 Task: Compose an email with the signature Greyson Robinson with the subject Request for feedback on a service and the message Please let me know if there are any issues with the payment. from softage.2@softage.net to softage.6@softage.net with an attached image file Social_media_graphic.jpg Undo the message and rewrite the message as I appreciate your help and support throughout this project. Send the email. Finally, move the email from Sent Items to the label Counseling
Action: Mouse moved to (380, 574)
Screenshot: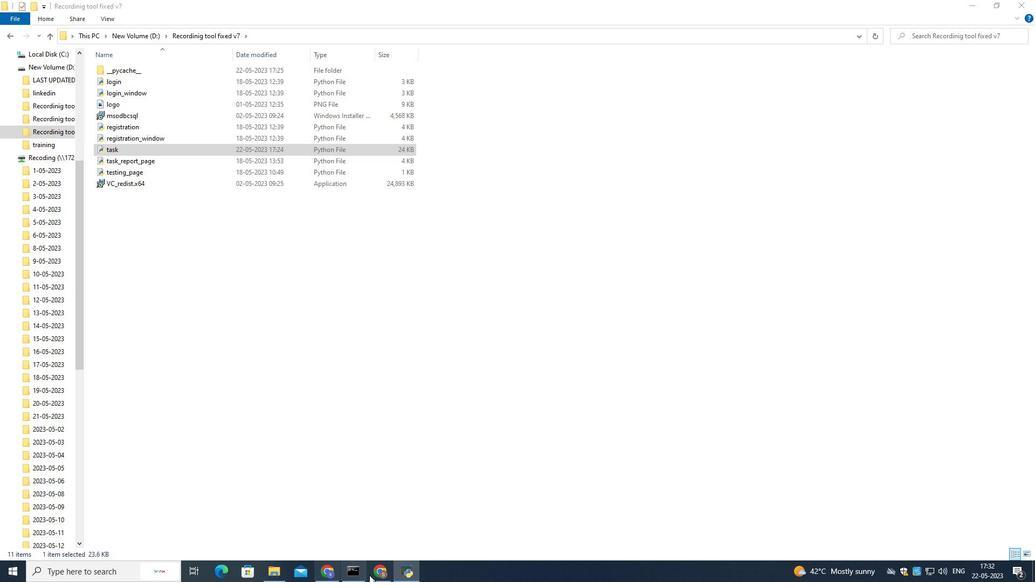 
Action: Mouse pressed left at (380, 574)
Screenshot: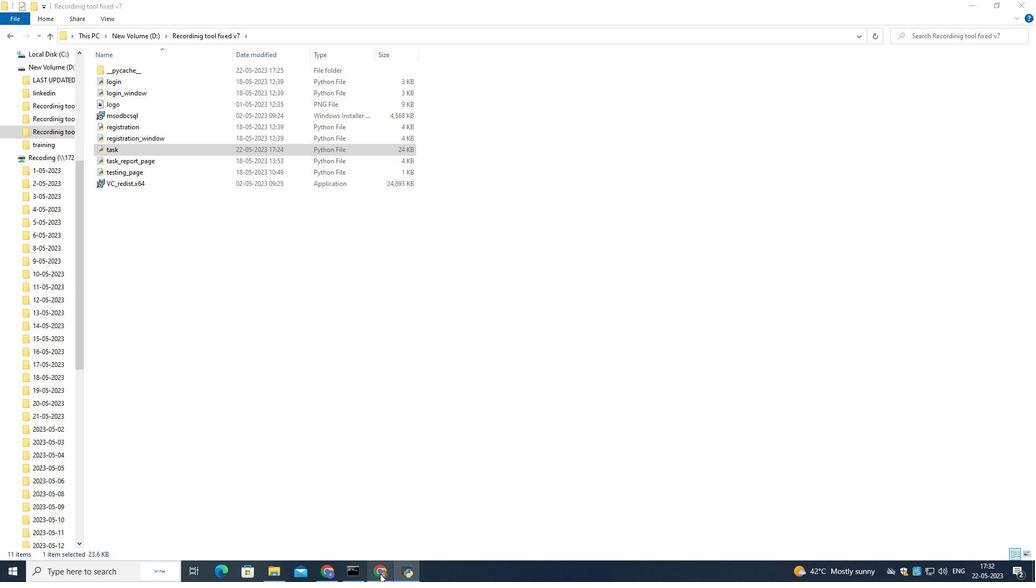 
Action: Mouse moved to (77, 68)
Screenshot: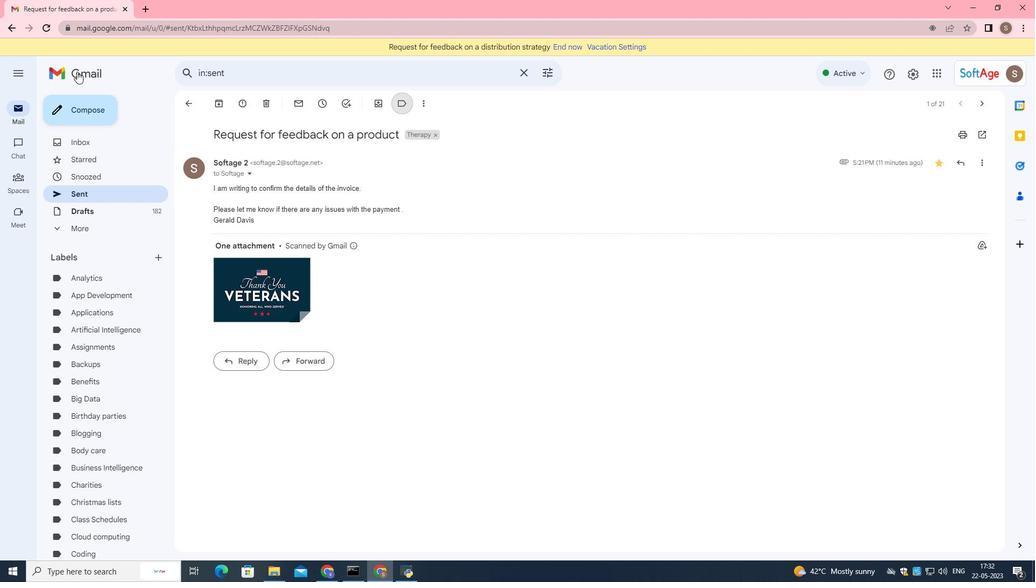 
Action: Mouse pressed left at (77, 68)
Screenshot: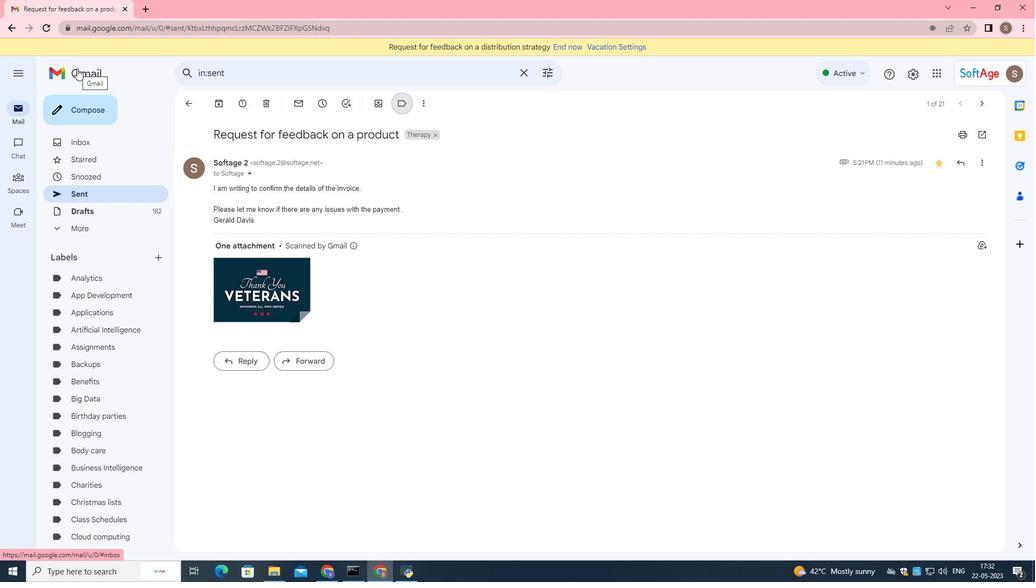 
Action: Mouse moved to (73, 104)
Screenshot: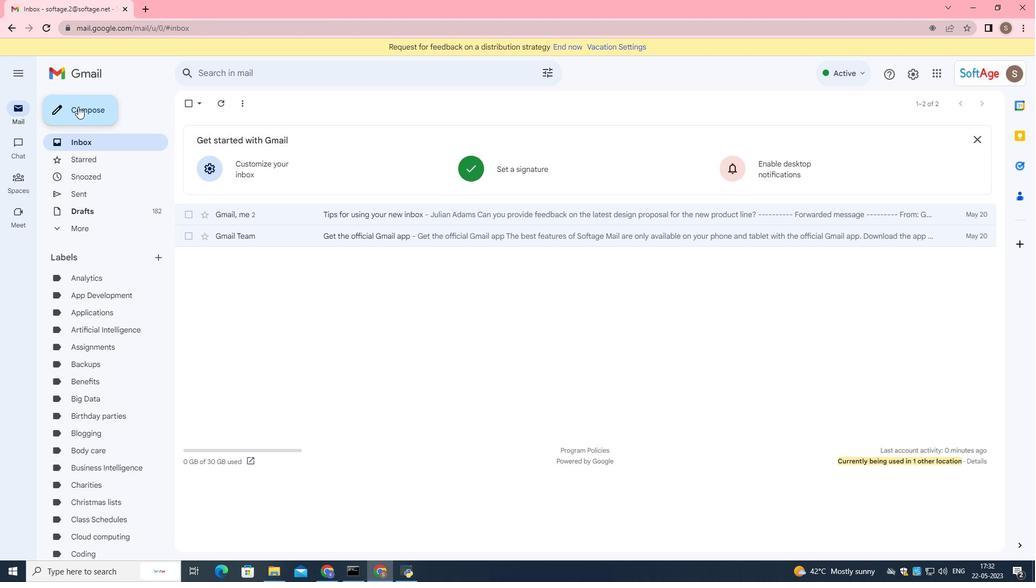 
Action: Mouse pressed left at (73, 104)
Screenshot: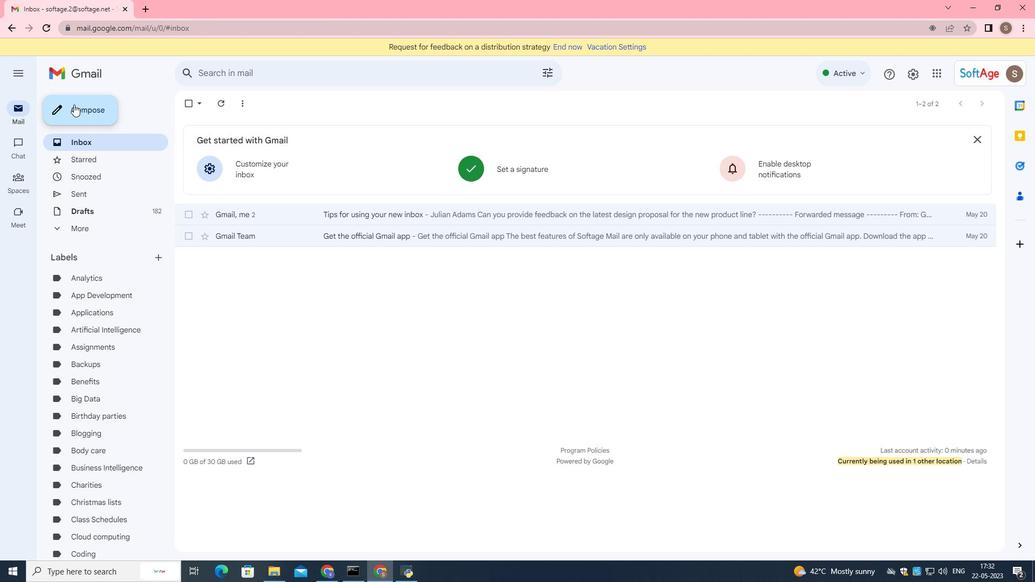 
Action: Mouse moved to (872, 543)
Screenshot: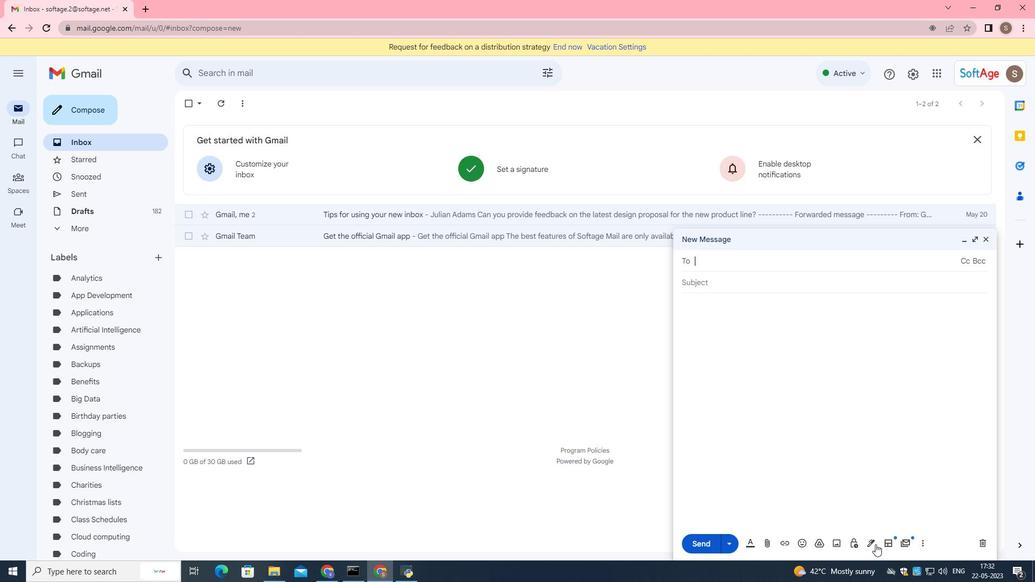 
Action: Mouse pressed left at (872, 543)
Screenshot: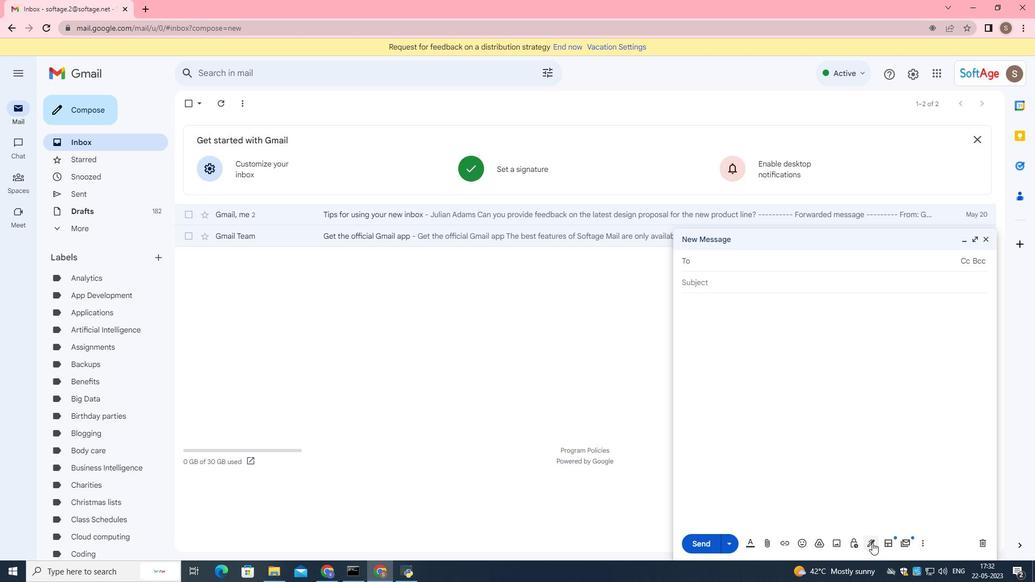 
Action: Mouse moved to (898, 351)
Screenshot: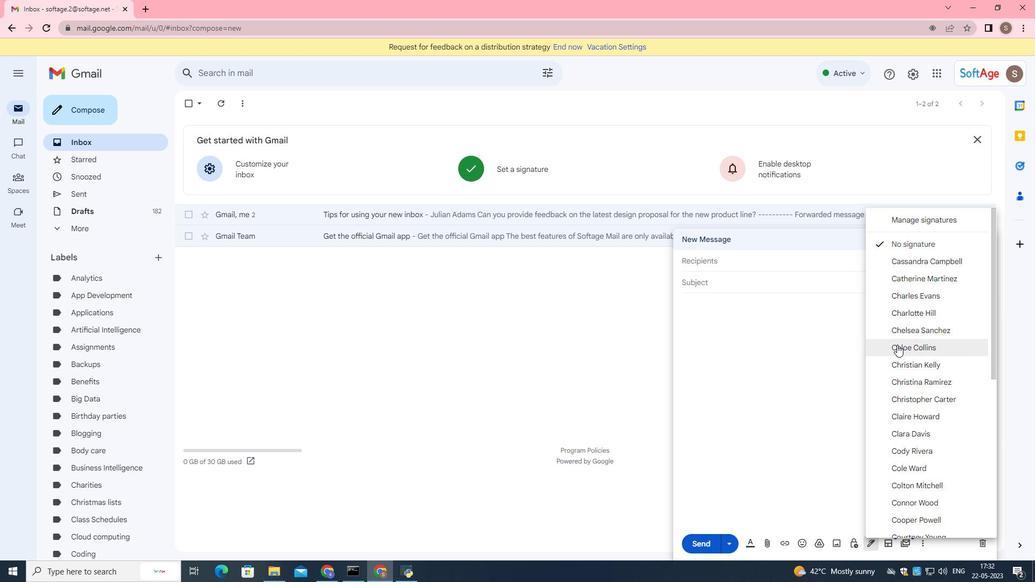 
Action: Mouse scrolled (898, 351) with delta (0, 0)
Screenshot: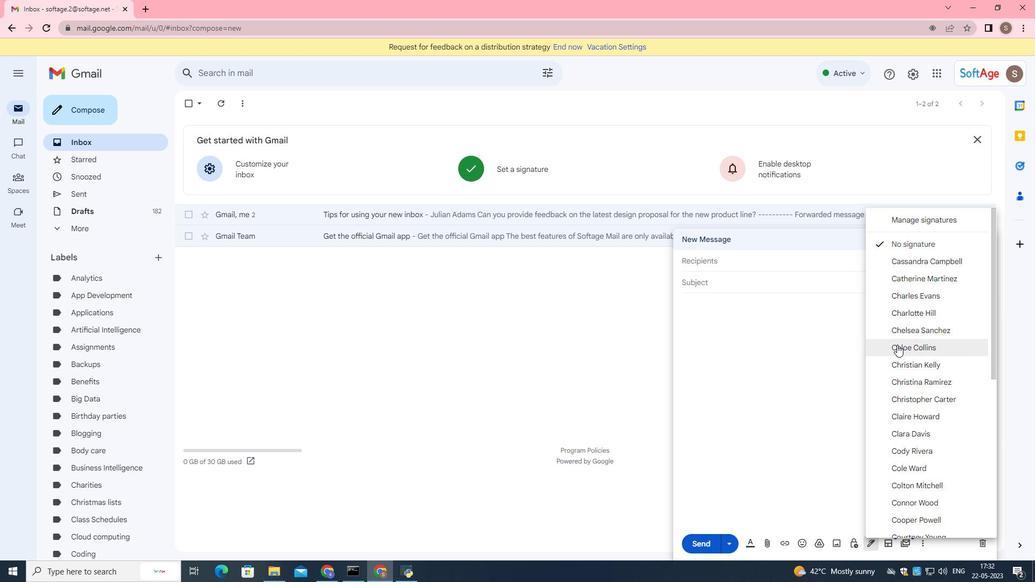 
Action: Mouse moved to (898, 354)
Screenshot: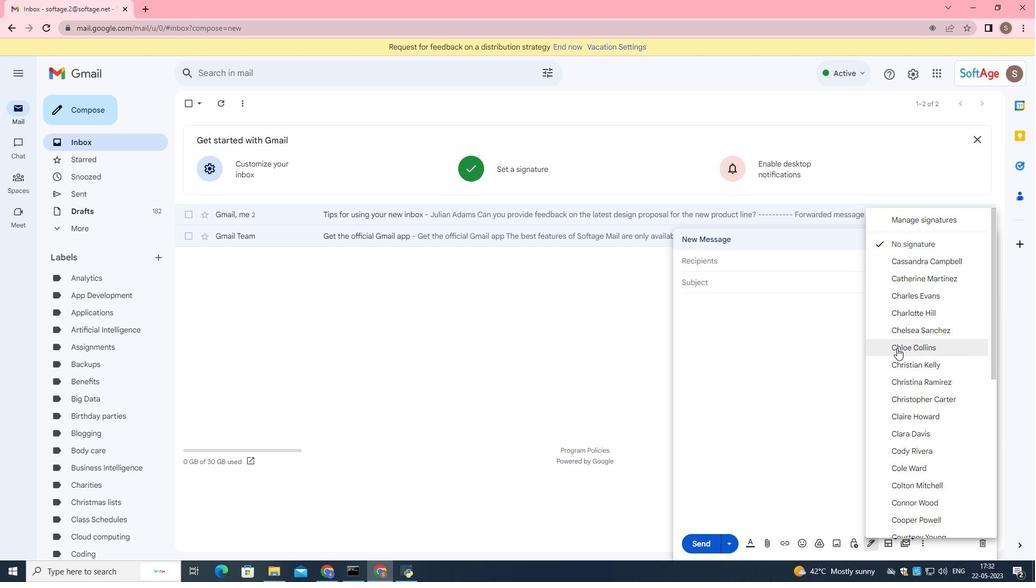 
Action: Mouse scrolled (898, 353) with delta (0, 0)
Screenshot: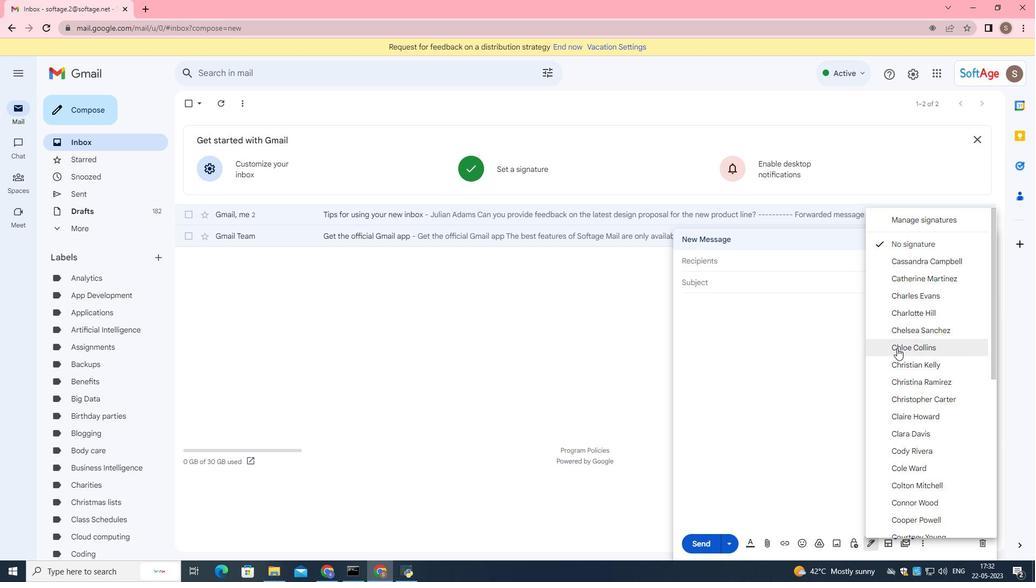 
Action: Mouse scrolled (898, 353) with delta (0, 0)
Screenshot: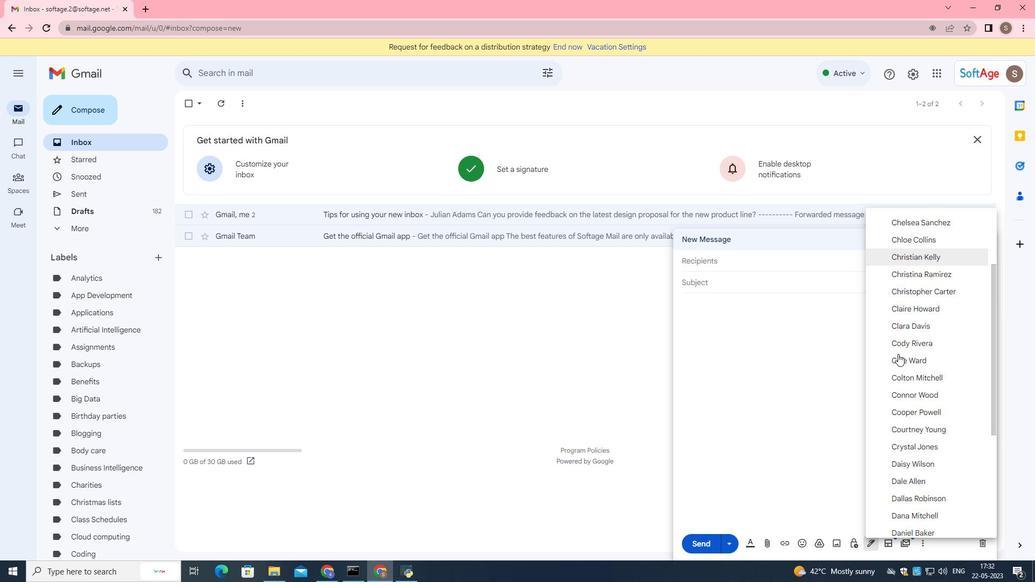 
Action: Mouse scrolled (898, 353) with delta (0, 0)
Screenshot: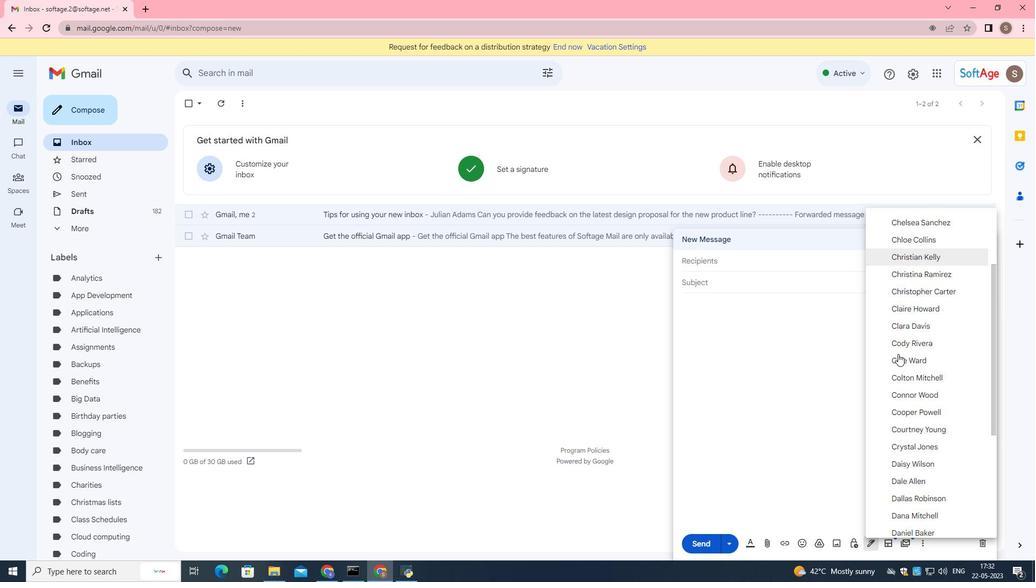 
Action: Mouse scrolled (898, 353) with delta (0, 0)
Screenshot: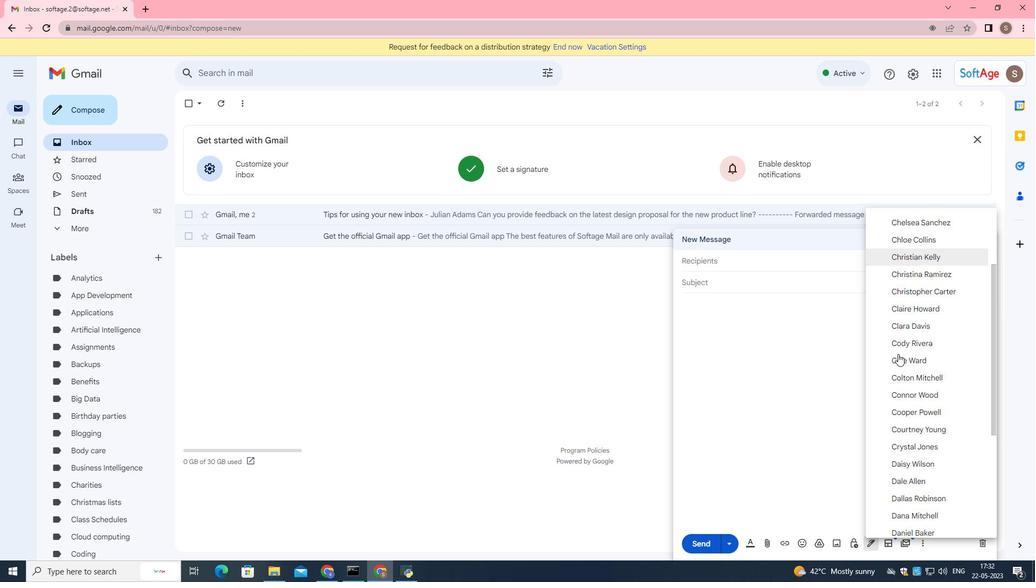 
Action: Mouse scrolled (898, 353) with delta (0, 0)
Screenshot: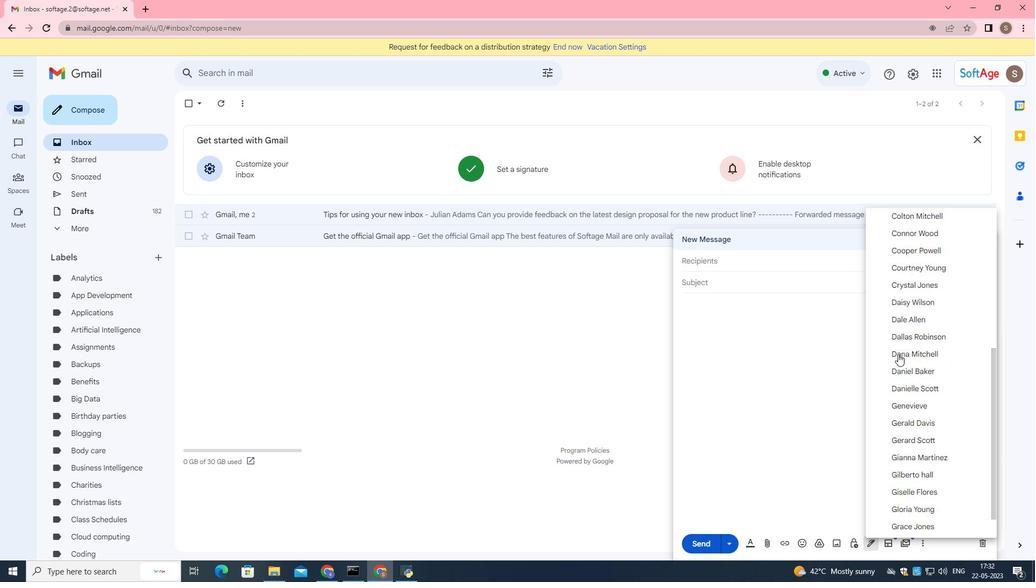 
Action: Mouse scrolled (898, 353) with delta (0, 0)
Screenshot: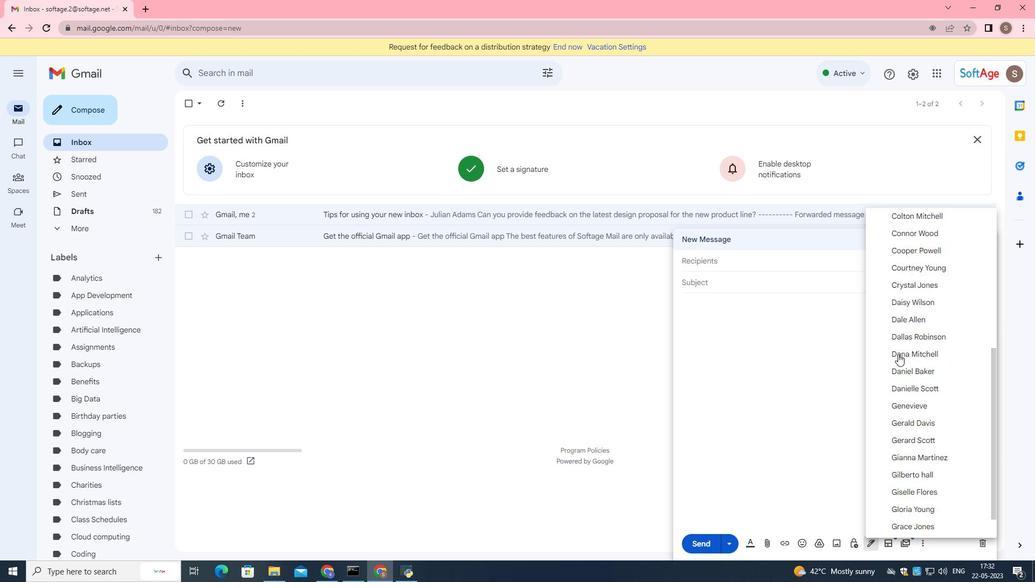 
Action: Mouse scrolled (898, 353) with delta (0, 0)
Screenshot: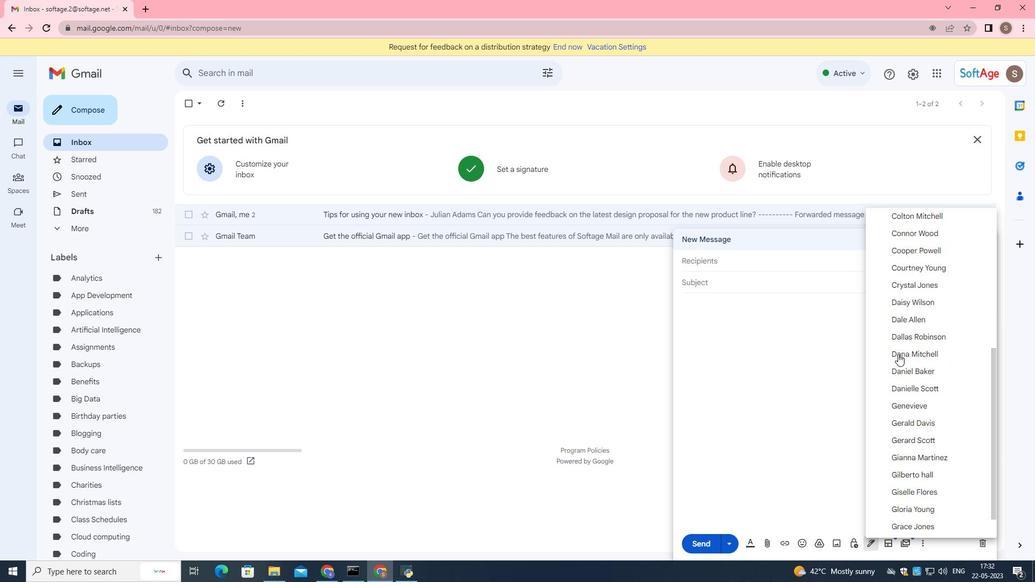 
Action: Mouse scrolled (898, 353) with delta (0, 0)
Screenshot: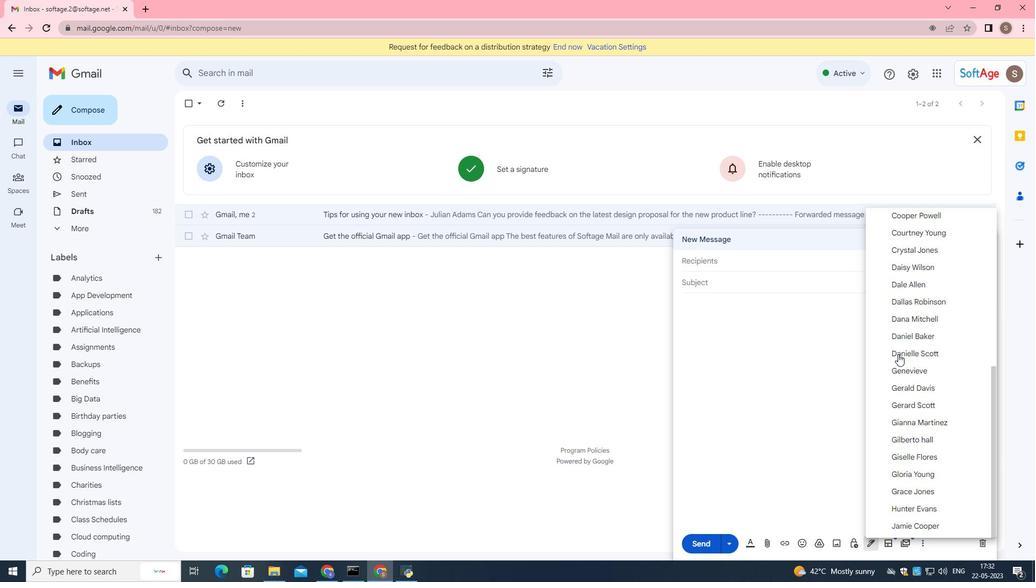 
Action: Mouse scrolled (898, 353) with delta (0, 0)
Screenshot: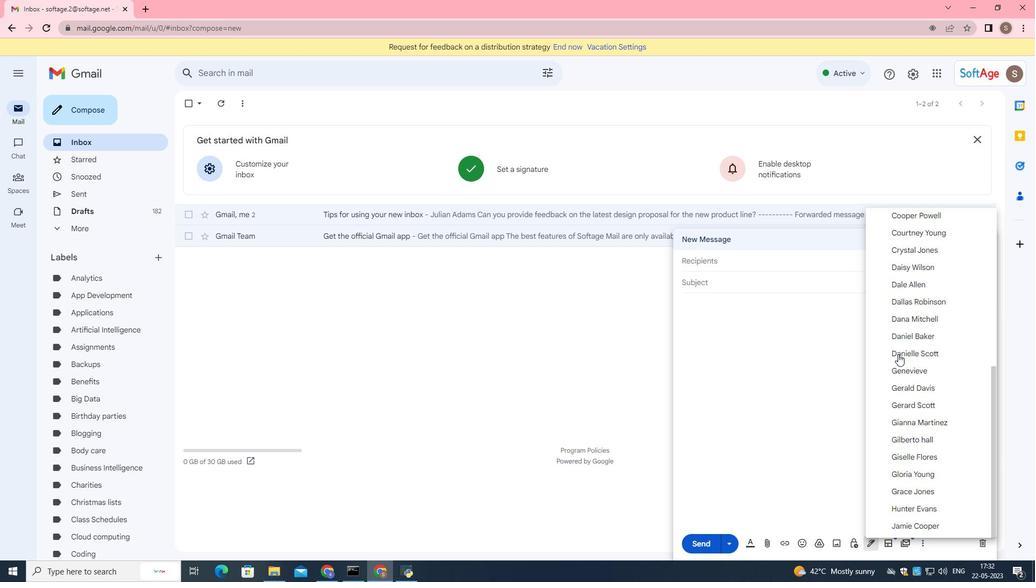
Action: Mouse scrolled (898, 353) with delta (0, 0)
Screenshot: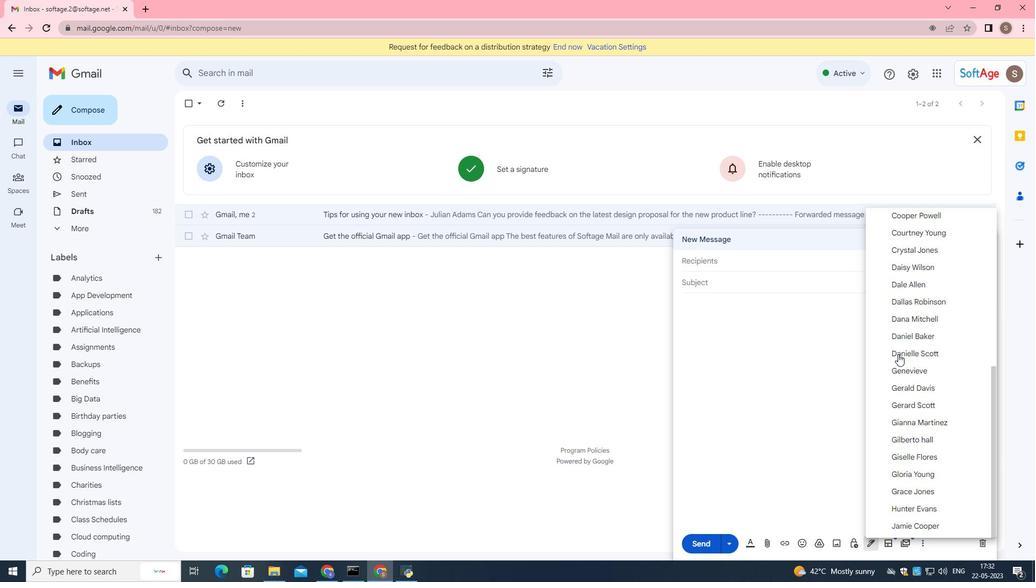 
Action: Mouse moved to (889, 290)
Screenshot: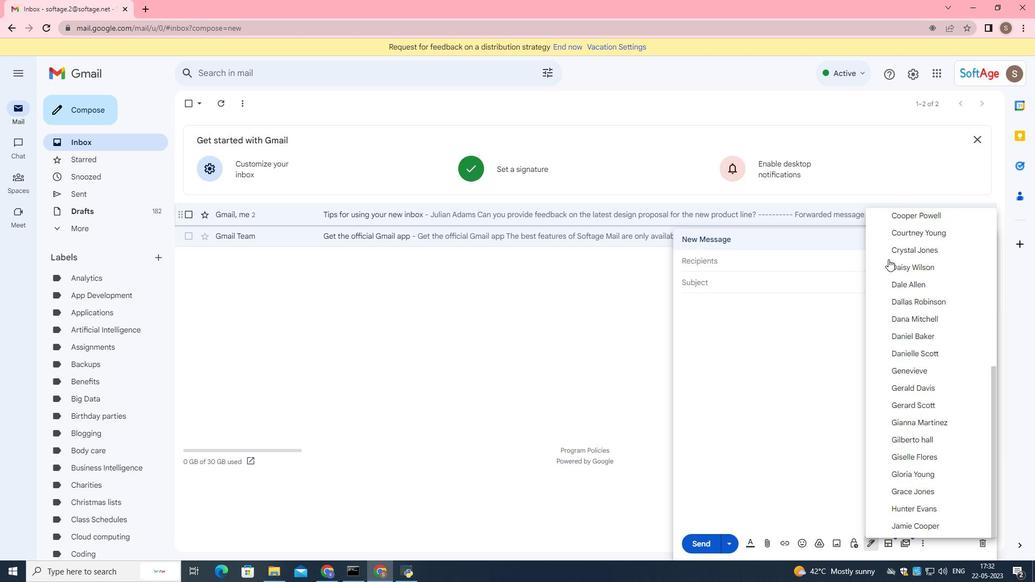 
Action: Mouse scrolled (889, 291) with delta (0, 0)
Screenshot: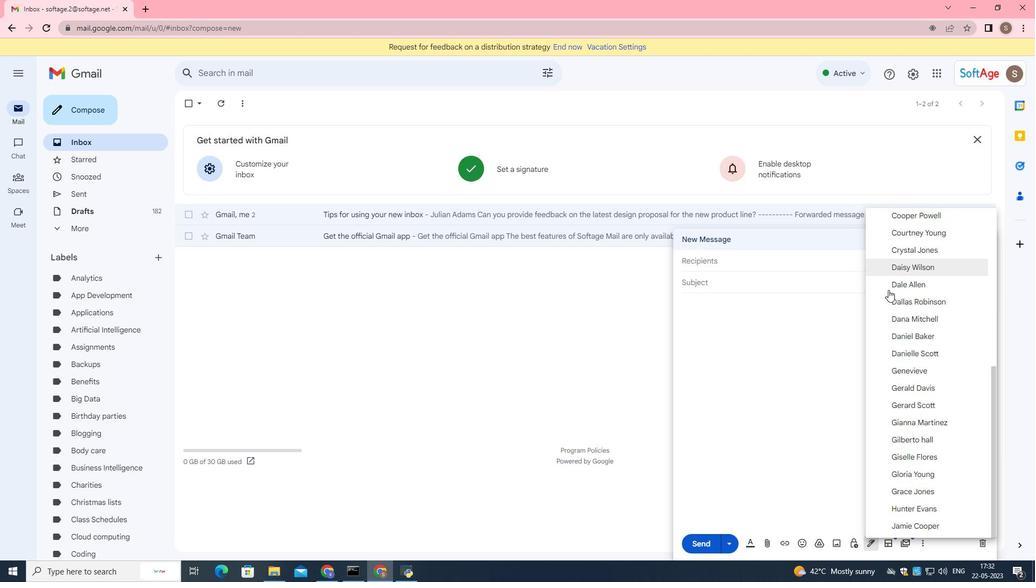 
Action: Mouse scrolled (889, 291) with delta (0, 0)
Screenshot: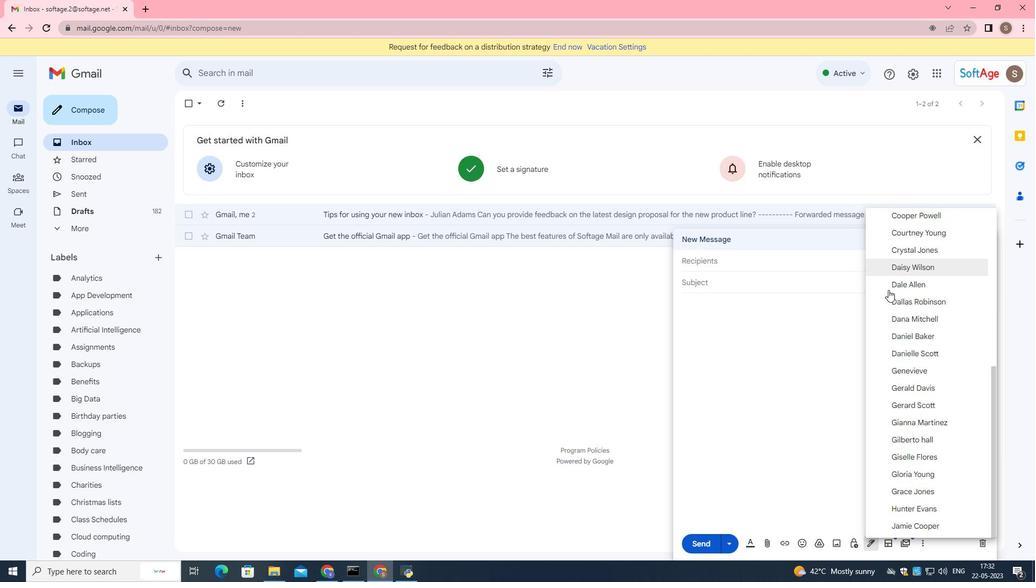 
Action: Mouse scrolled (889, 291) with delta (0, 0)
Screenshot: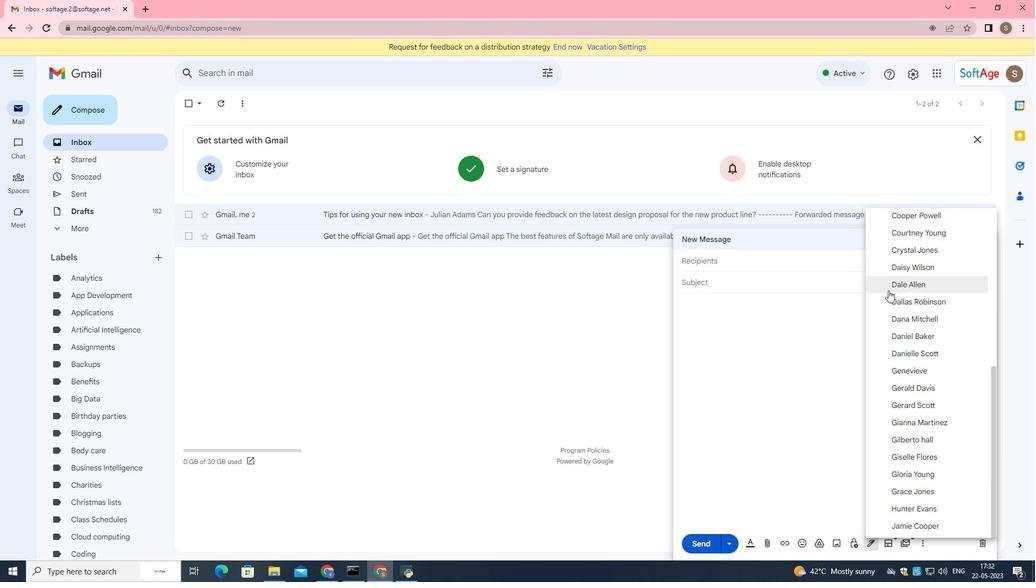 
Action: Mouse scrolled (889, 291) with delta (0, 0)
Screenshot: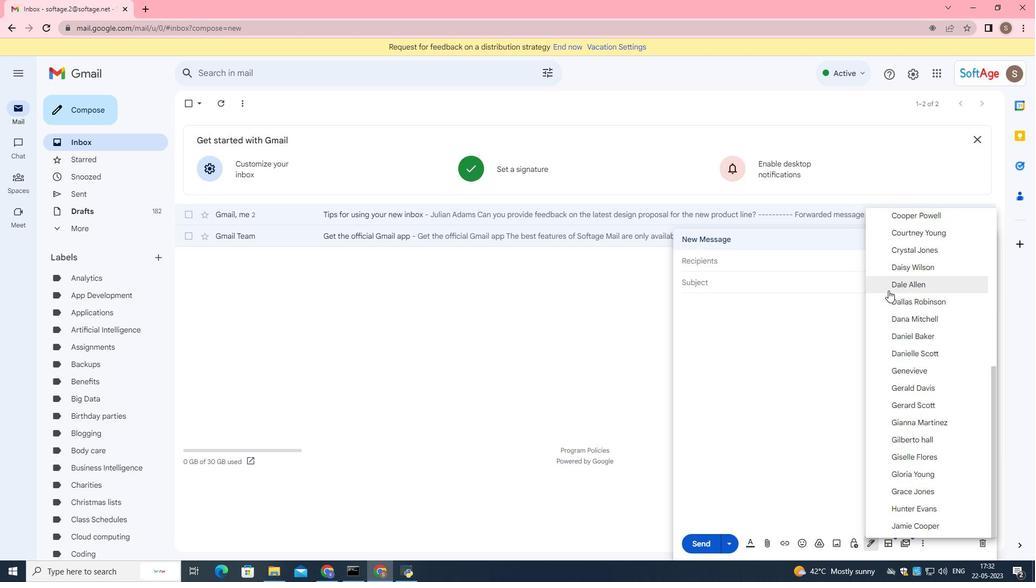 
Action: Mouse scrolled (889, 291) with delta (0, 0)
Screenshot: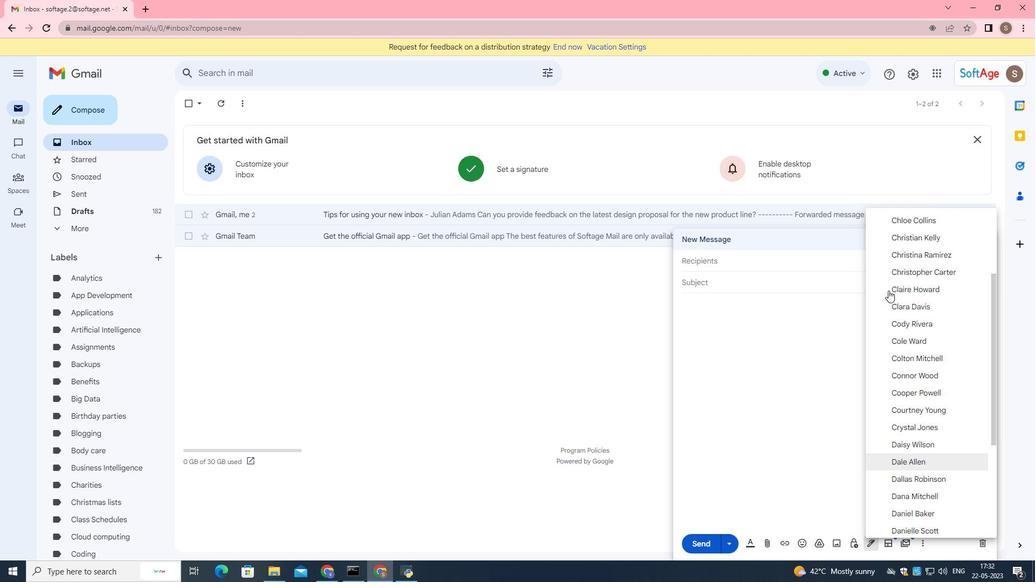 
Action: Mouse scrolled (889, 291) with delta (0, 0)
Screenshot: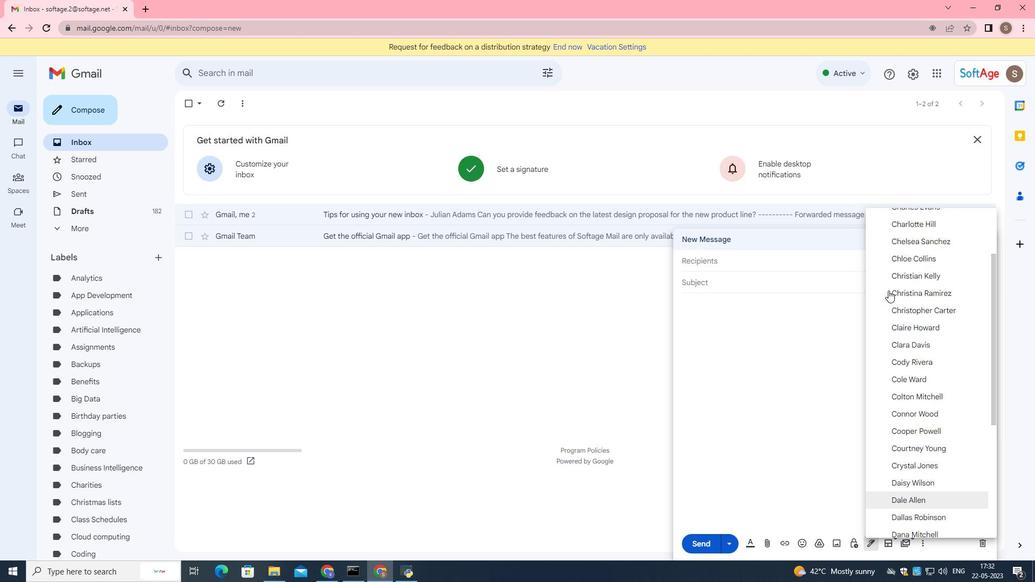 
Action: Mouse scrolled (889, 291) with delta (0, 0)
Screenshot: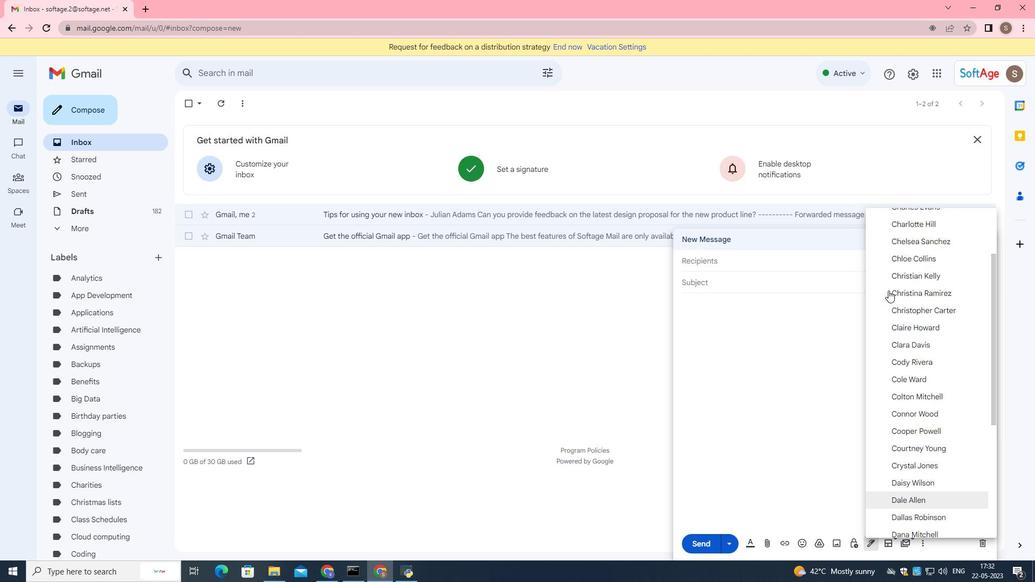 
Action: Mouse scrolled (889, 291) with delta (0, 0)
Screenshot: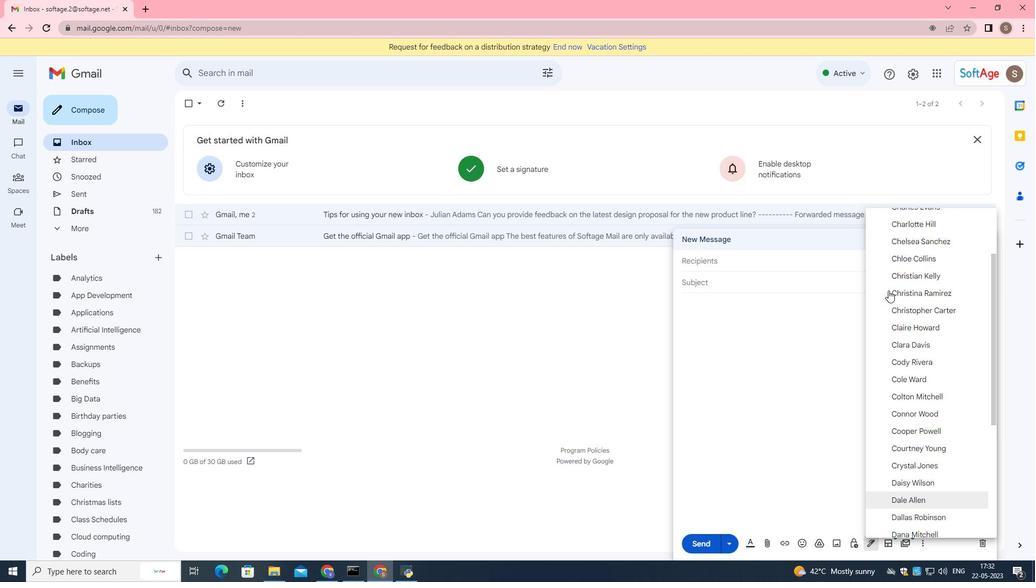 
Action: Mouse scrolled (889, 291) with delta (0, 0)
Screenshot: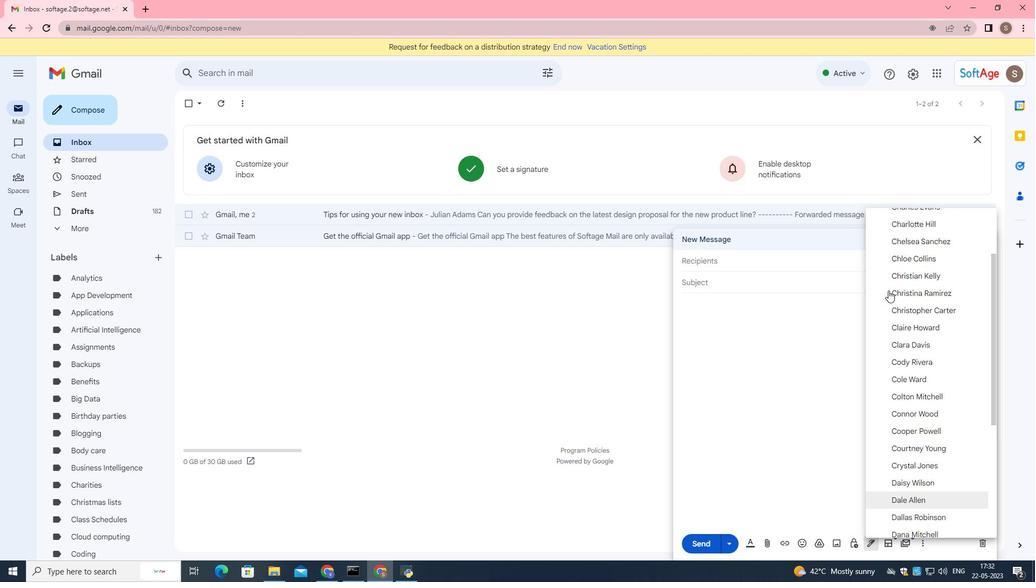 
Action: Mouse moved to (892, 237)
Screenshot: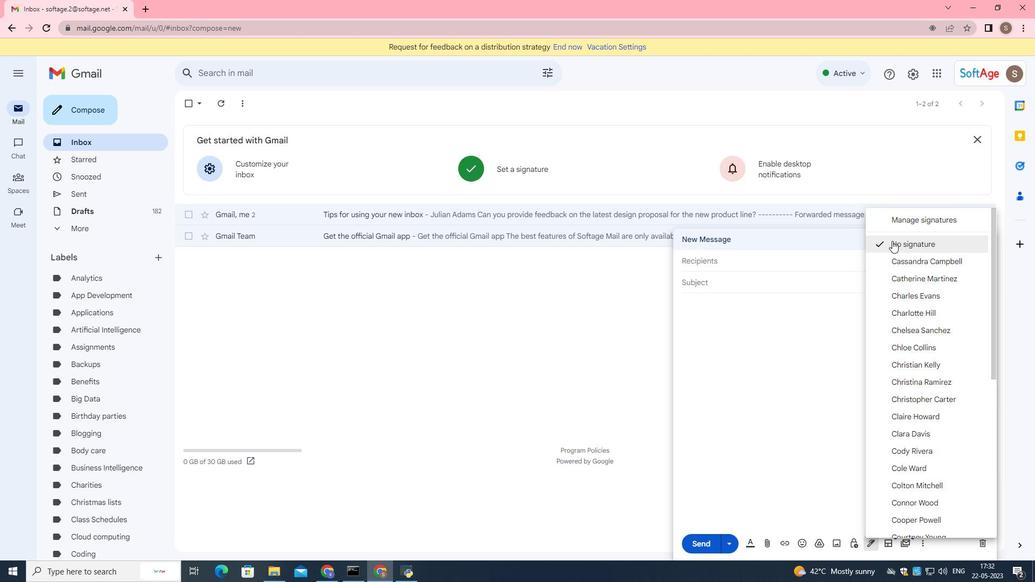 
Action: Mouse scrolled (892, 237) with delta (0, 0)
Screenshot: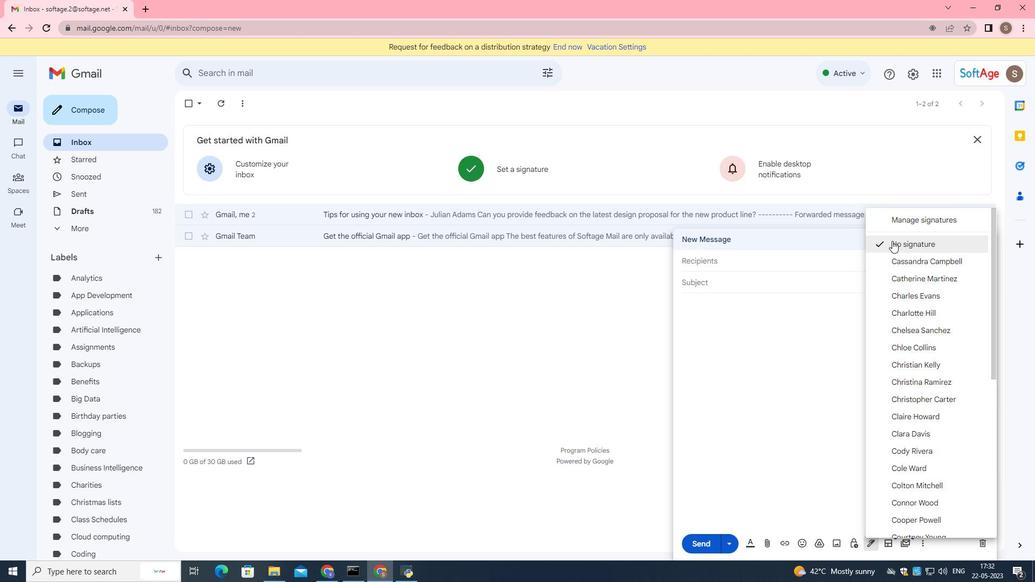 
Action: Mouse moved to (892, 224)
Screenshot: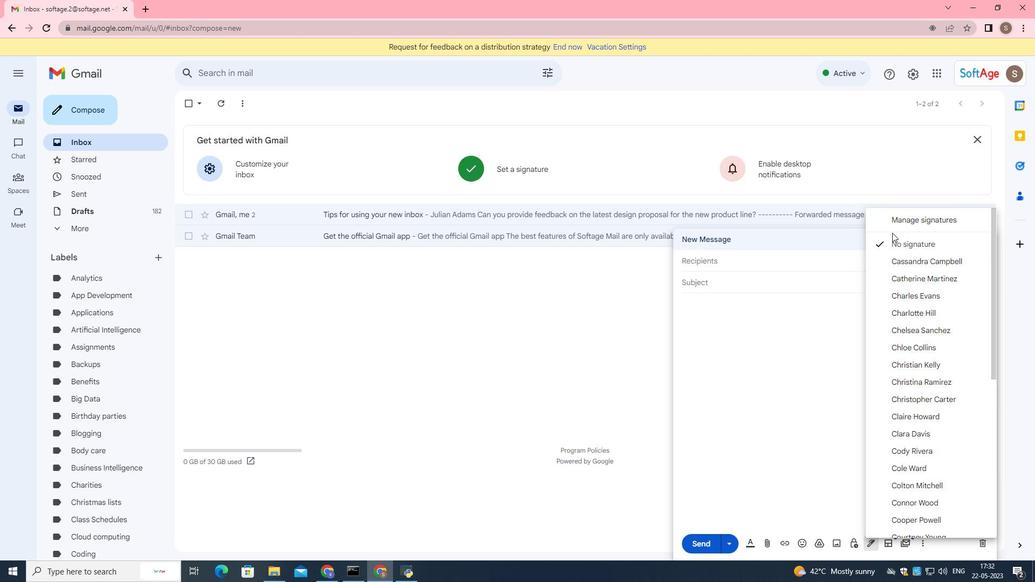 
Action: Mouse pressed left at (892, 224)
Screenshot: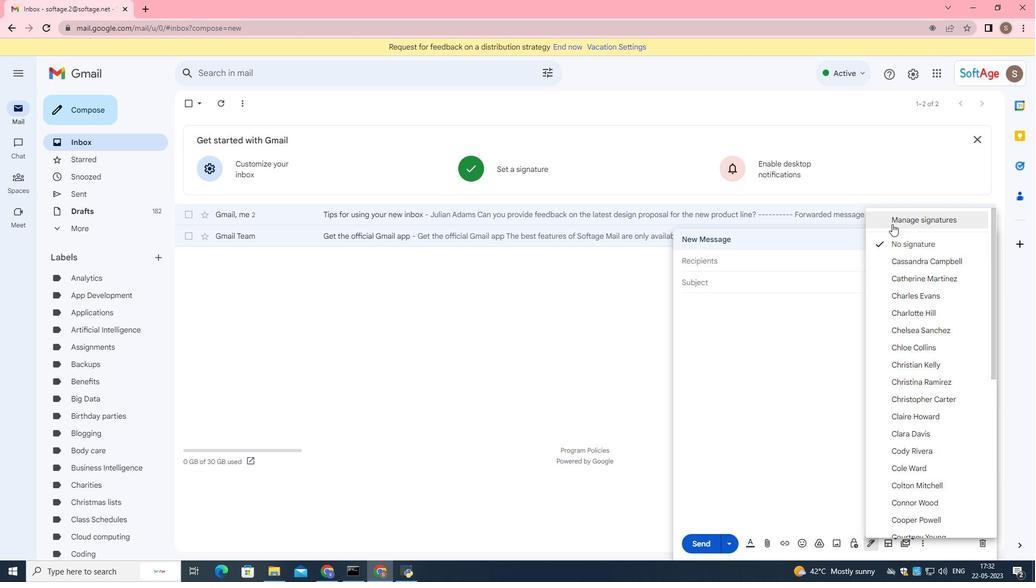 
Action: Mouse moved to (433, 388)
Screenshot: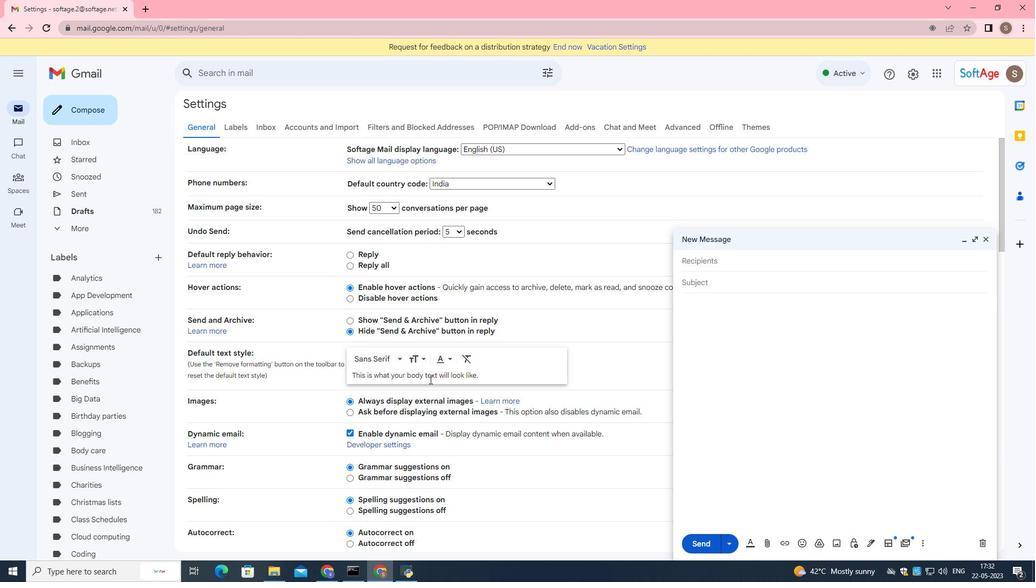
Action: Mouse scrolled (433, 385) with delta (0, 0)
Screenshot: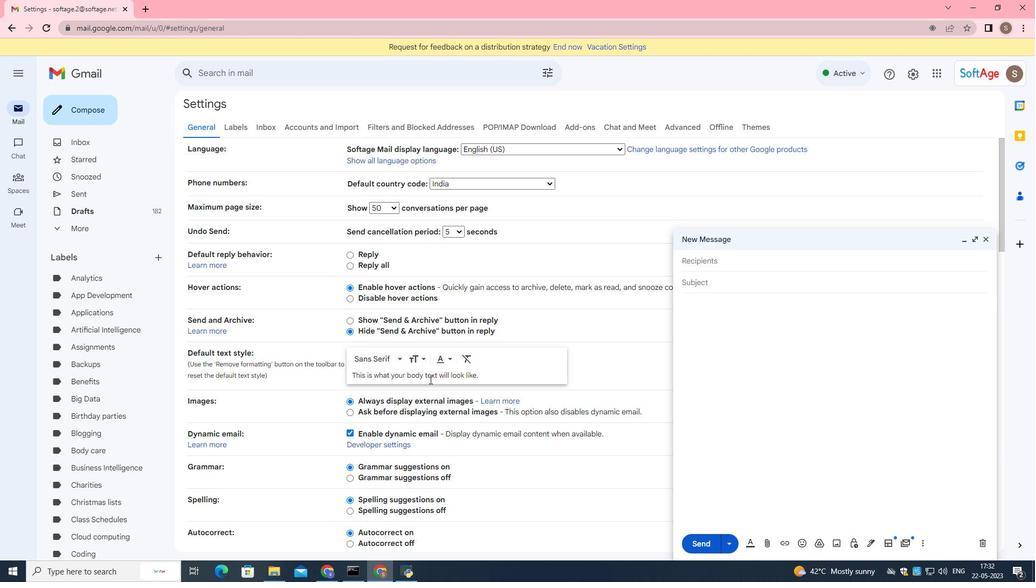 
Action: Mouse moved to (433, 388)
Screenshot: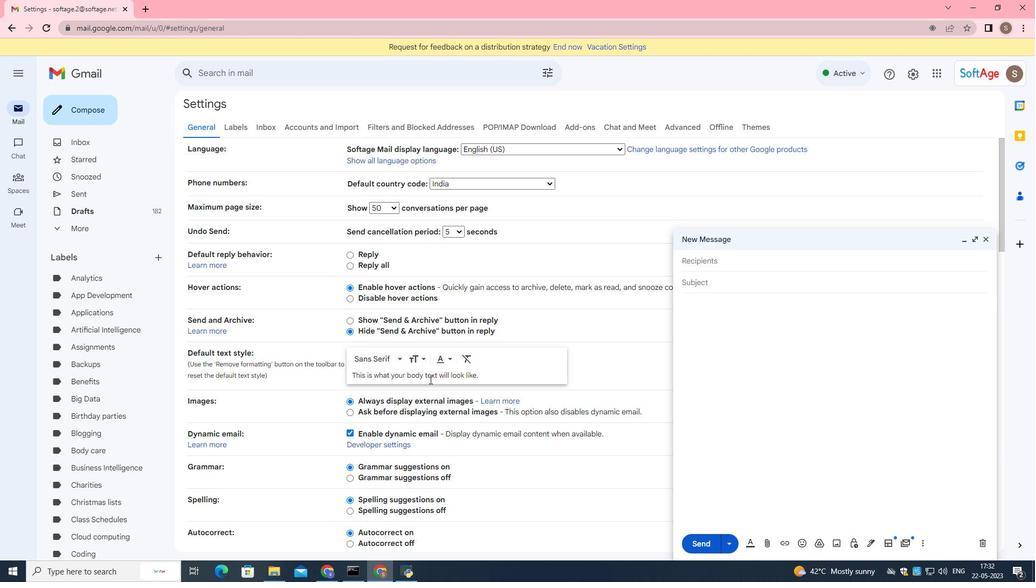 
Action: Mouse scrolled (433, 387) with delta (0, 0)
Screenshot: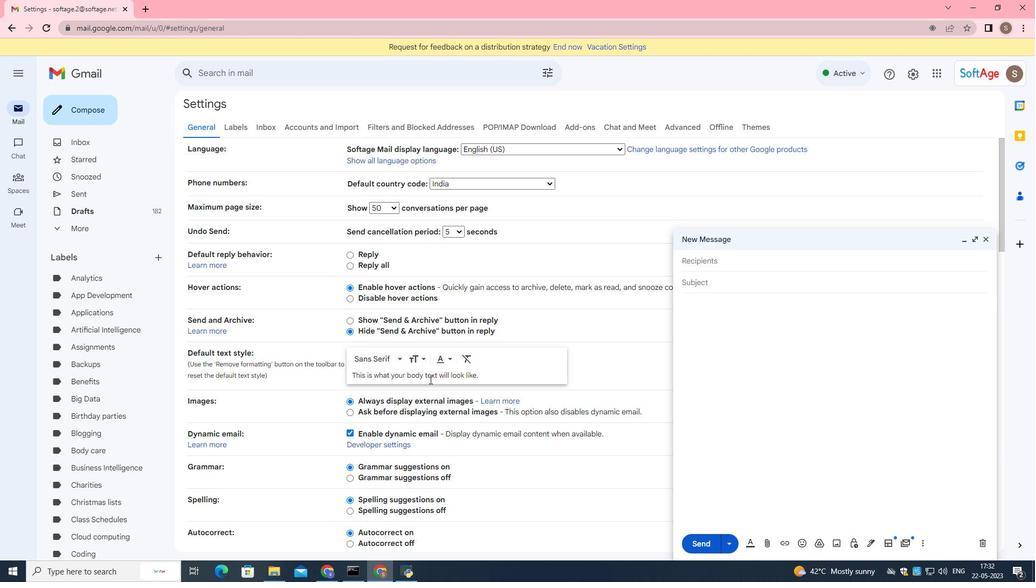 
Action: Mouse moved to (433, 388)
Screenshot: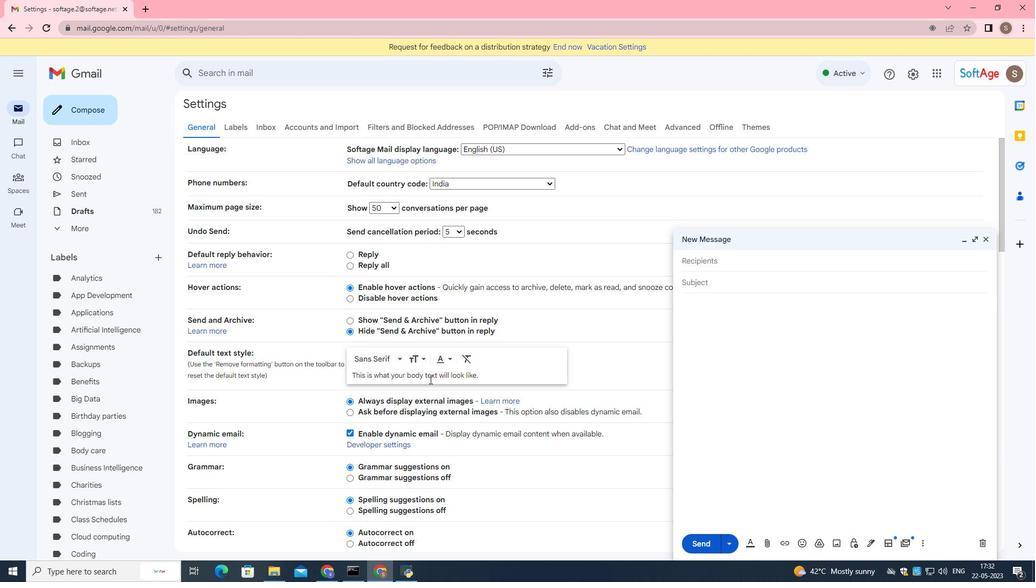 
Action: Mouse scrolled (433, 388) with delta (0, 0)
Screenshot: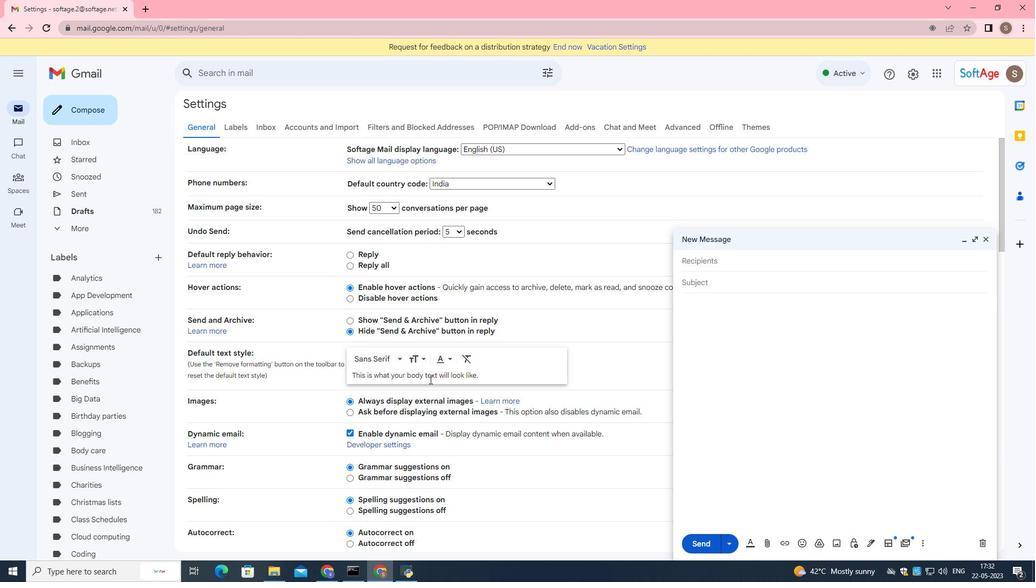 
Action: Mouse moved to (433, 389)
Screenshot: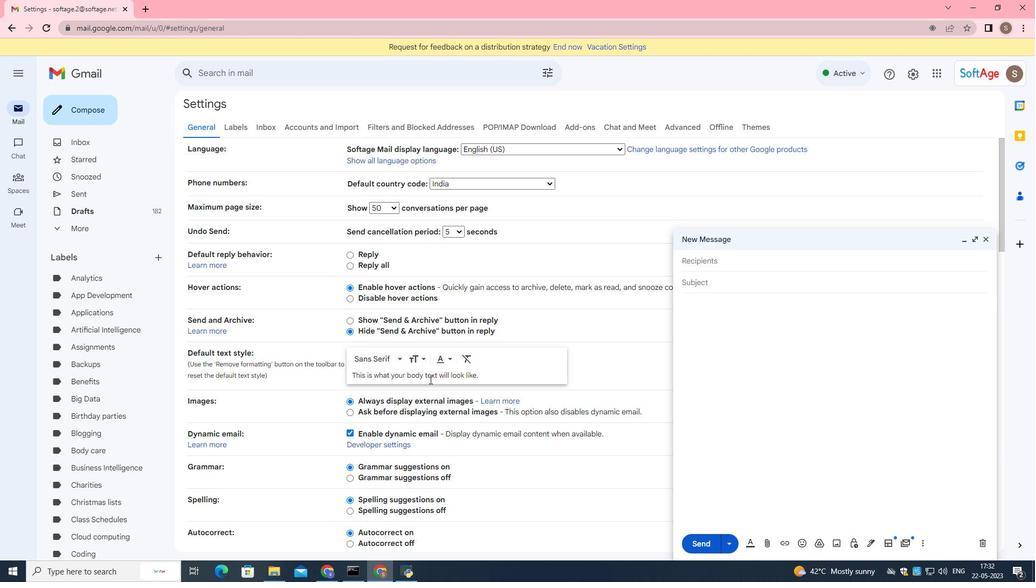 
Action: Mouse scrolled (433, 388) with delta (0, 0)
Screenshot: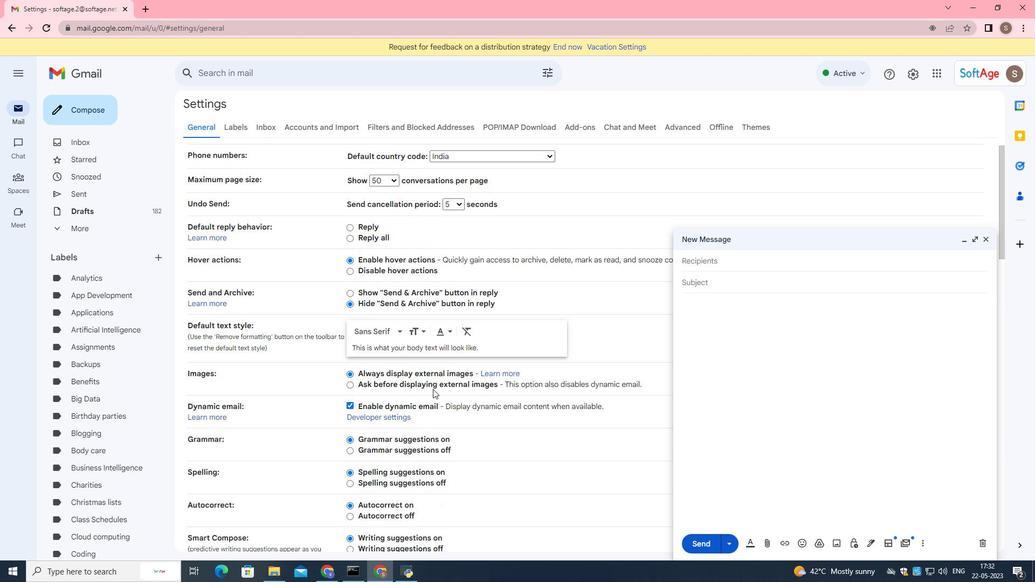 
Action: Mouse scrolled (433, 388) with delta (0, 0)
Screenshot: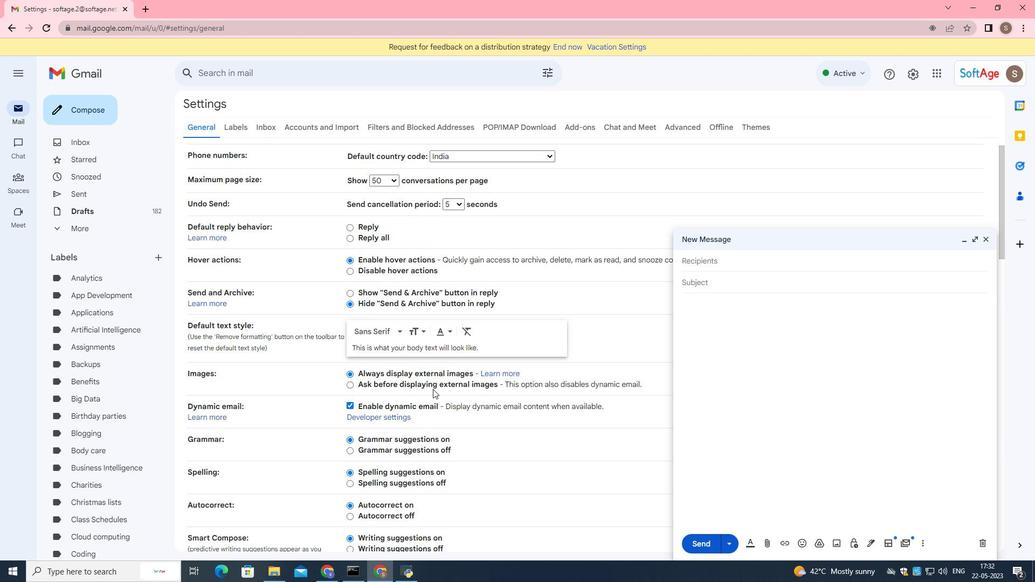 
Action: Mouse scrolled (433, 388) with delta (0, 0)
Screenshot: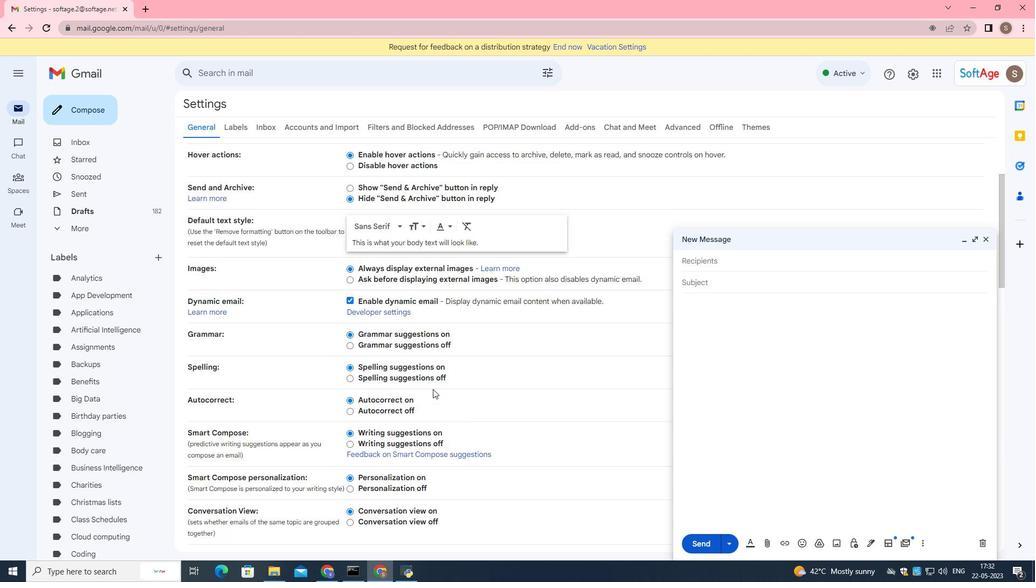 
Action: Mouse scrolled (433, 388) with delta (0, 0)
Screenshot: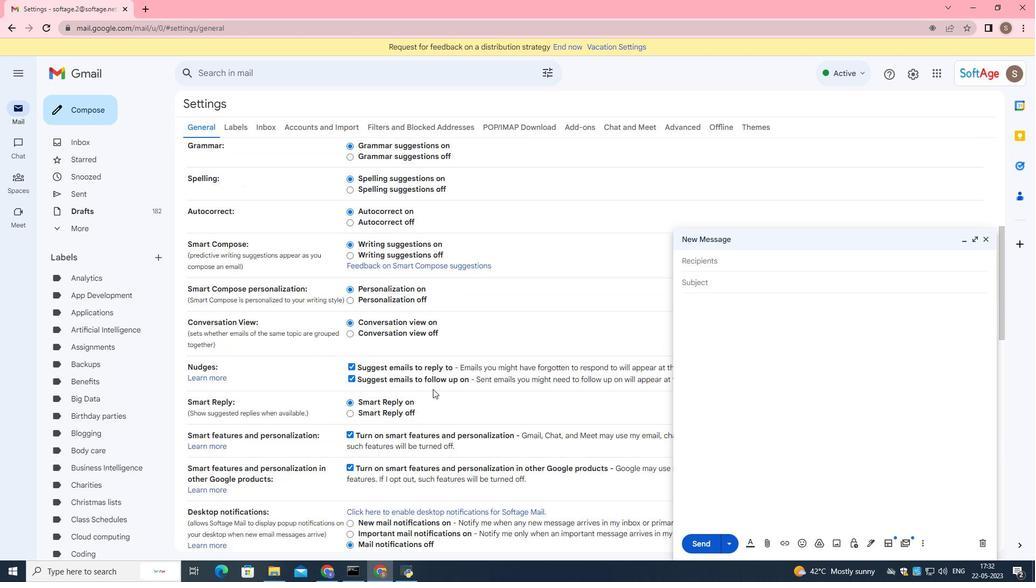 
Action: Mouse scrolled (433, 388) with delta (0, 0)
Screenshot: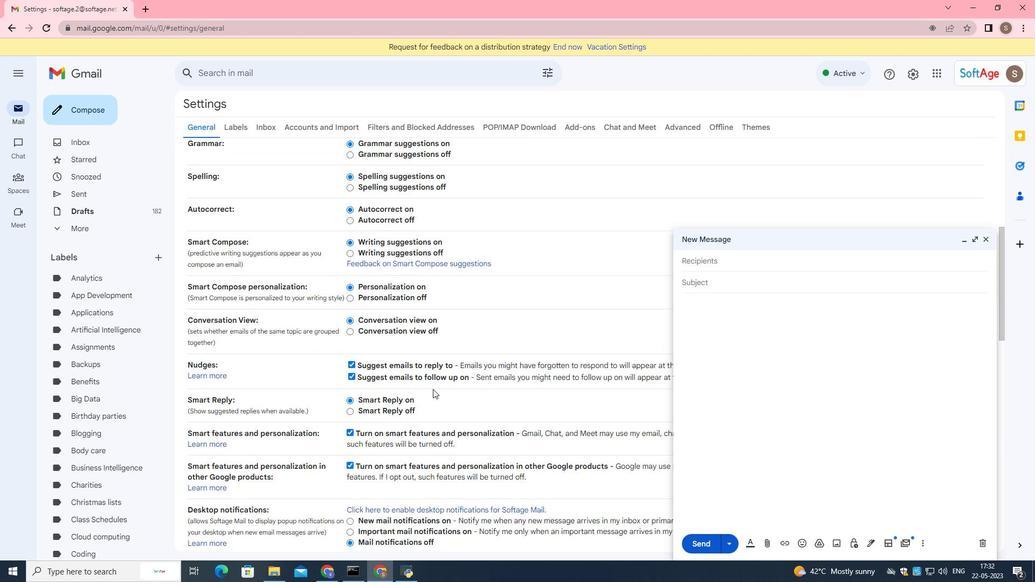 
Action: Mouse scrolled (433, 388) with delta (0, 0)
Screenshot: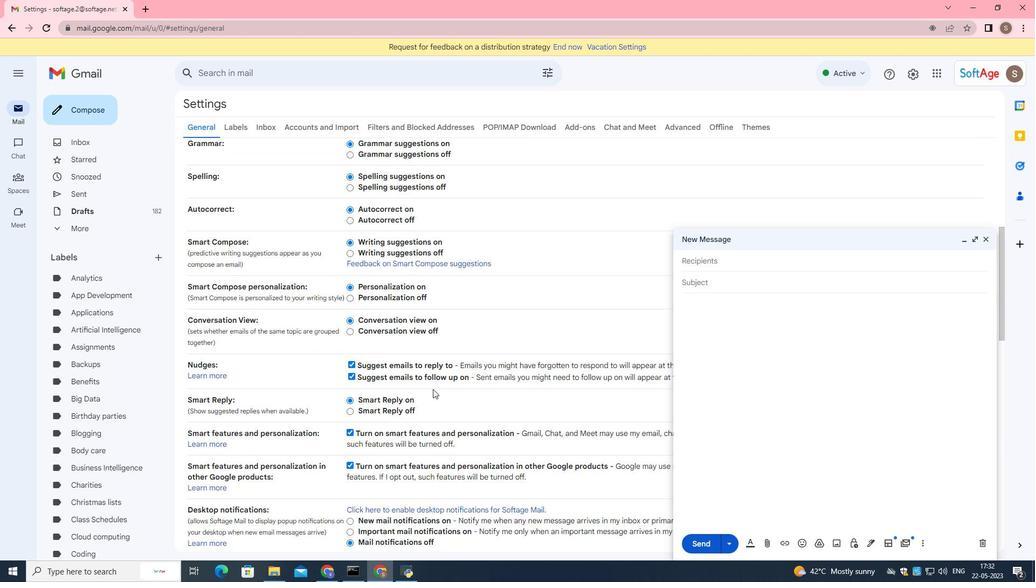 
Action: Mouse scrolled (433, 388) with delta (0, 0)
Screenshot: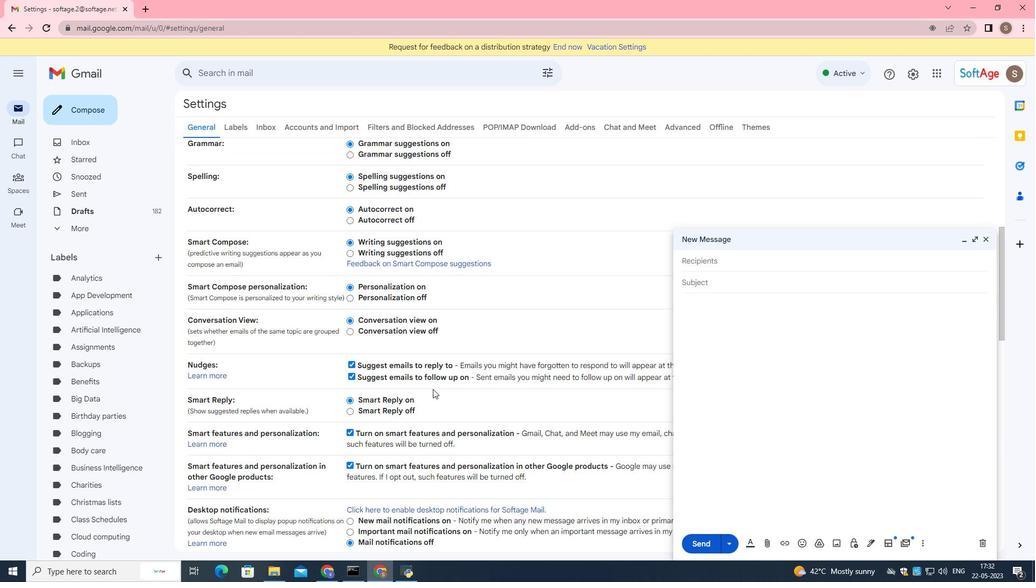 
Action: Mouse scrolled (433, 388) with delta (0, 0)
Screenshot: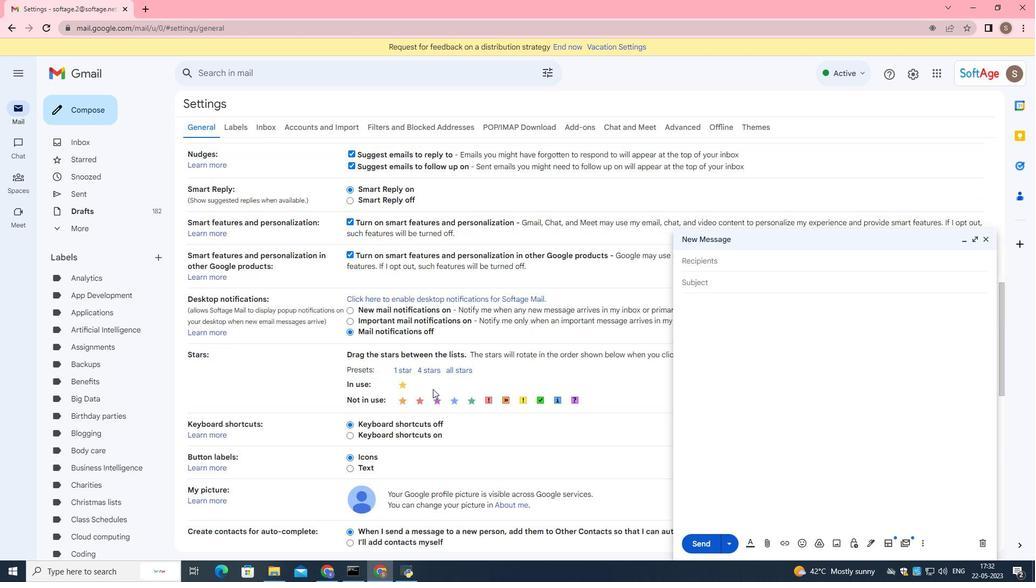 
Action: Mouse scrolled (433, 388) with delta (0, 0)
Screenshot: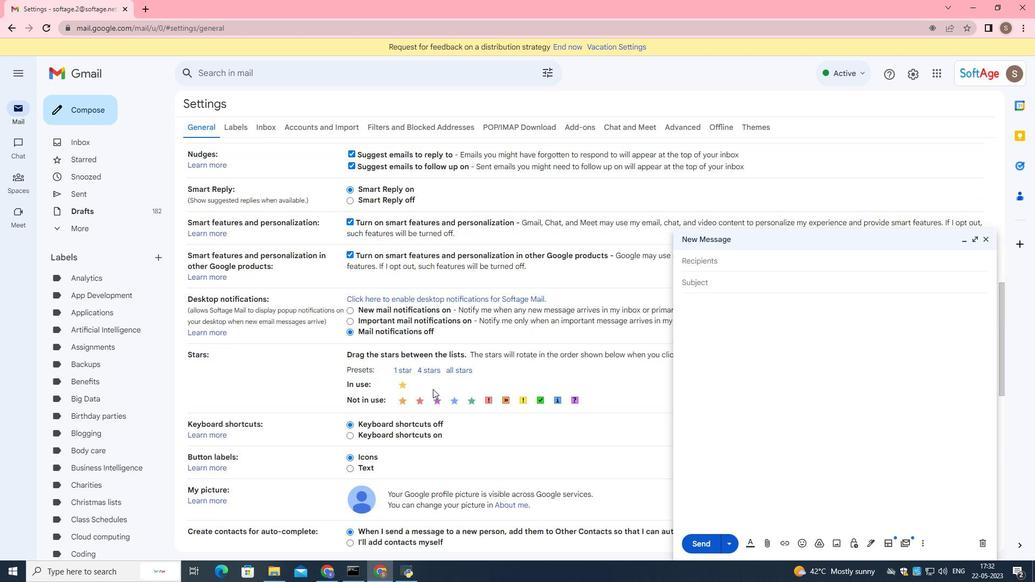 
Action: Mouse scrolled (433, 388) with delta (0, 0)
Screenshot: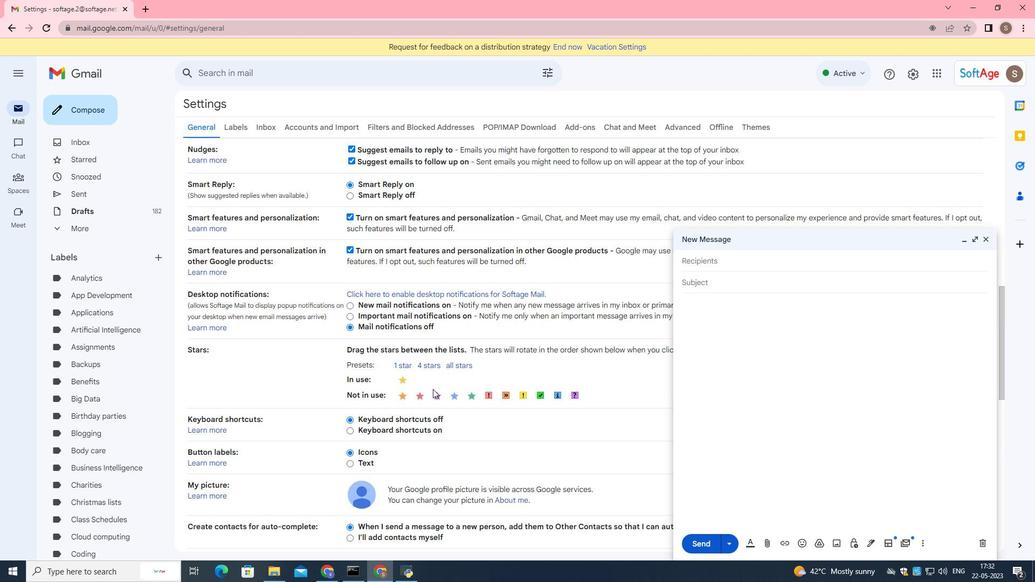 
Action: Mouse scrolled (433, 388) with delta (0, 0)
Screenshot: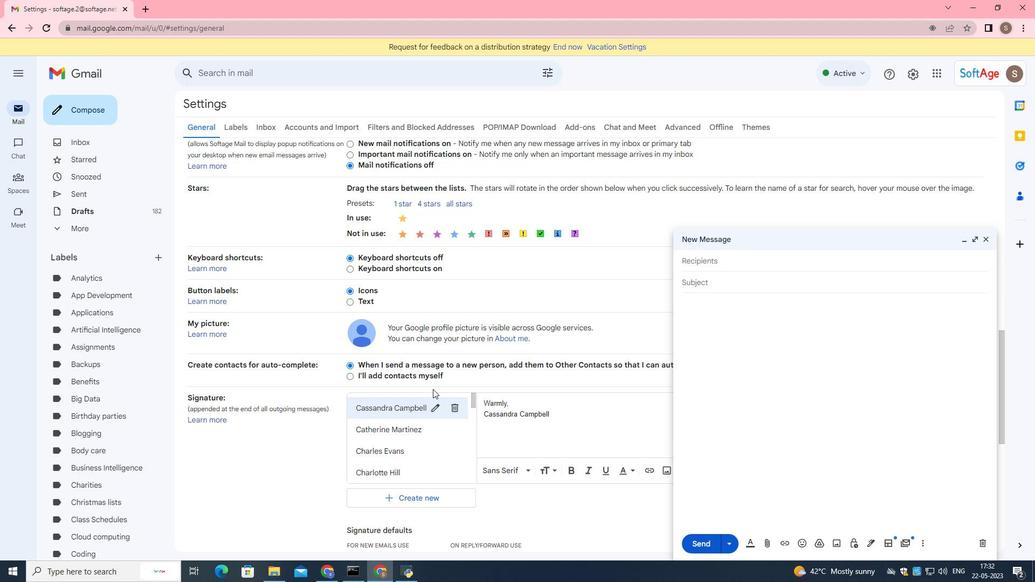 
Action: Mouse scrolled (433, 388) with delta (0, 0)
Screenshot: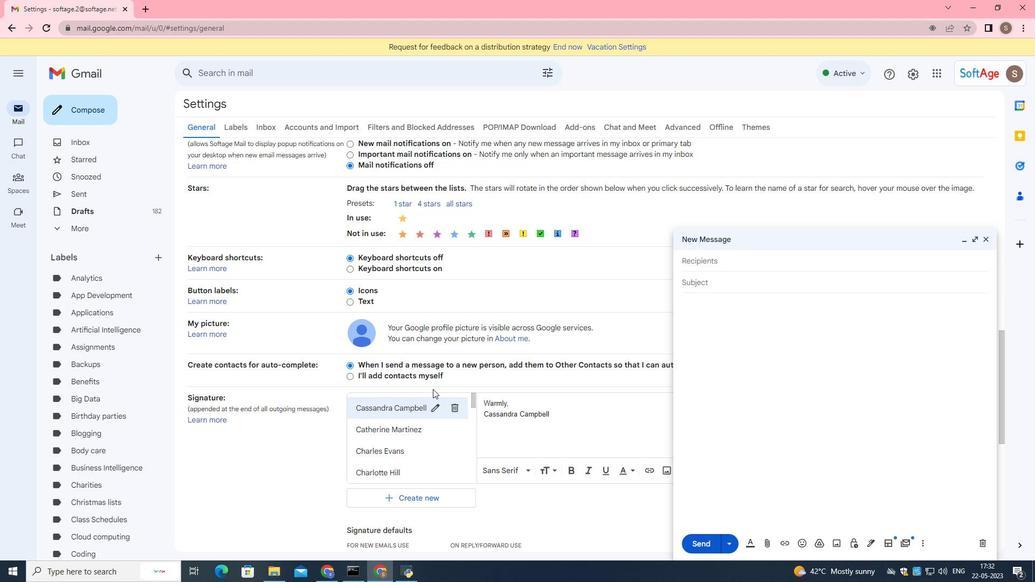 
Action: Mouse scrolled (433, 388) with delta (0, 0)
Screenshot: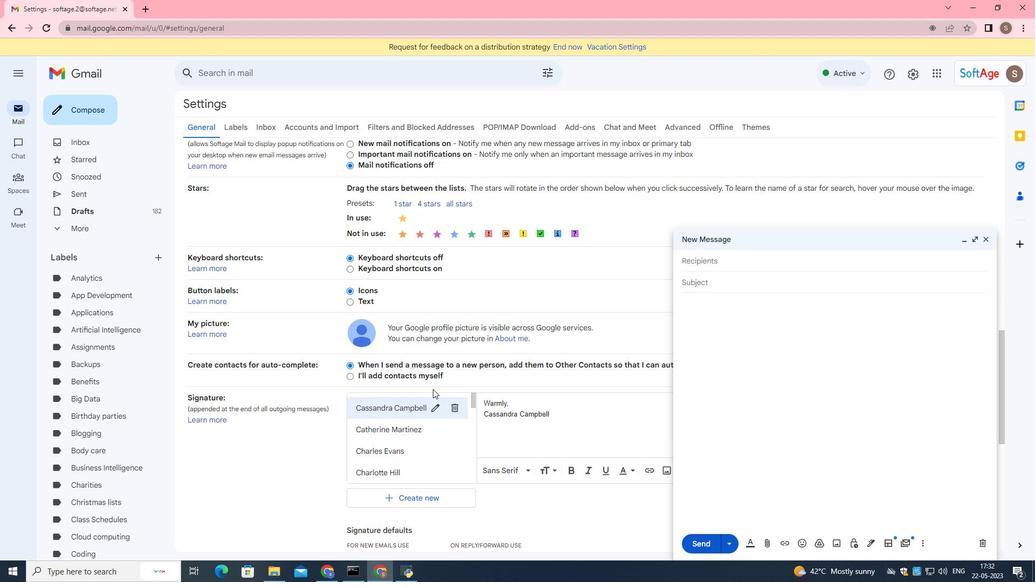 
Action: Mouse moved to (420, 333)
Screenshot: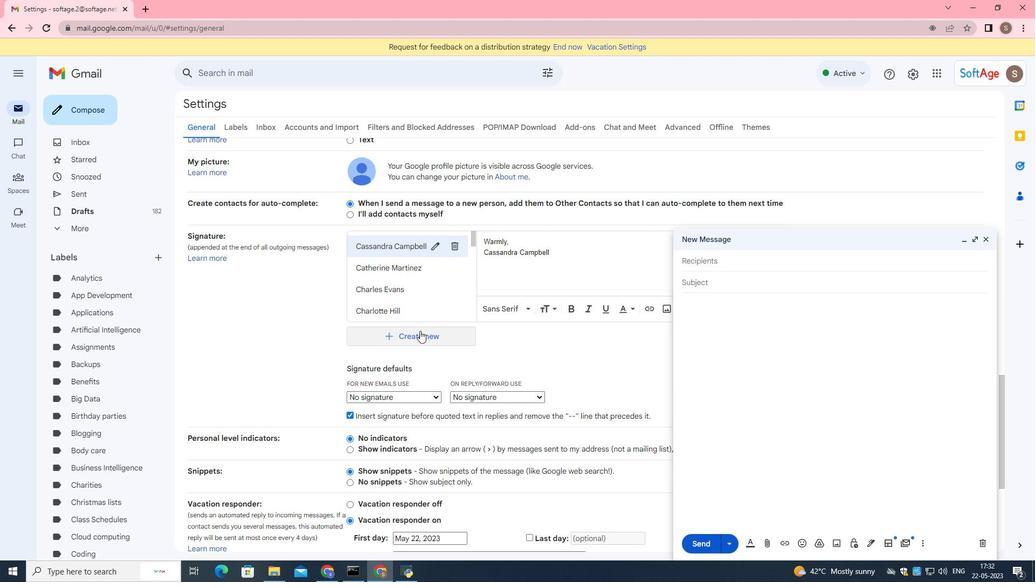 
Action: Mouse pressed left at (420, 333)
Screenshot: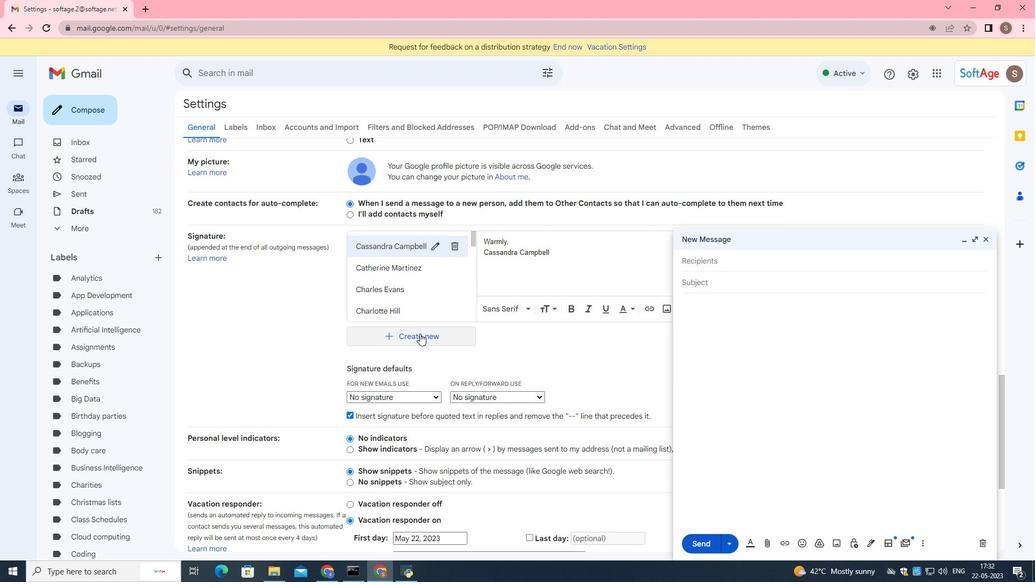 
Action: Mouse moved to (420, 334)
Screenshot: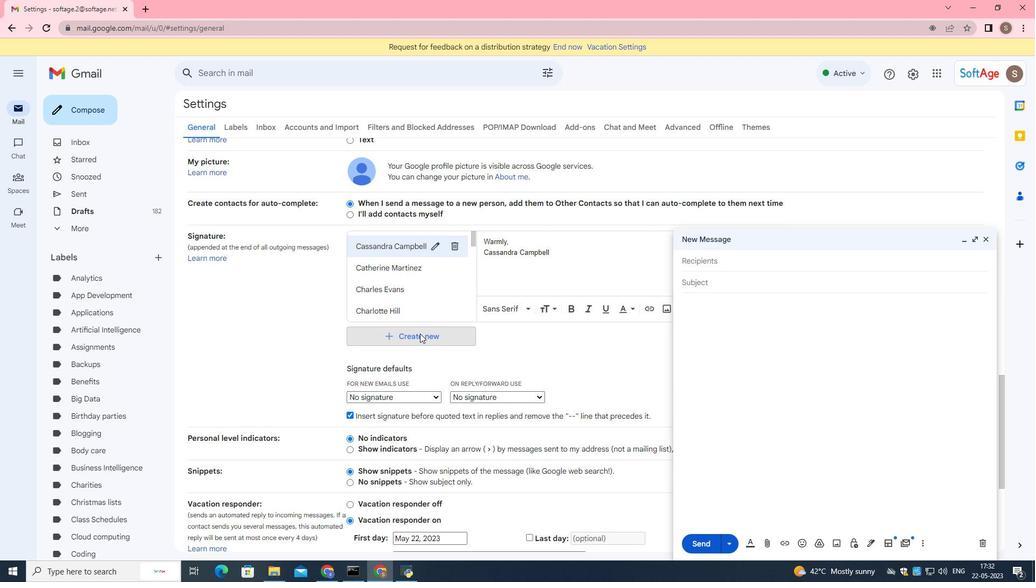 
Action: Key pressed <Key.shift>Greyson<Key.space><Key.shift>Robinson
Screenshot: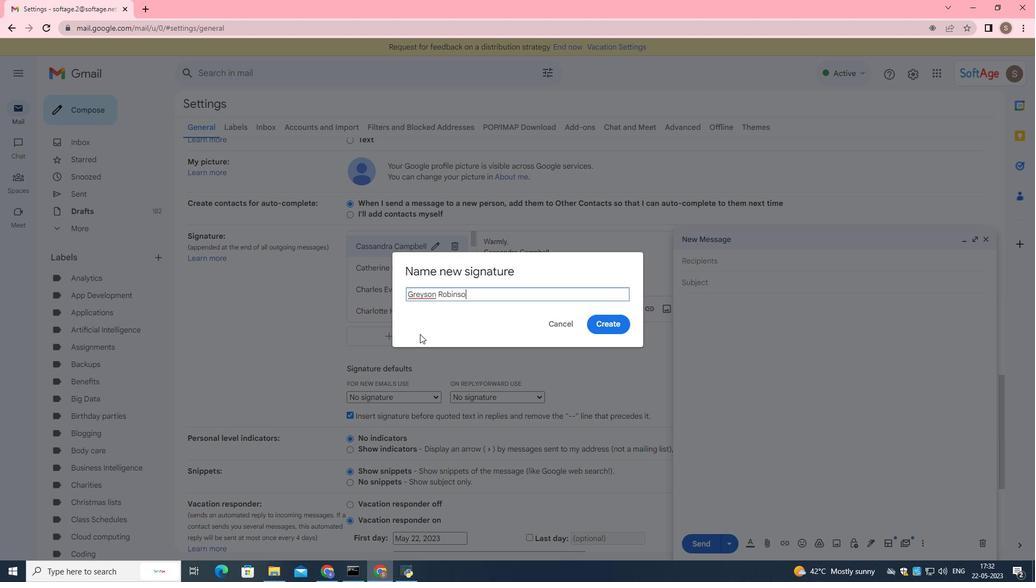 
Action: Mouse moved to (608, 329)
Screenshot: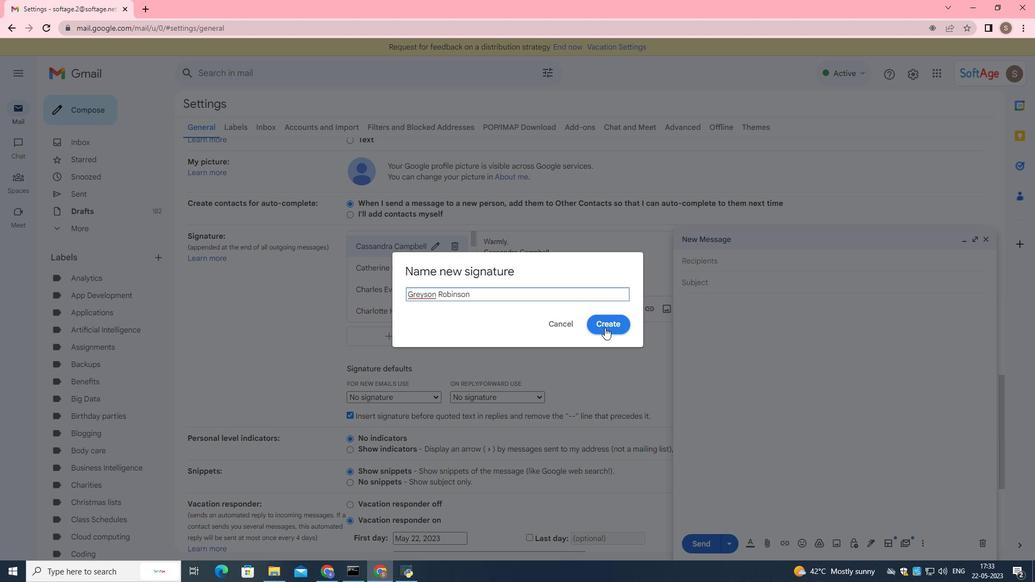 
Action: Mouse pressed left at (608, 329)
Screenshot: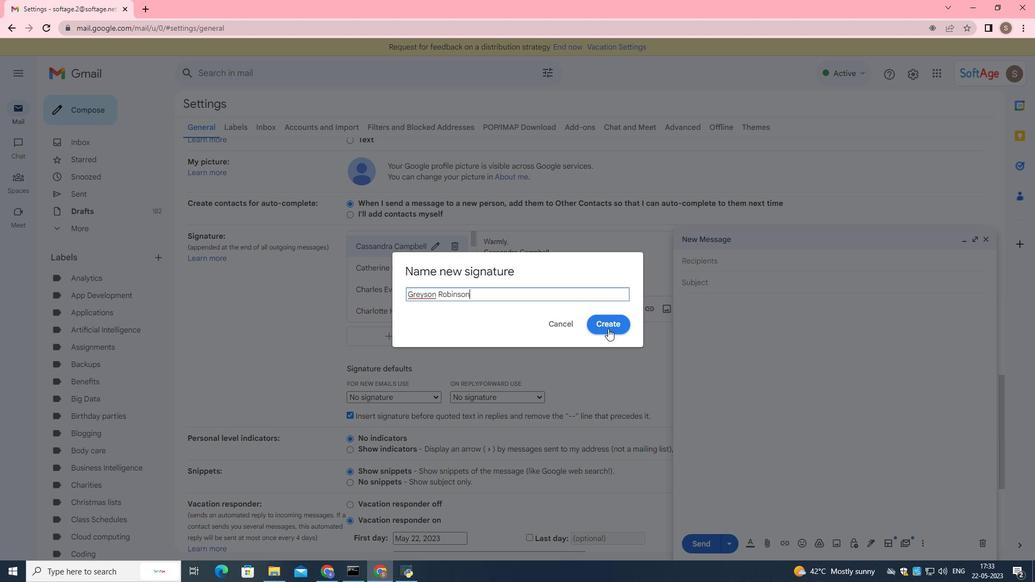
Action: Mouse moved to (473, 240)
Screenshot: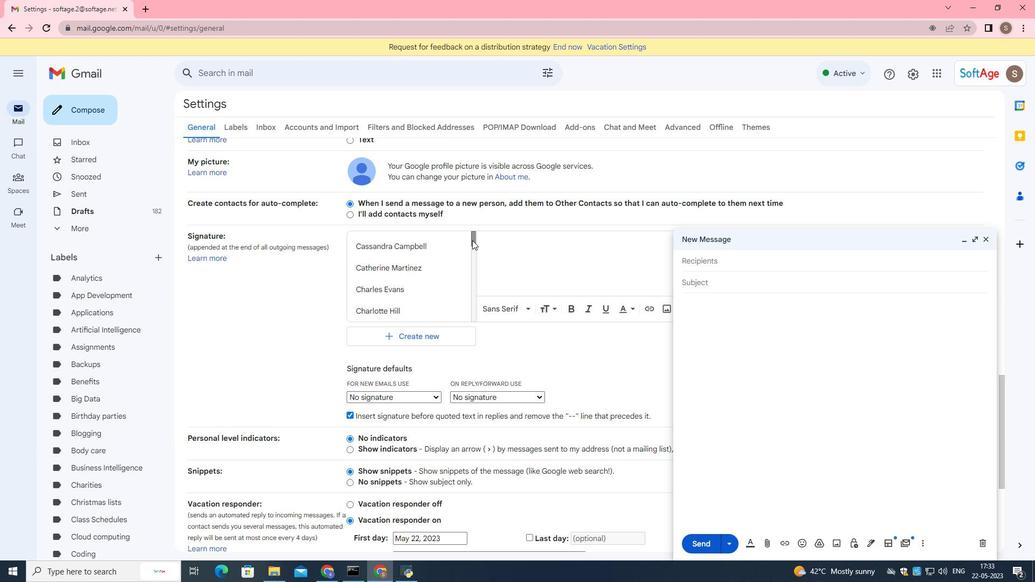 
Action: Mouse pressed left at (473, 240)
Screenshot: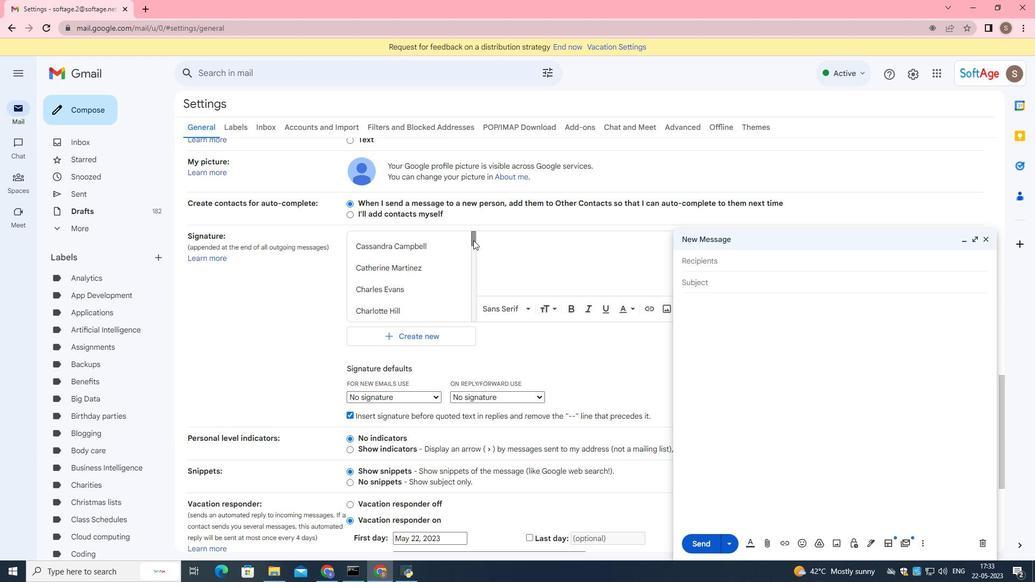 
Action: Mouse moved to (394, 396)
Screenshot: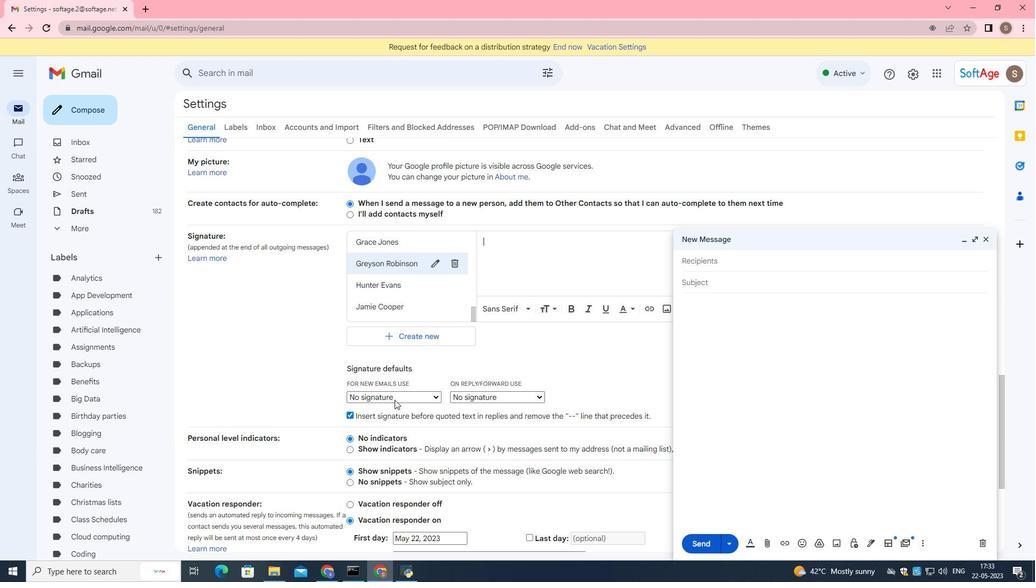 
Action: Mouse pressed left at (394, 396)
Screenshot: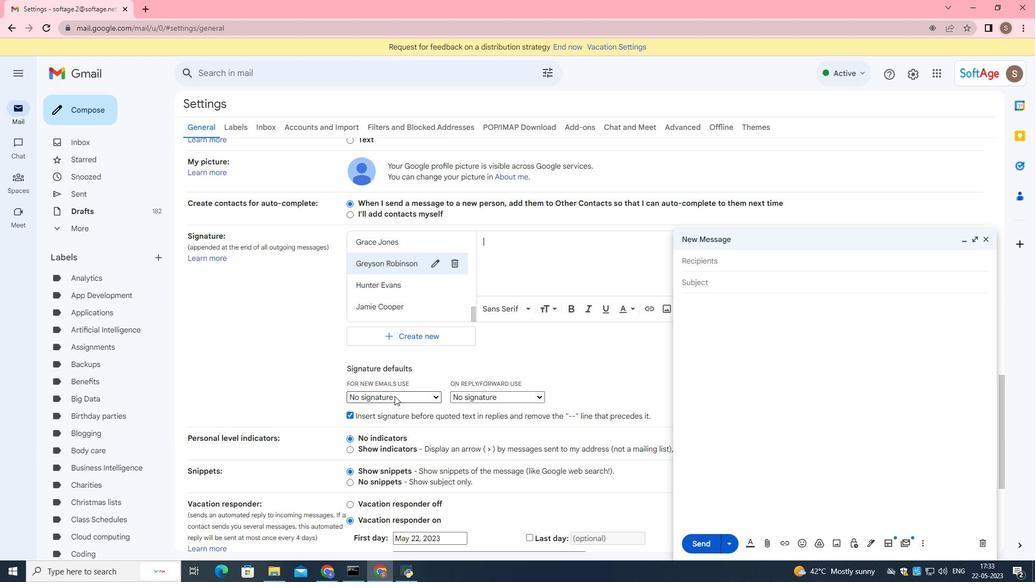 
Action: Mouse moved to (437, 273)
Screenshot: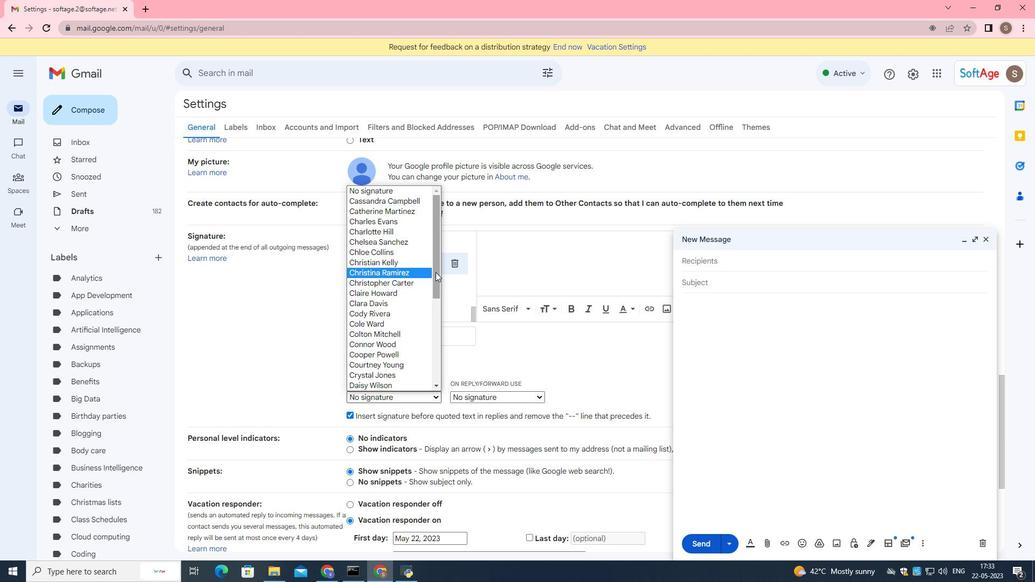 
Action: Mouse pressed left at (437, 273)
Screenshot: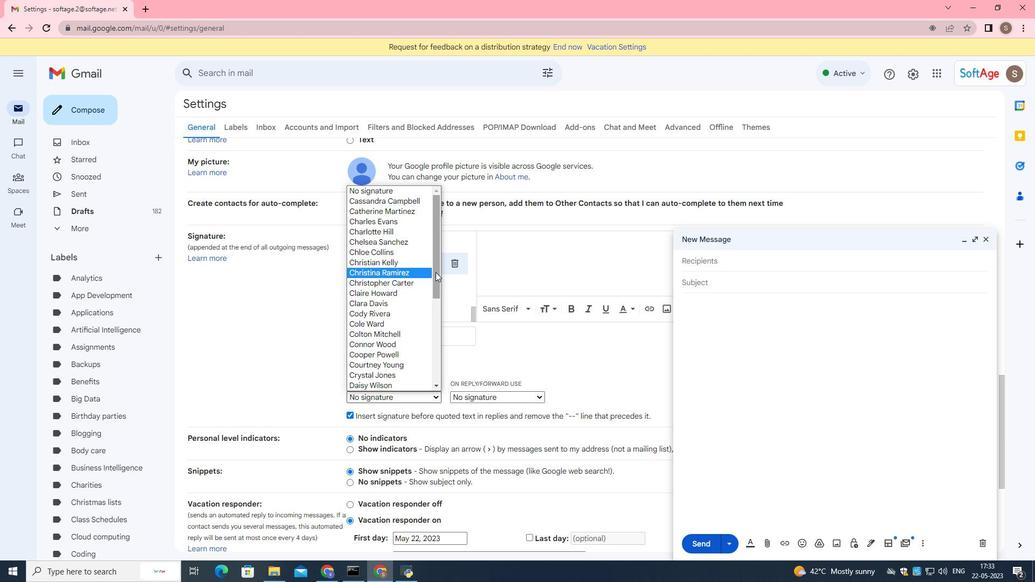 
Action: Mouse moved to (414, 364)
Screenshot: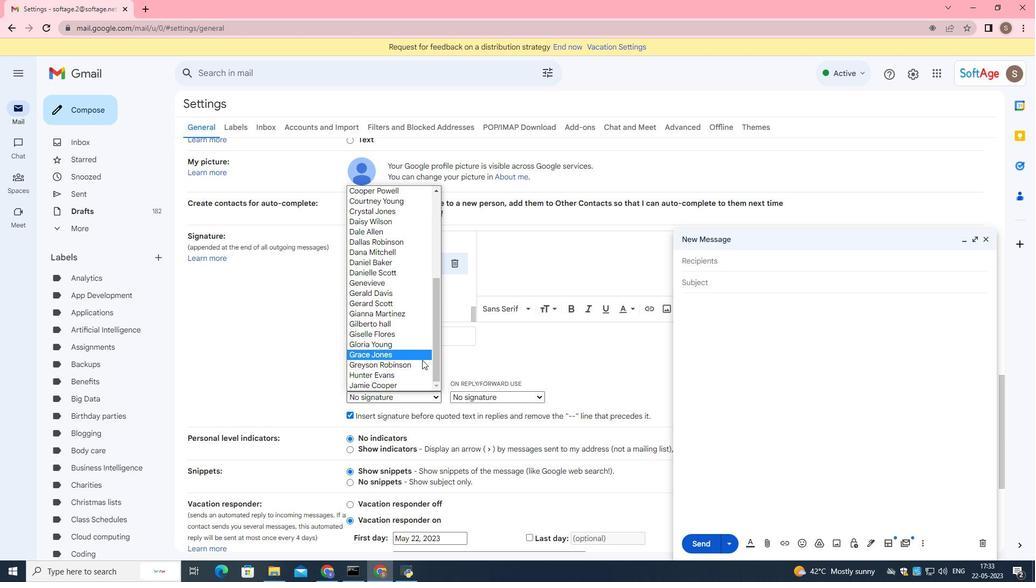 
Action: Mouse pressed left at (414, 364)
Screenshot: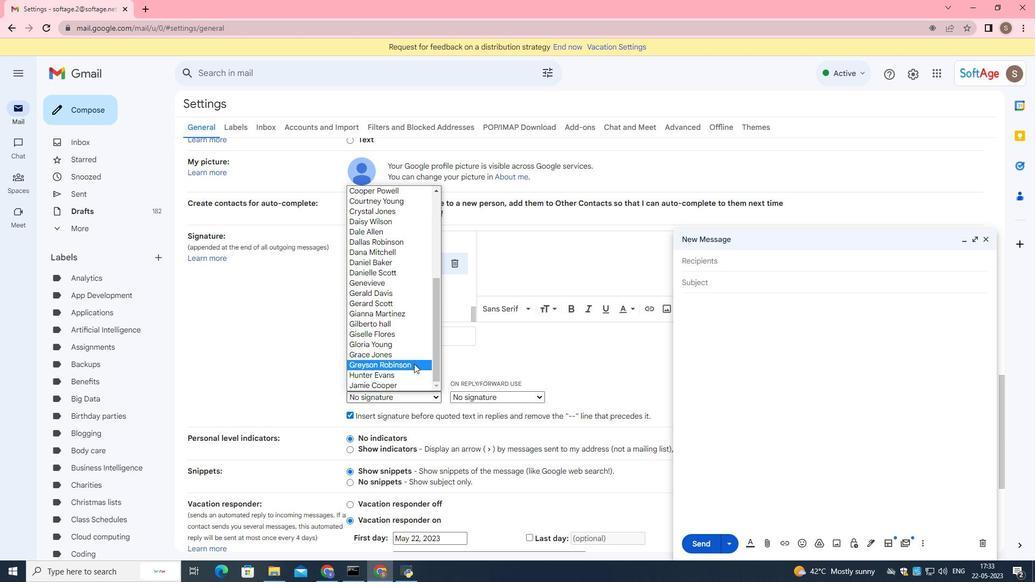 
Action: Mouse moved to (480, 397)
Screenshot: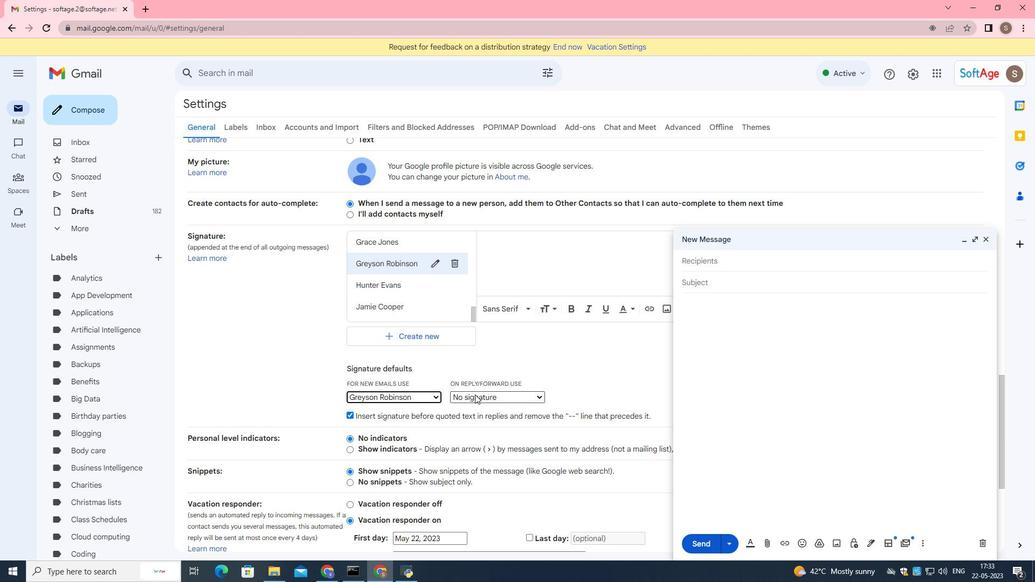 
Action: Mouse pressed left at (480, 397)
Screenshot: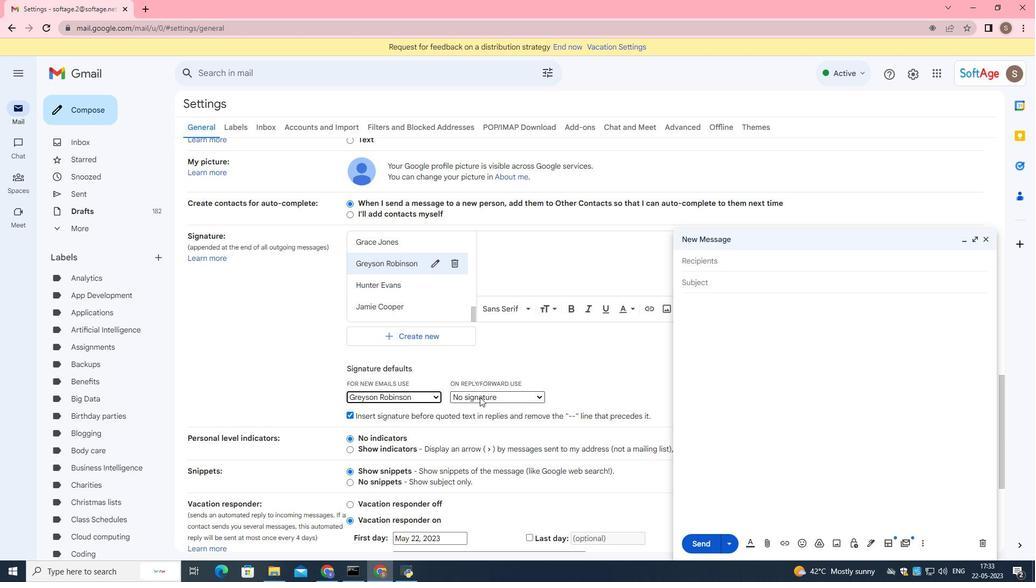 
Action: Mouse moved to (542, 288)
Screenshot: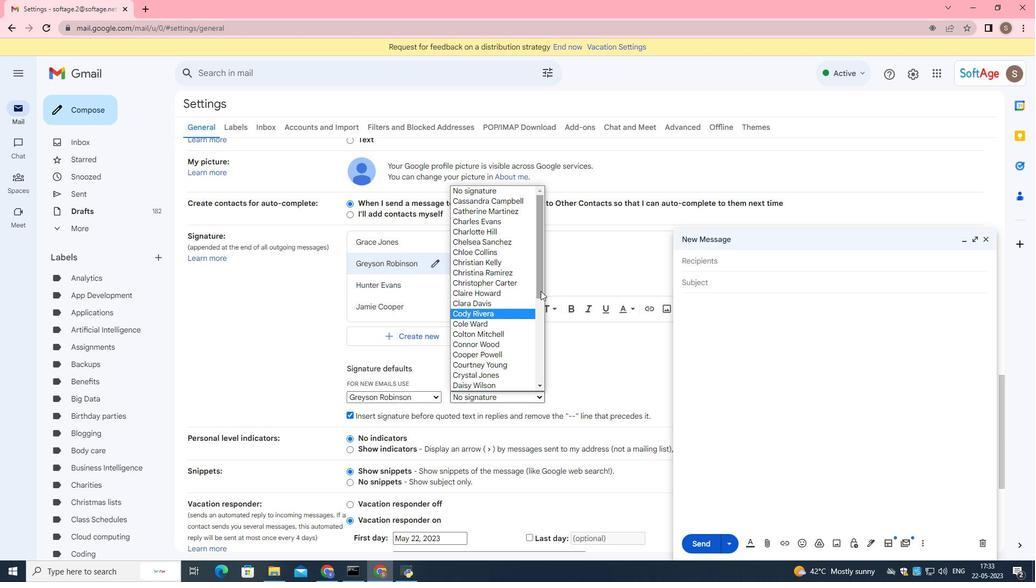 
Action: Mouse pressed left at (542, 288)
Screenshot: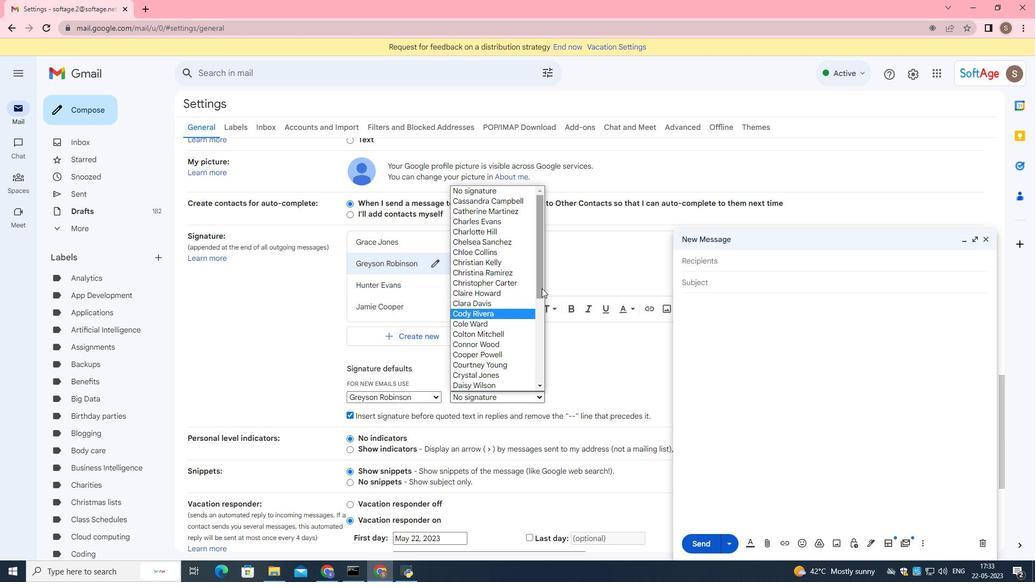 
Action: Mouse moved to (513, 365)
Screenshot: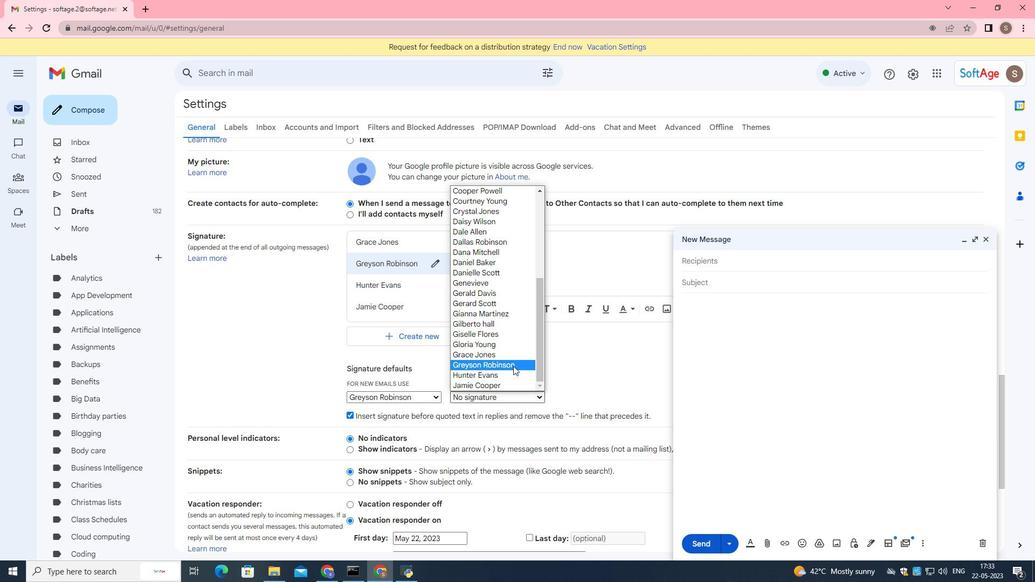 
Action: Mouse pressed left at (513, 365)
Screenshot: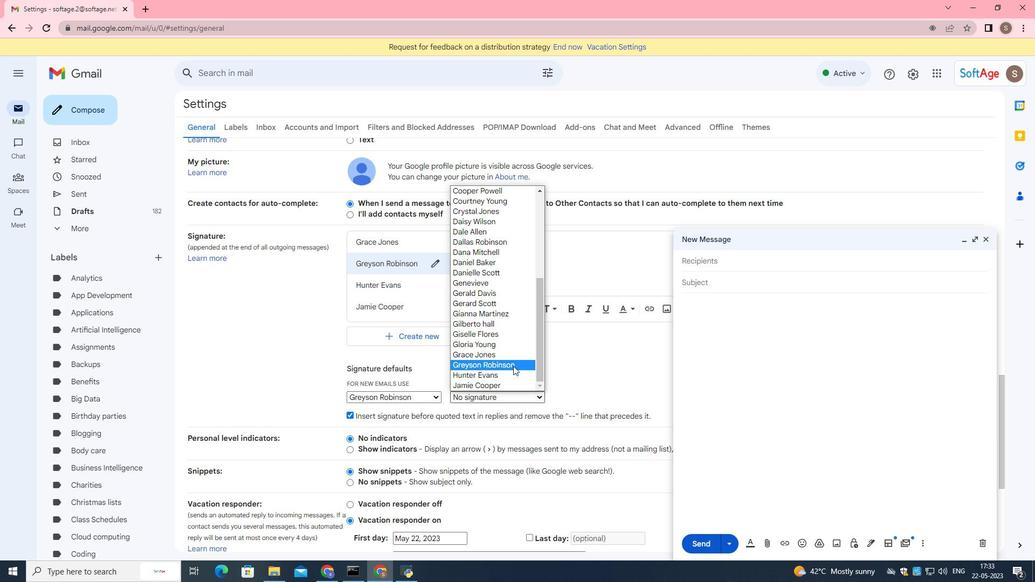 
Action: Mouse moved to (561, 452)
Screenshot: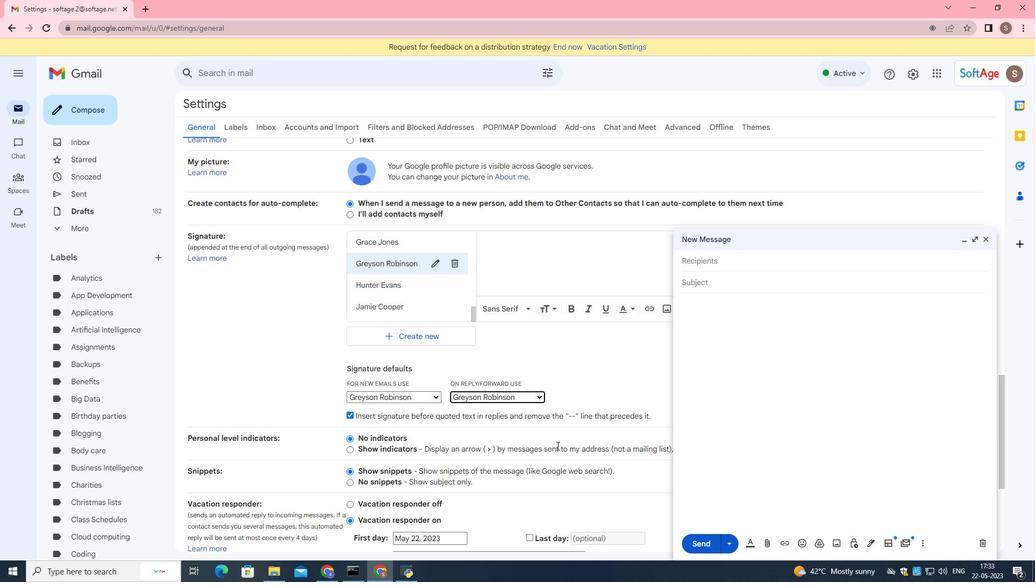 
Action: Mouse scrolled (561, 452) with delta (0, 0)
Screenshot: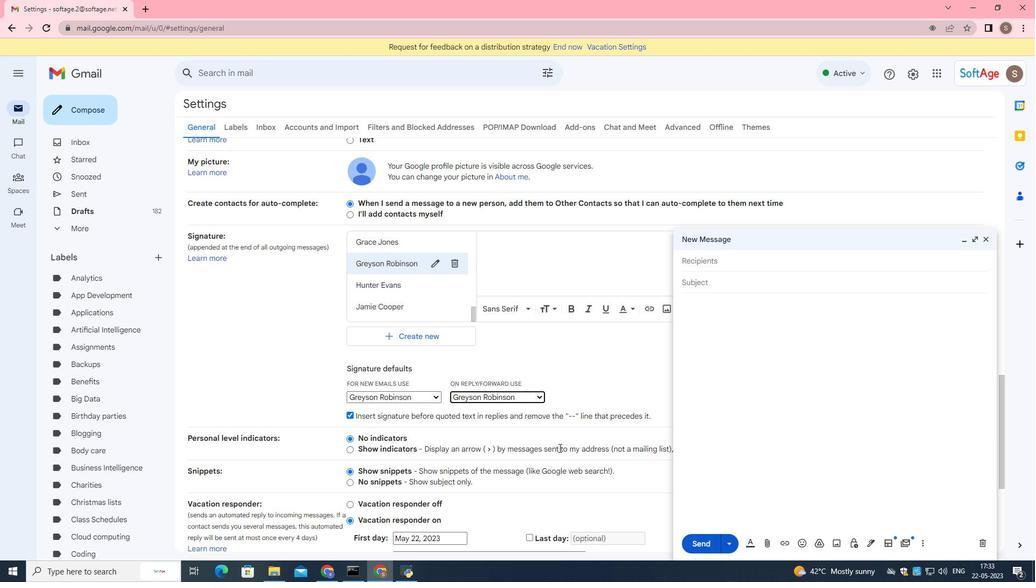 
Action: Mouse moved to (561, 452)
Screenshot: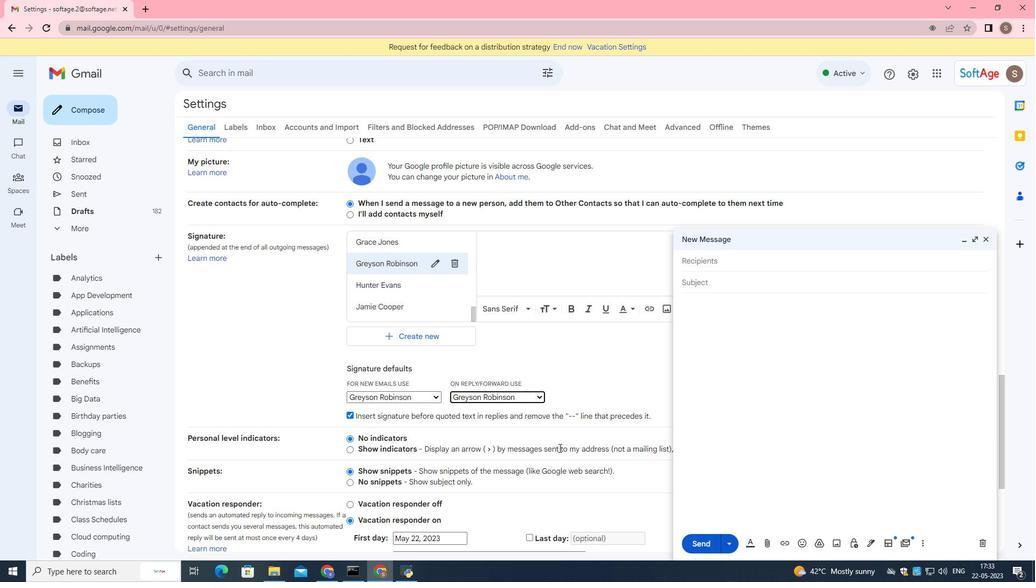 
Action: Mouse scrolled (561, 452) with delta (0, 0)
Screenshot: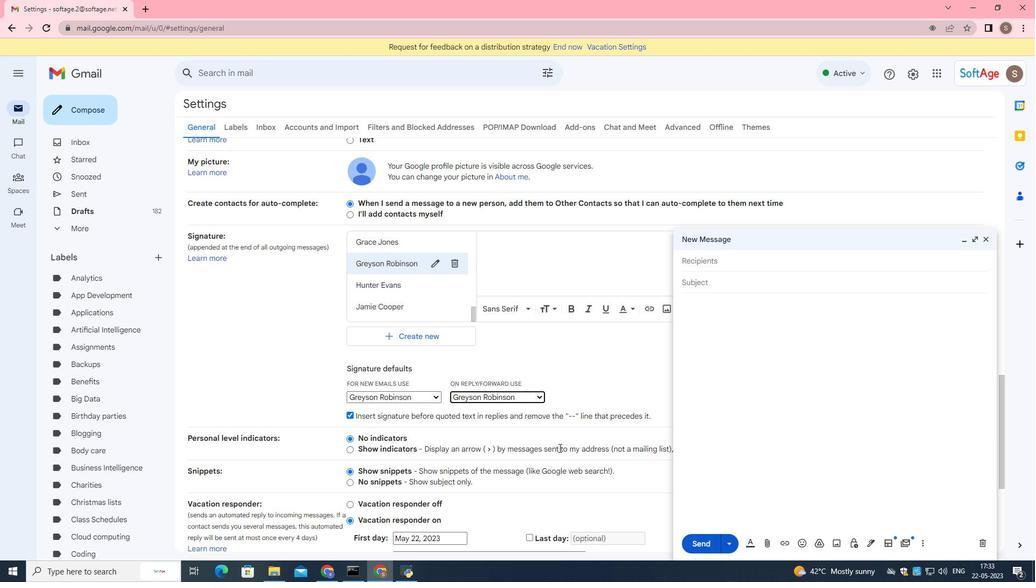 
Action: Mouse scrolled (561, 452) with delta (0, 0)
Screenshot: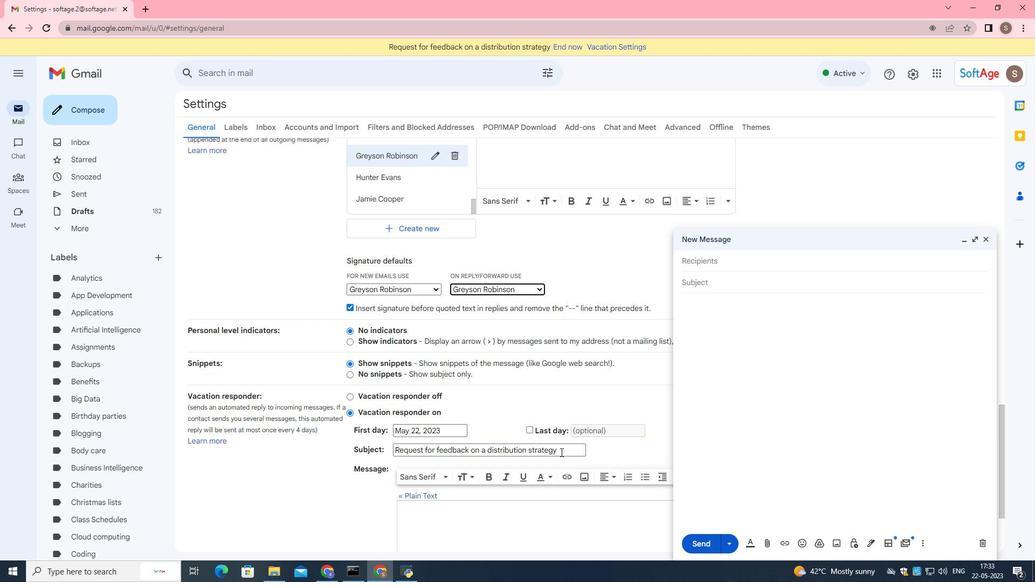 
Action: Mouse scrolled (561, 452) with delta (0, 0)
Screenshot: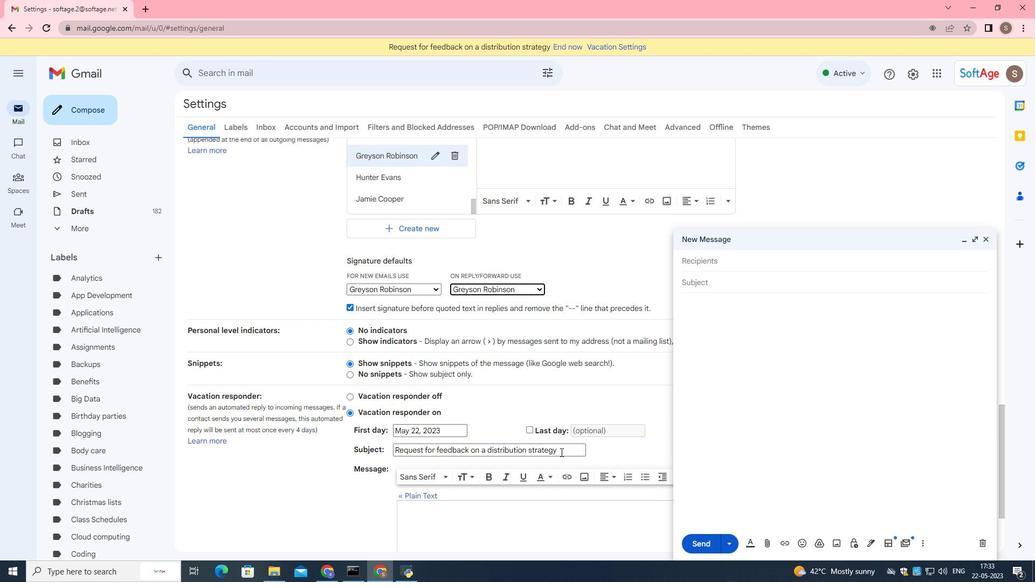 
Action: Mouse scrolled (561, 452) with delta (0, 0)
Screenshot: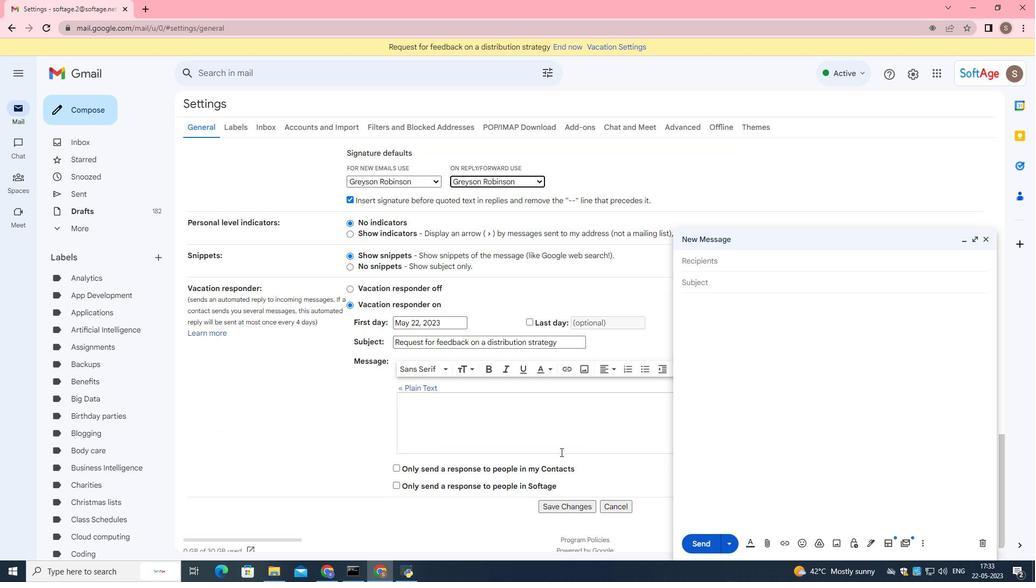 
Action: Mouse scrolled (561, 452) with delta (0, 0)
Screenshot: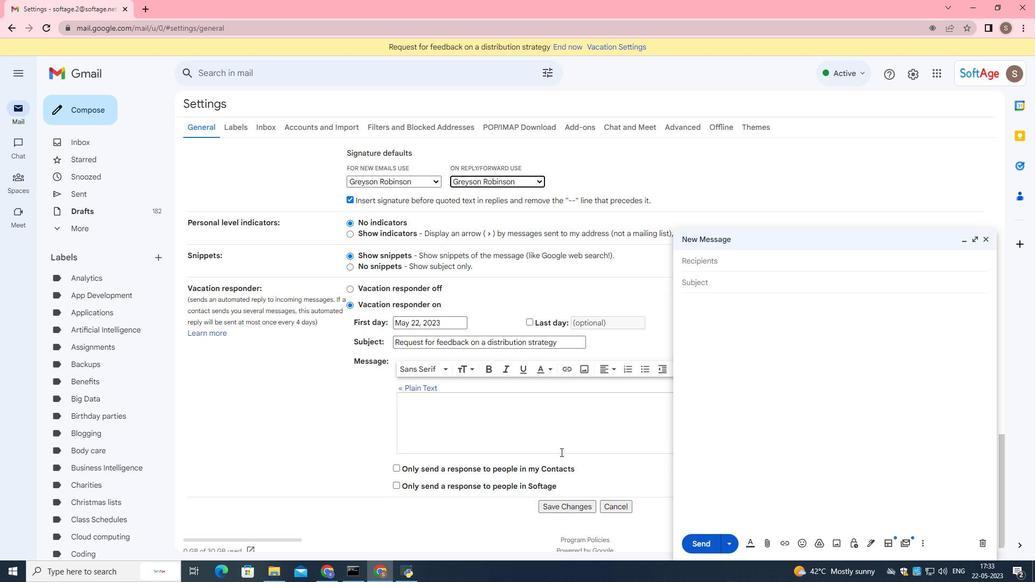 
Action: Mouse moved to (570, 491)
Screenshot: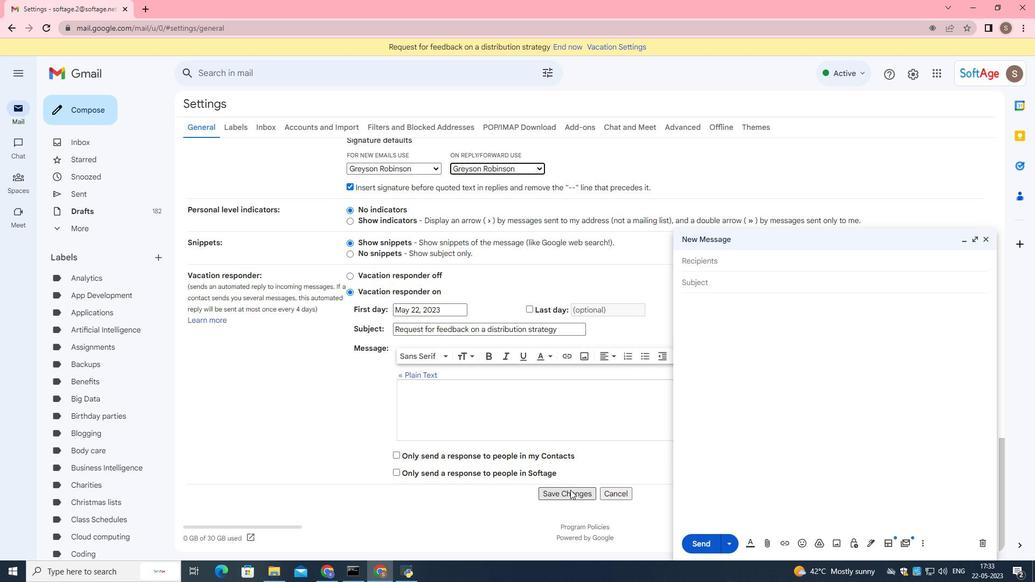 
Action: Mouse pressed left at (570, 491)
Screenshot: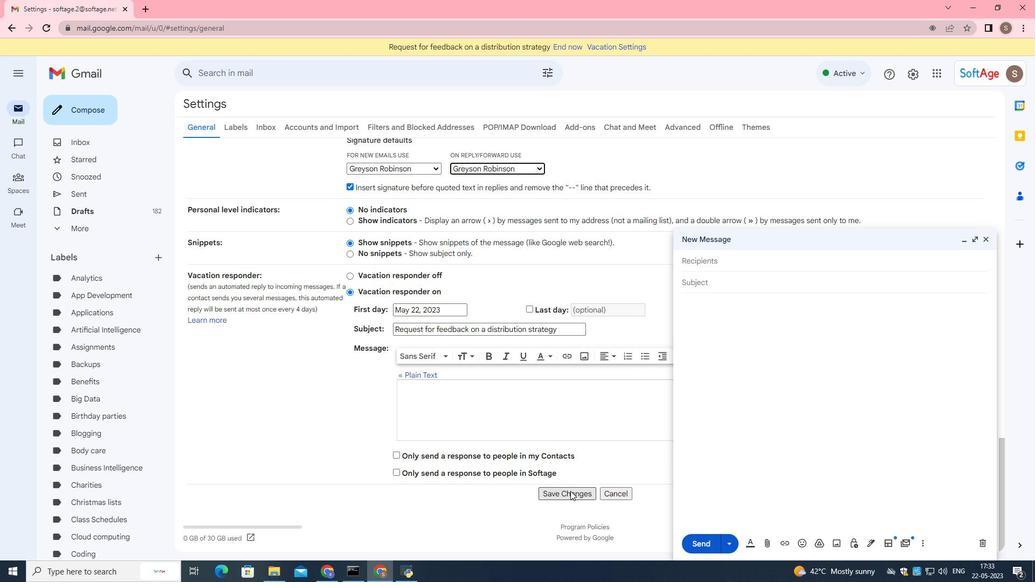 
Action: Mouse moved to (871, 543)
Screenshot: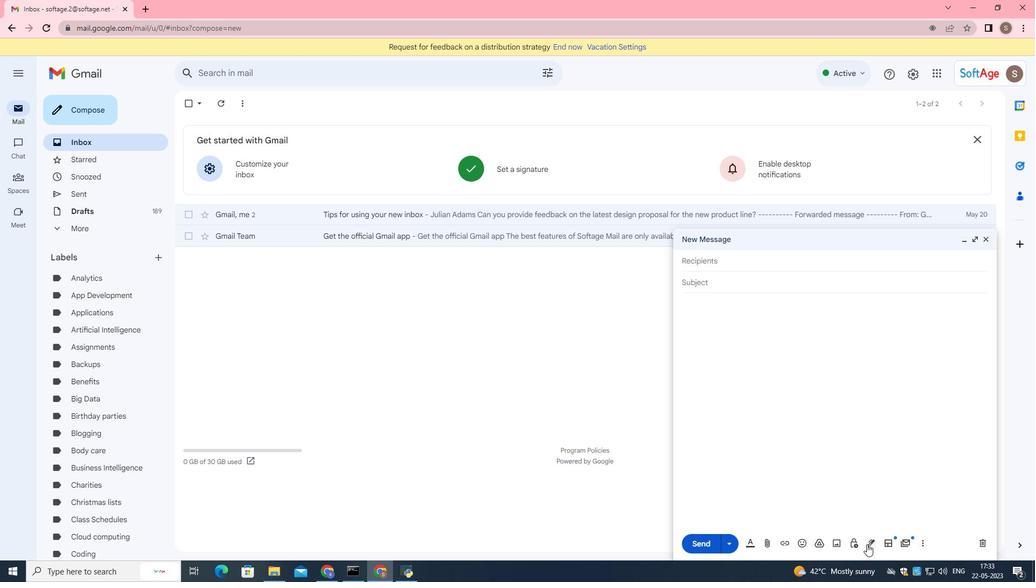 
Action: Mouse pressed left at (871, 543)
Screenshot: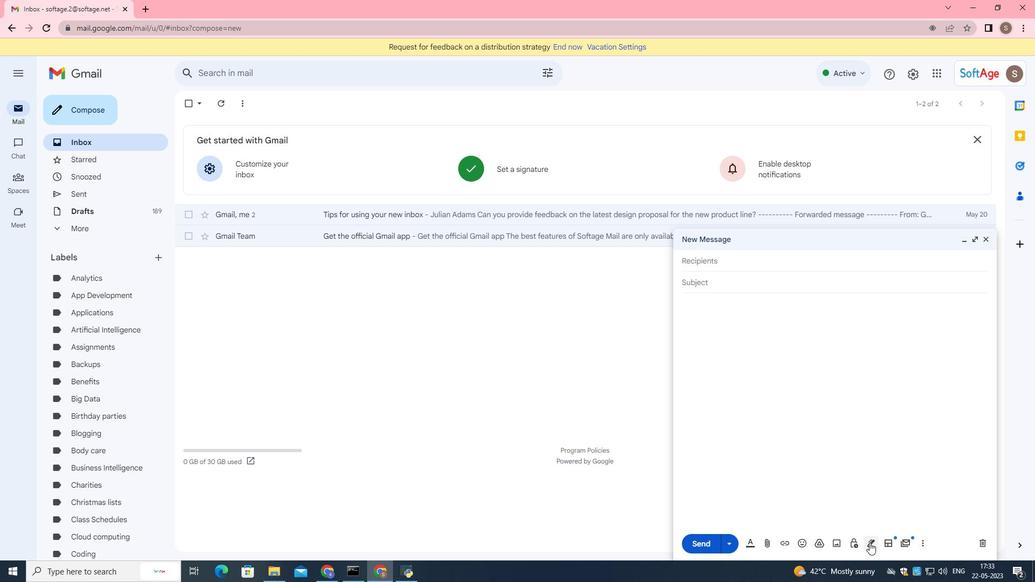 
Action: Mouse moved to (916, 425)
Screenshot: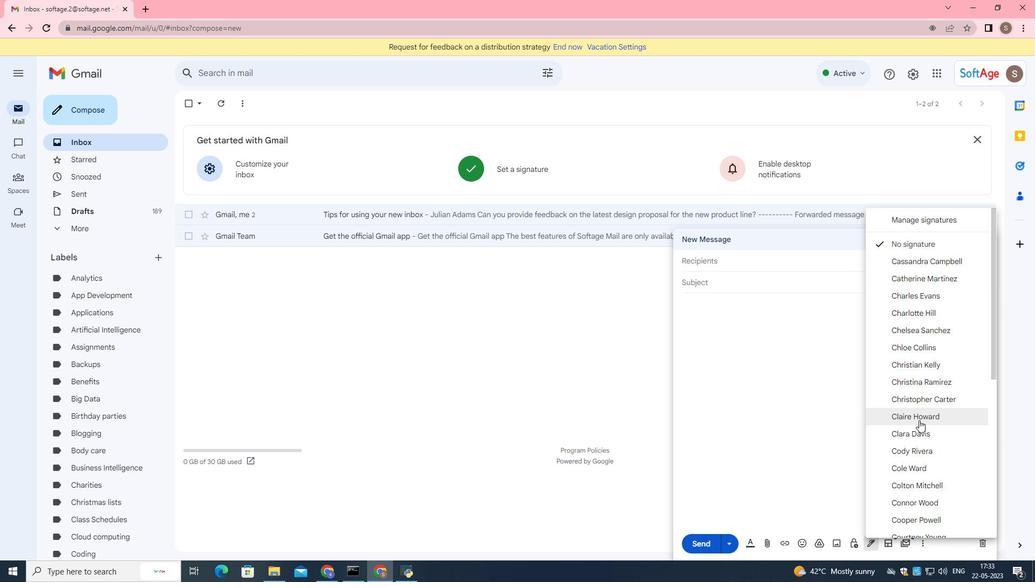 
Action: Mouse scrolled (916, 424) with delta (0, 0)
Screenshot: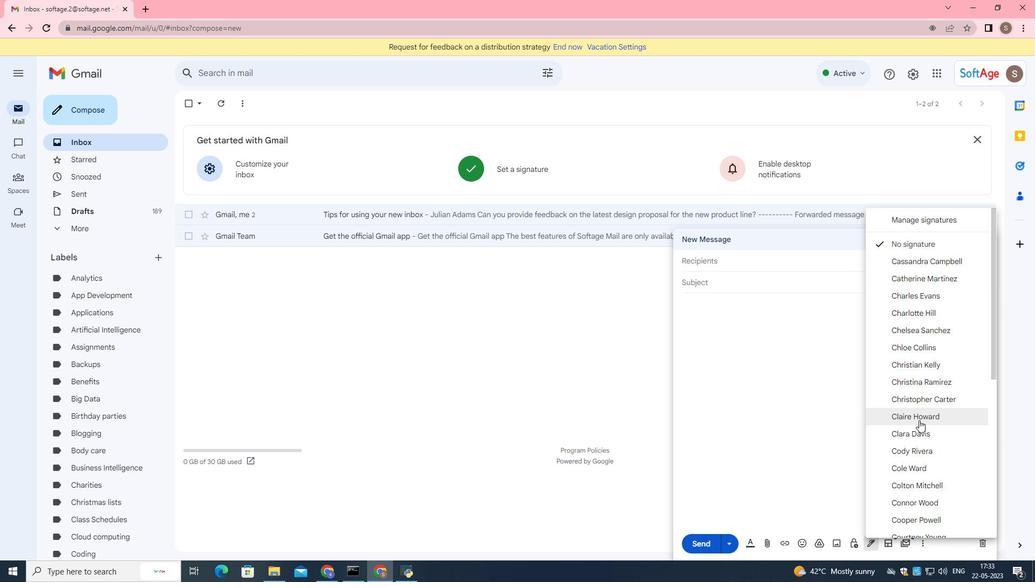 
Action: Mouse moved to (916, 426)
Screenshot: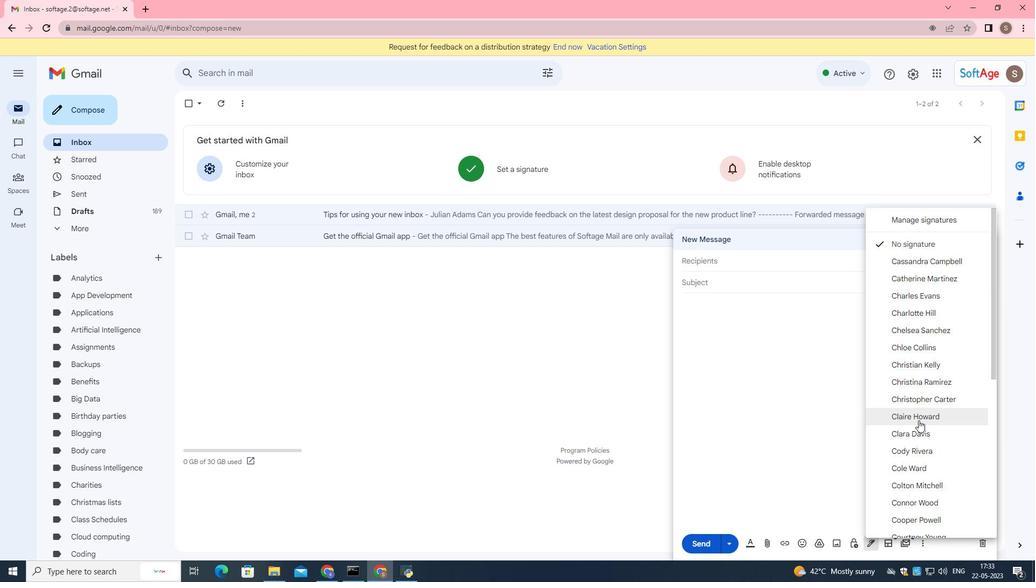 
Action: Mouse scrolled (916, 425) with delta (0, 0)
Screenshot: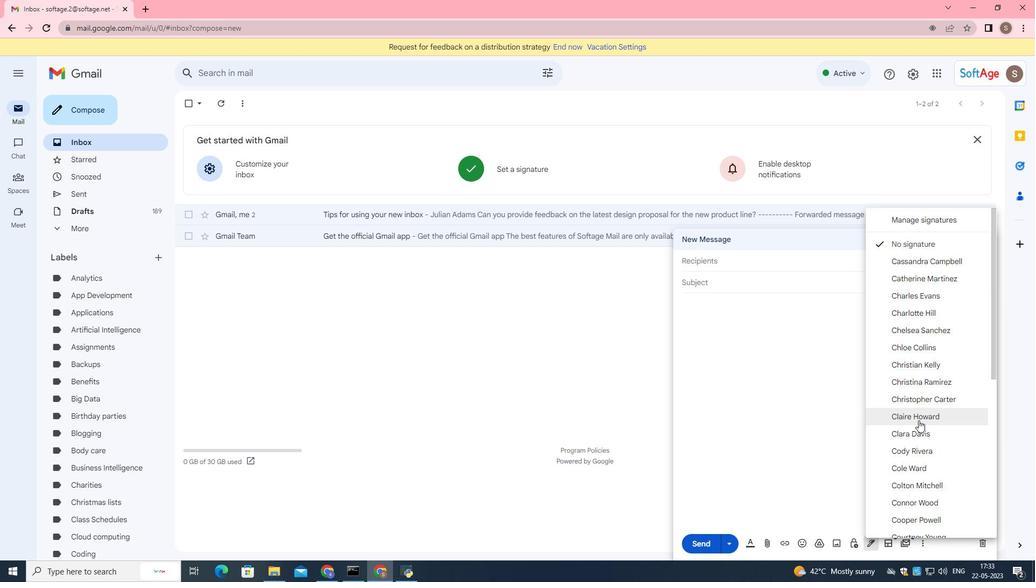 
Action: Mouse moved to (915, 429)
Screenshot: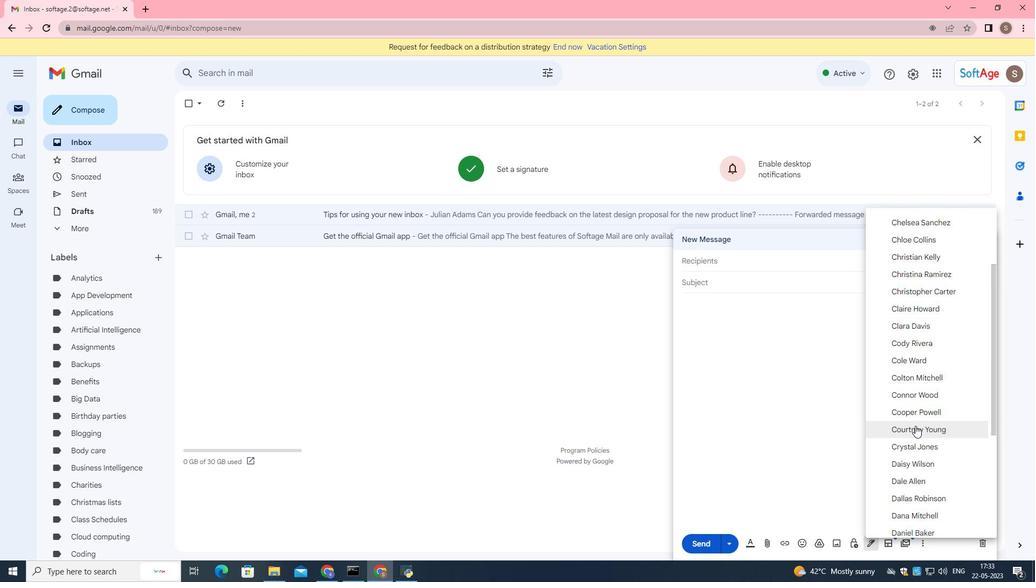 
Action: Mouse scrolled (916, 427) with delta (0, 0)
Screenshot: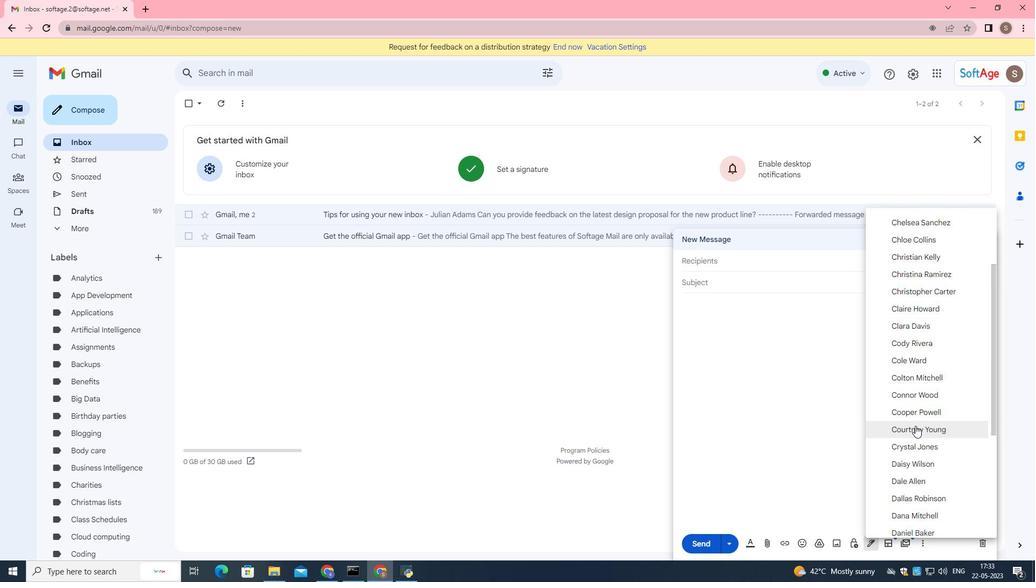 
Action: Mouse moved to (915, 429)
Screenshot: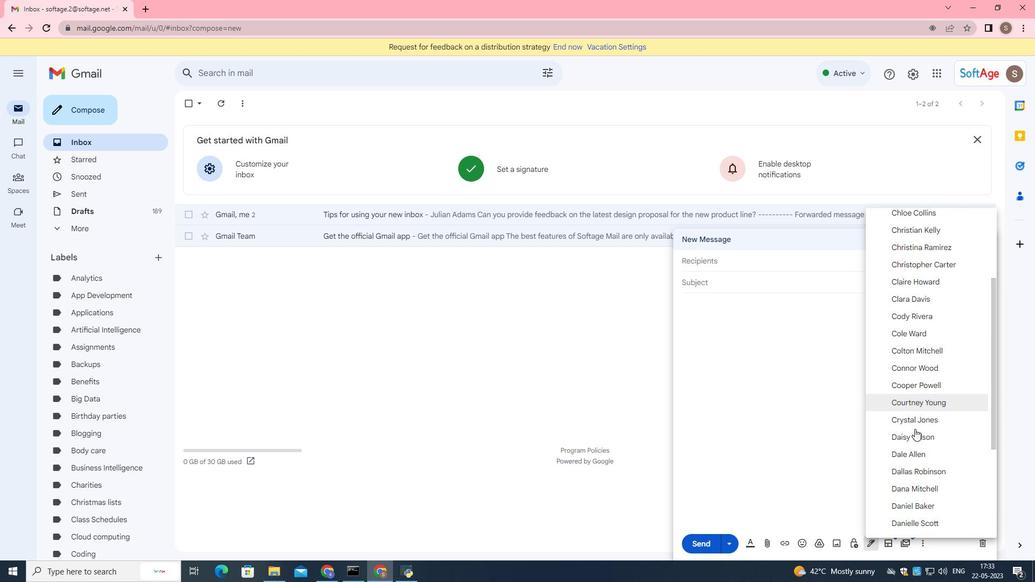 
Action: Mouse scrolled (915, 428) with delta (0, 0)
Screenshot: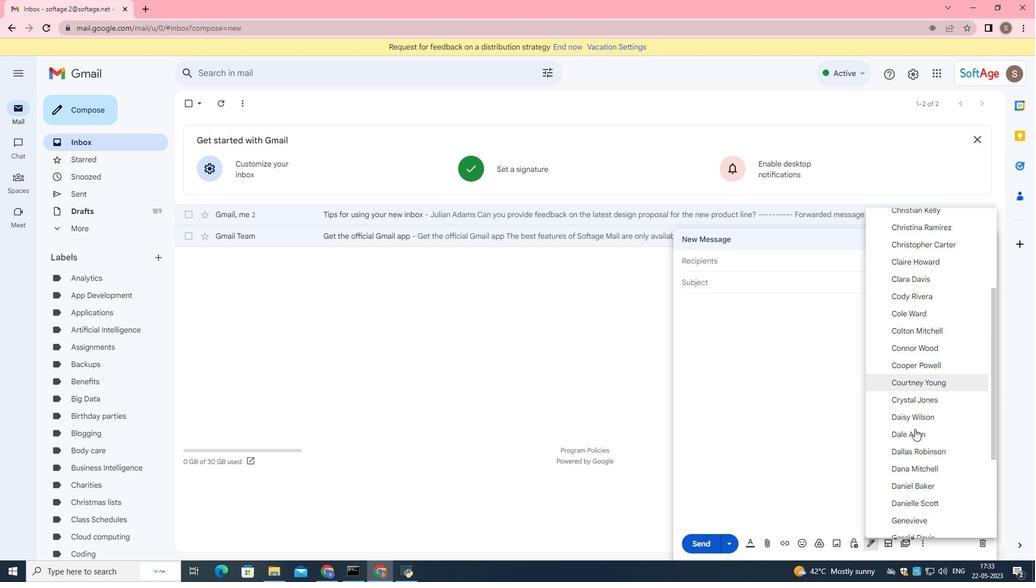 
Action: Mouse moved to (915, 429)
Screenshot: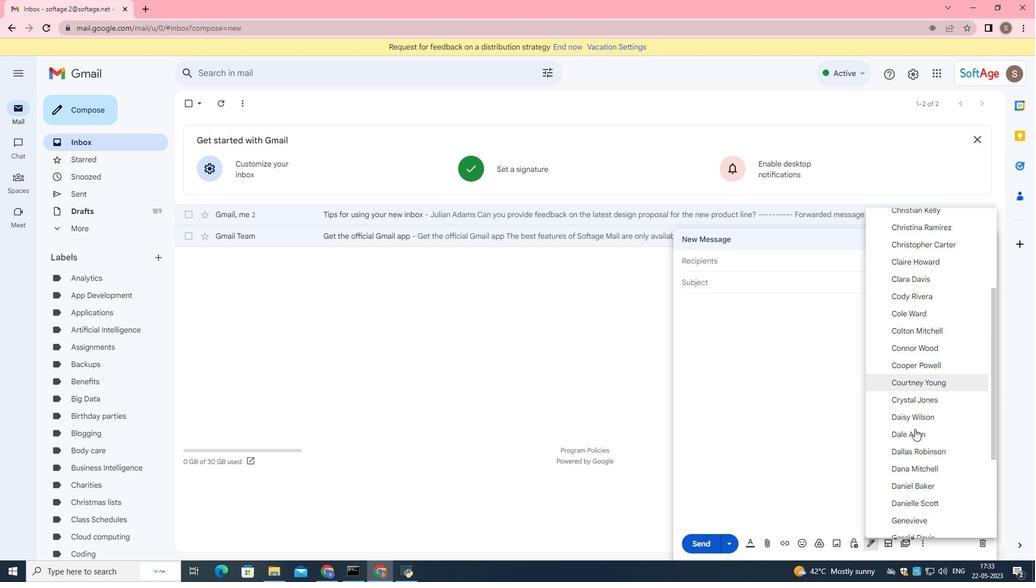
Action: Mouse scrolled (915, 429) with delta (0, 0)
Screenshot: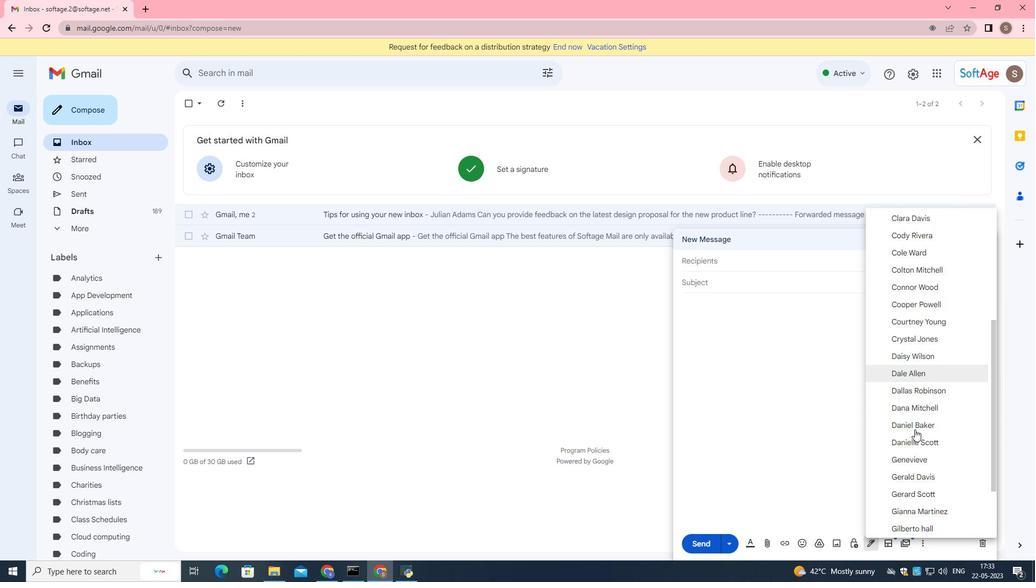 
Action: Mouse moved to (915, 431)
Screenshot: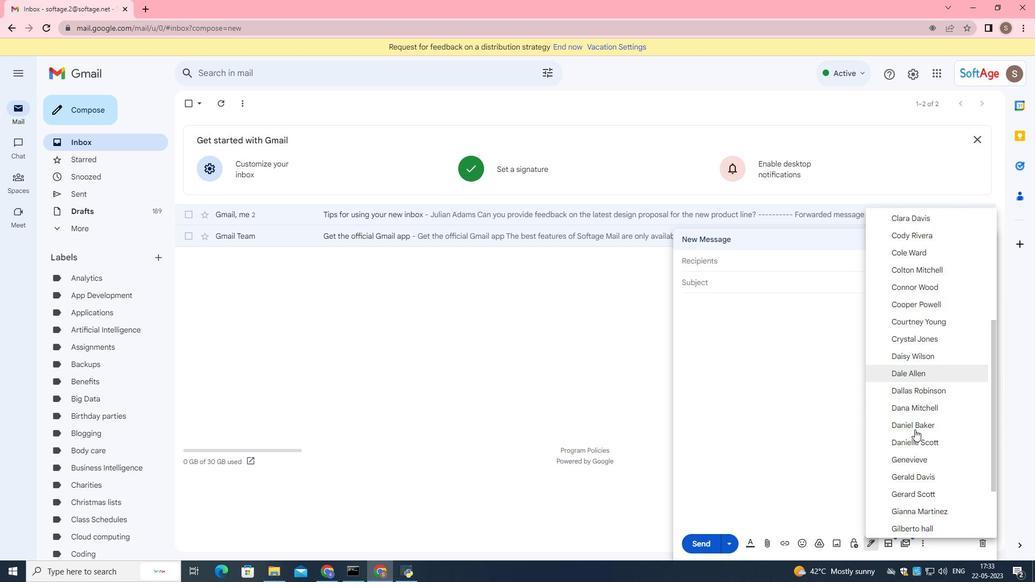 
Action: Mouse scrolled (915, 431) with delta (0, 0)
Screenshot: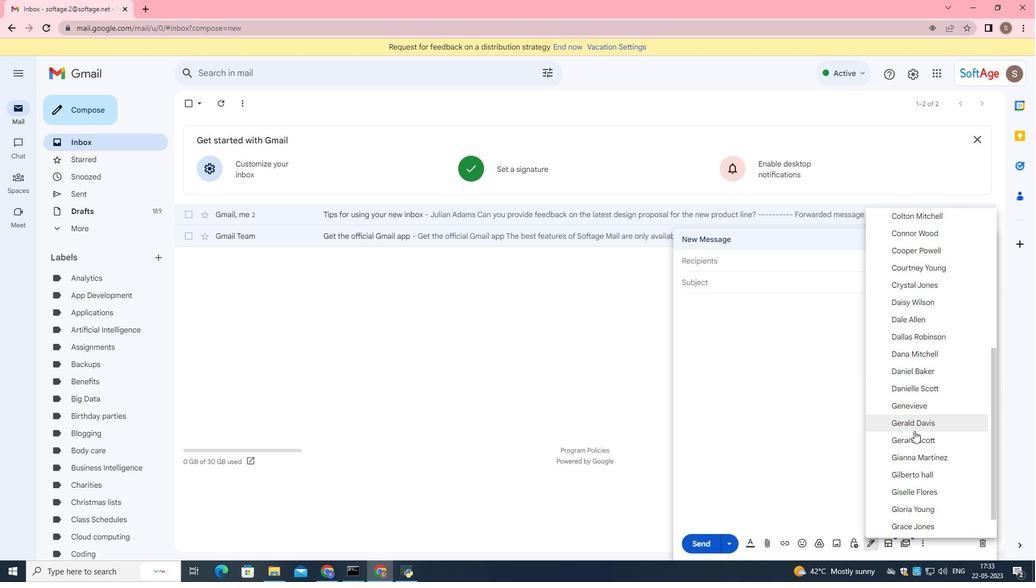 
Action: Mouse moved to (916, 438)
Screenshot: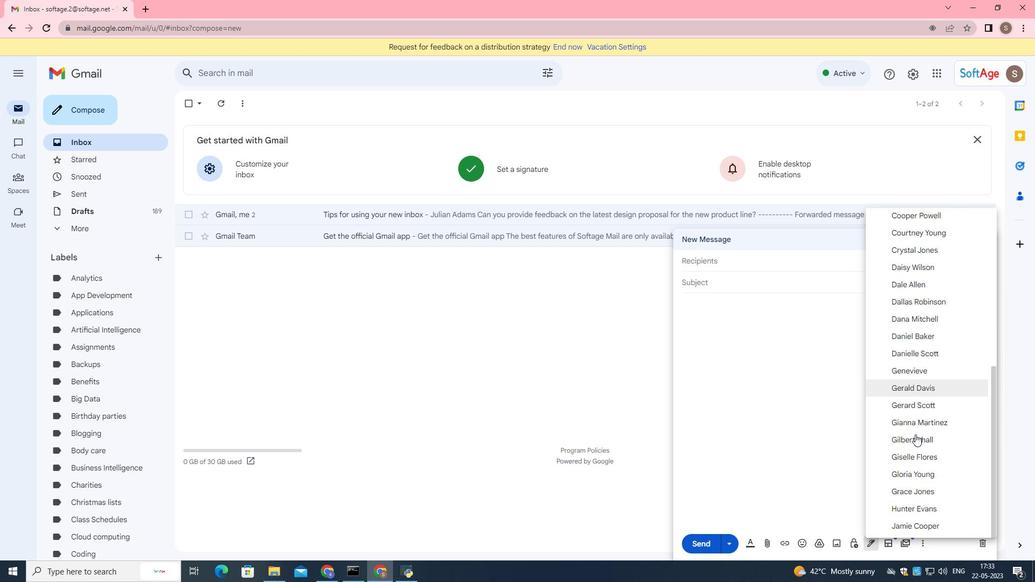 
Action: Mouse scrolled (916, 438) with delta (0, 0)
Screenshot: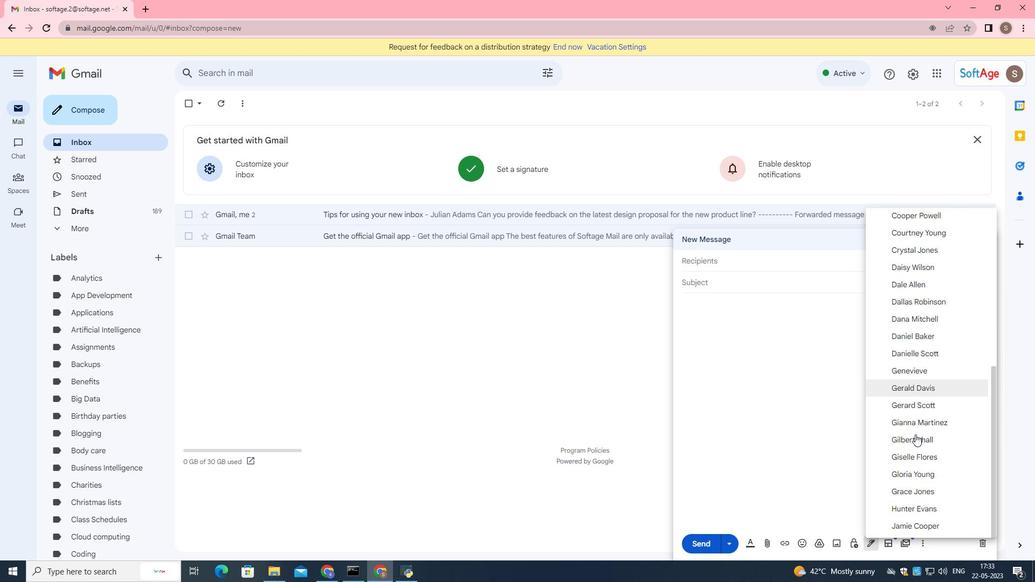 
Action: Mouse moved to (918, 299)
Screenshot: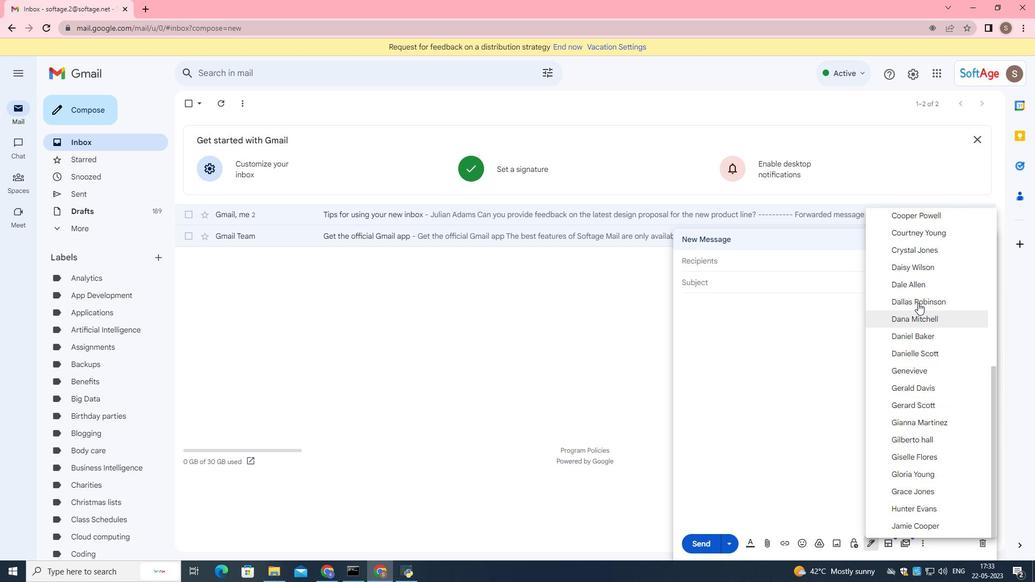 
Action: Mouse pressed left at (918, 299)
Screenshot: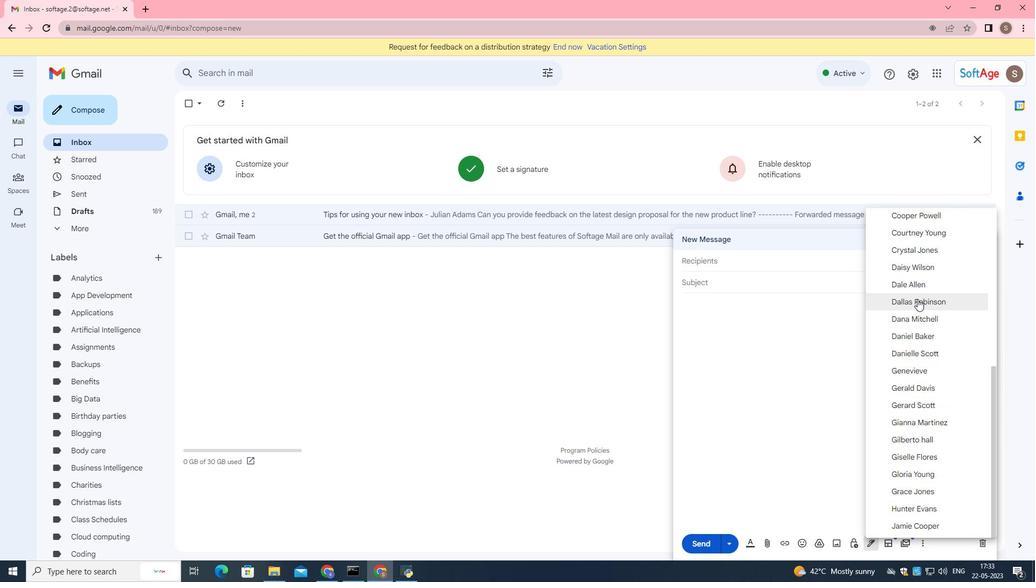 
Action: Mouse moved to (874, 543)
Screenshot: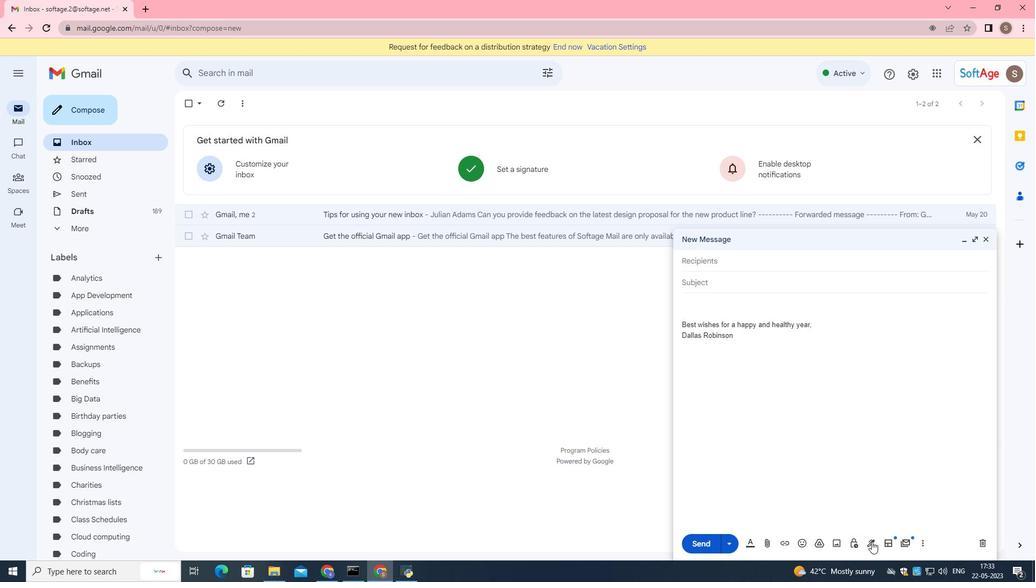 
Action: Mouse pressed left at (874, 543)
Screenshot: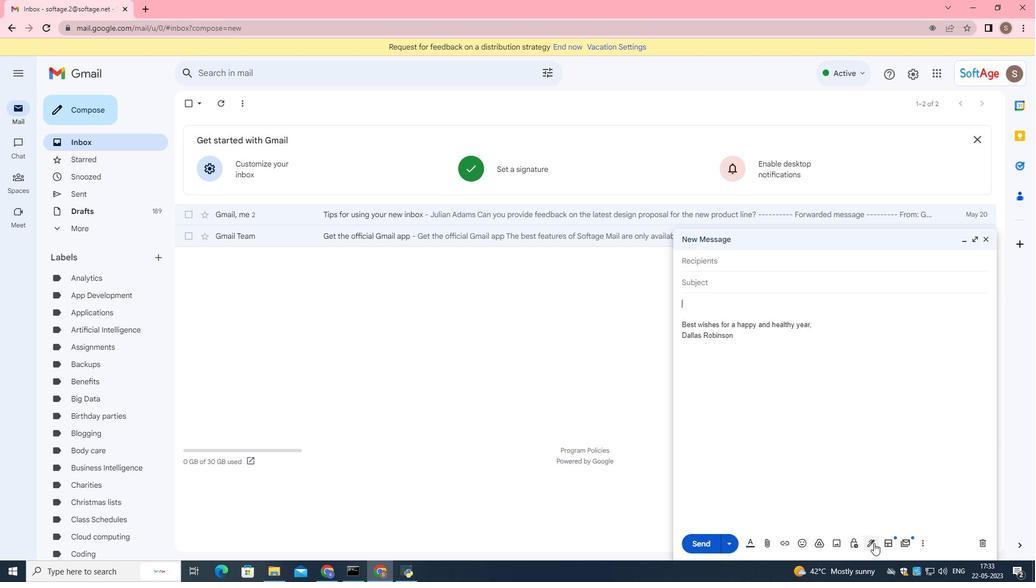 
Action: Mouse moved to (925, 397)
Screenshot: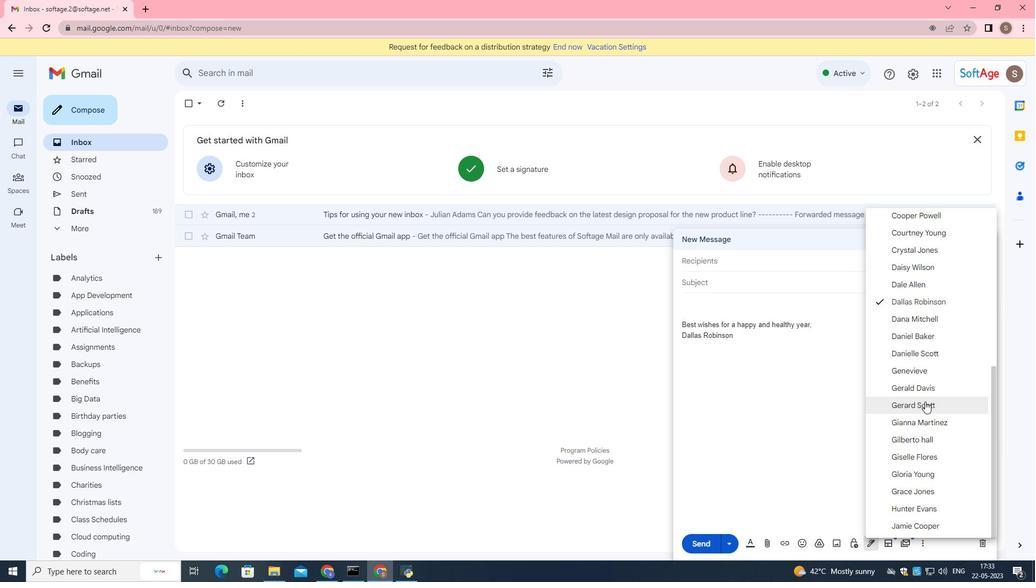 
Action: Mouse scrolled (925, 397) with delta (0, 0)
Screenshot: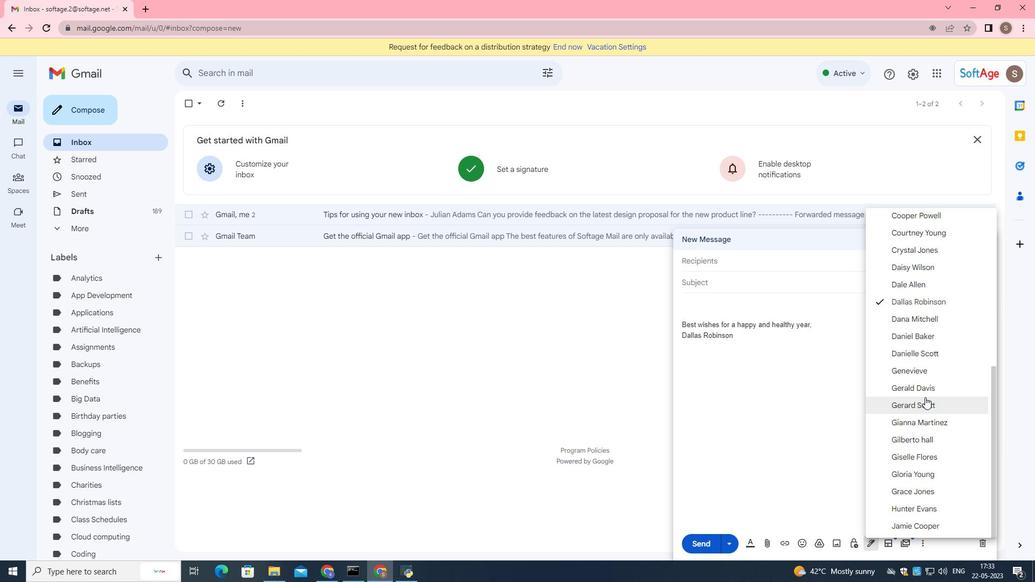 
Action: Mouse scrolled (925, 397) with delta (0, 0)
Screenshot: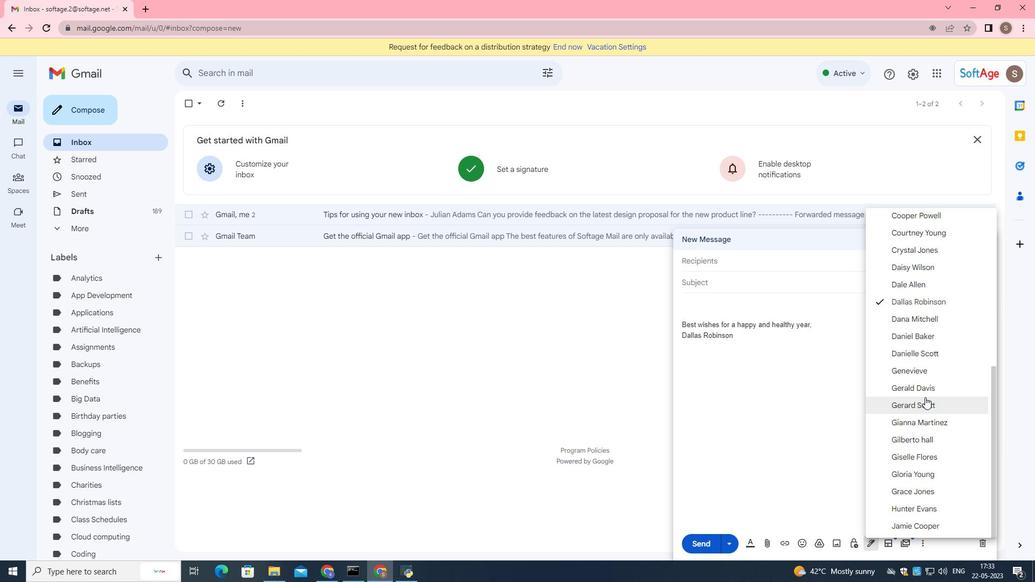 
Action: Mouse moved to (821, 374)
Screenshot: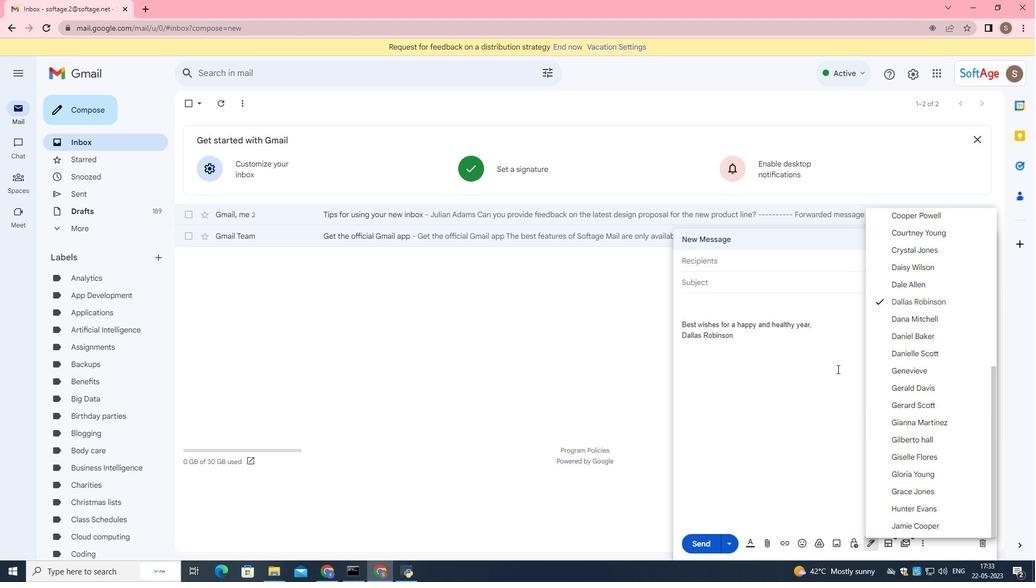 
Action: Mouse pressed left at (821, 374)
Screenshot: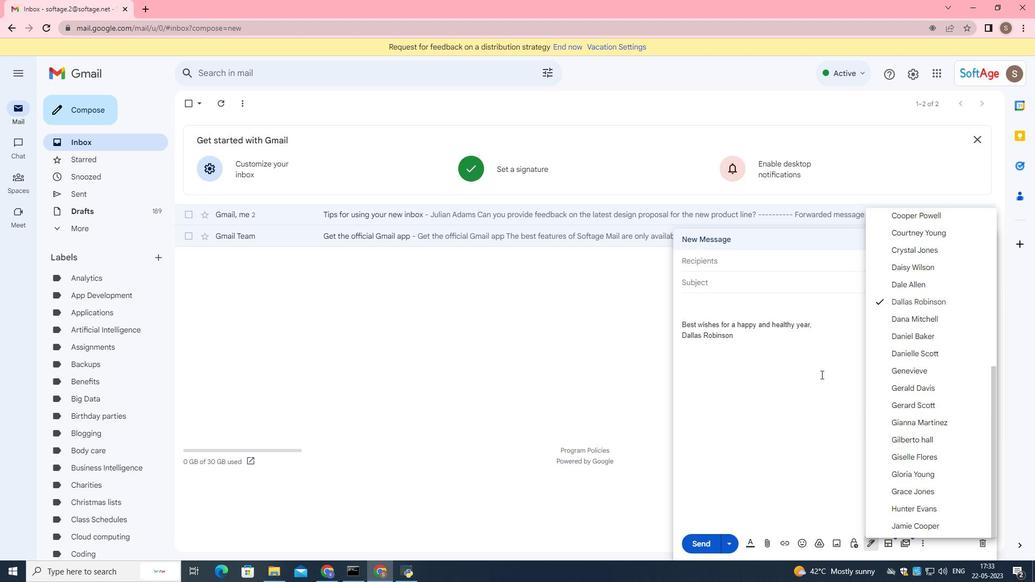 
Action: Mouse moved to (705, 337)
Screenshot: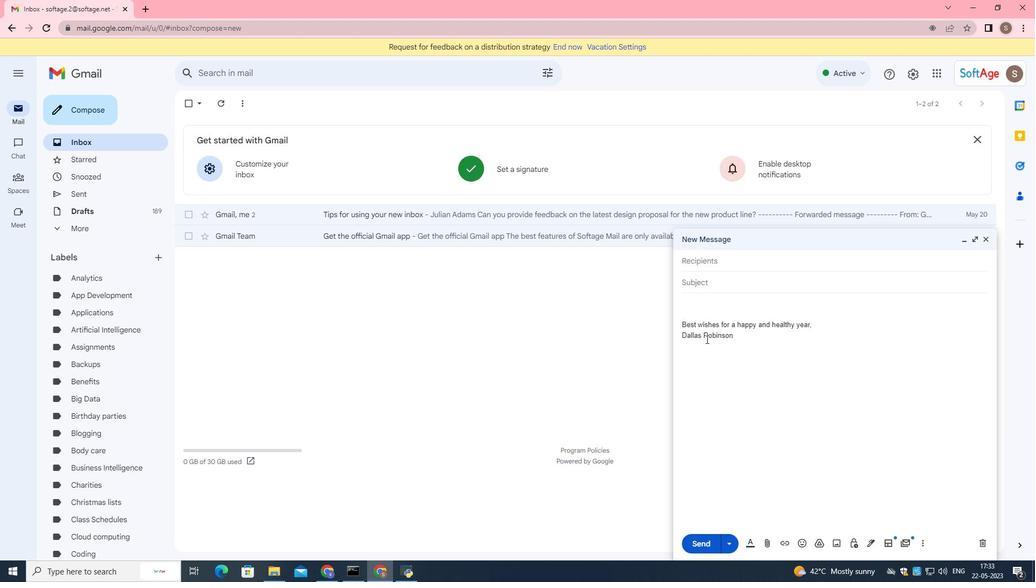 
Action: Mouse pressed left at (705, 337)
Screenshot: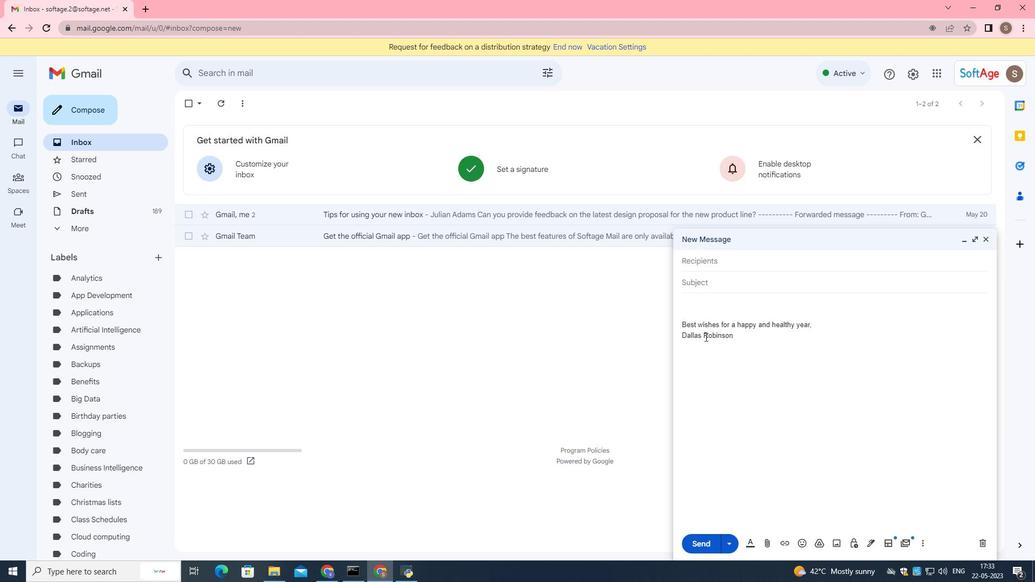 
Action: Mouse moved to (711, 354)
Screenshot: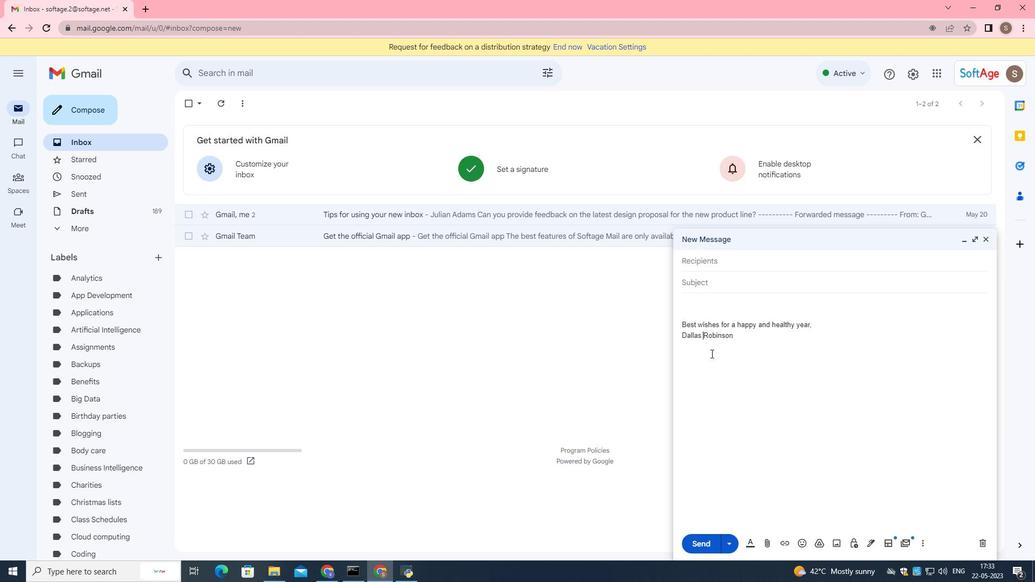 
Action: Key pressed <Key.backspace><Key.backspace><Key.backspace><Key.backspace><Key.backspace><Key.backspace><Key.backspace><Key.backspace><Key.backspace><Key.enter><Key.shift>Greyson<Key.space>
Screenshot: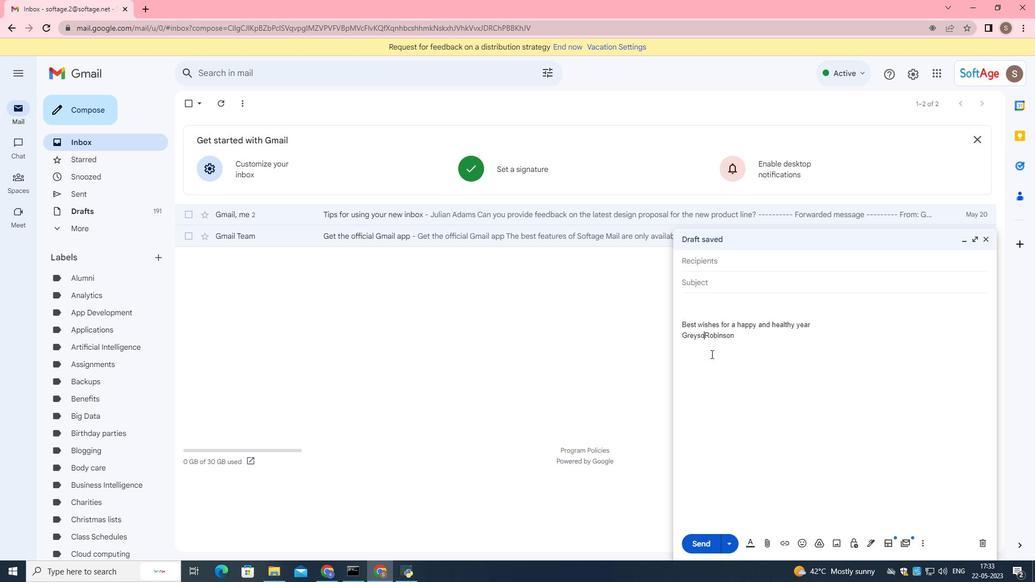 
Action: Mouse moved to (719, 279)
Screenshot: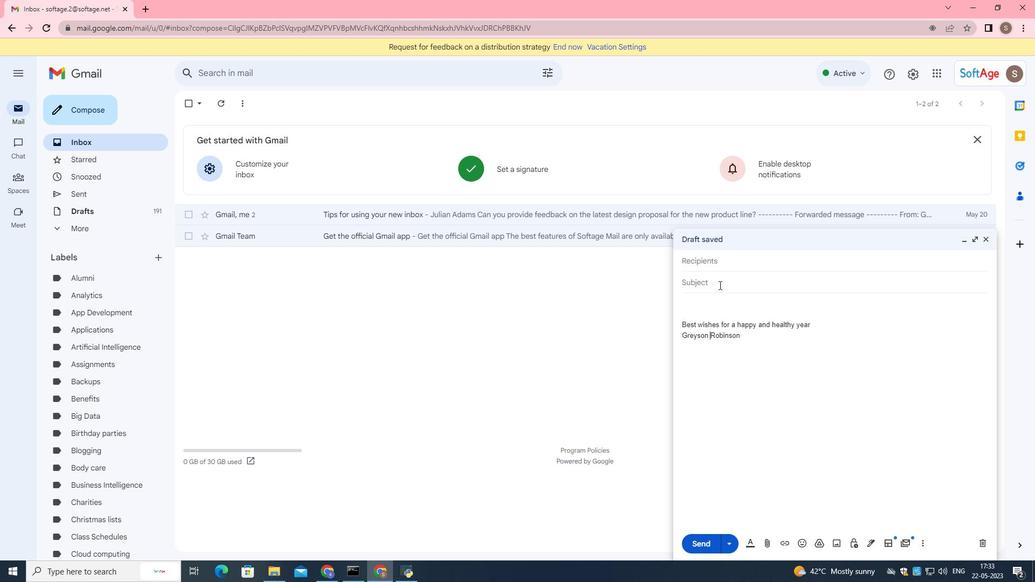 
Action: Mouse pressed left at (719, 279)
Screenshot: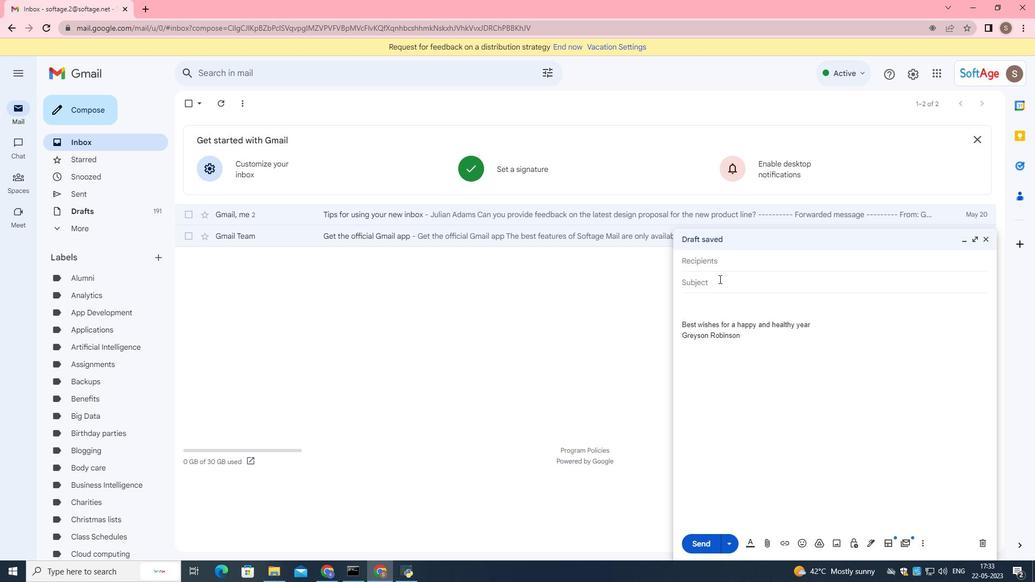 
Action: Key pressed <Key.shift>Request<Key.space>for<Key.space>feedback<Key.space>on<Key.space>a<Key.space>servise
Screenshot: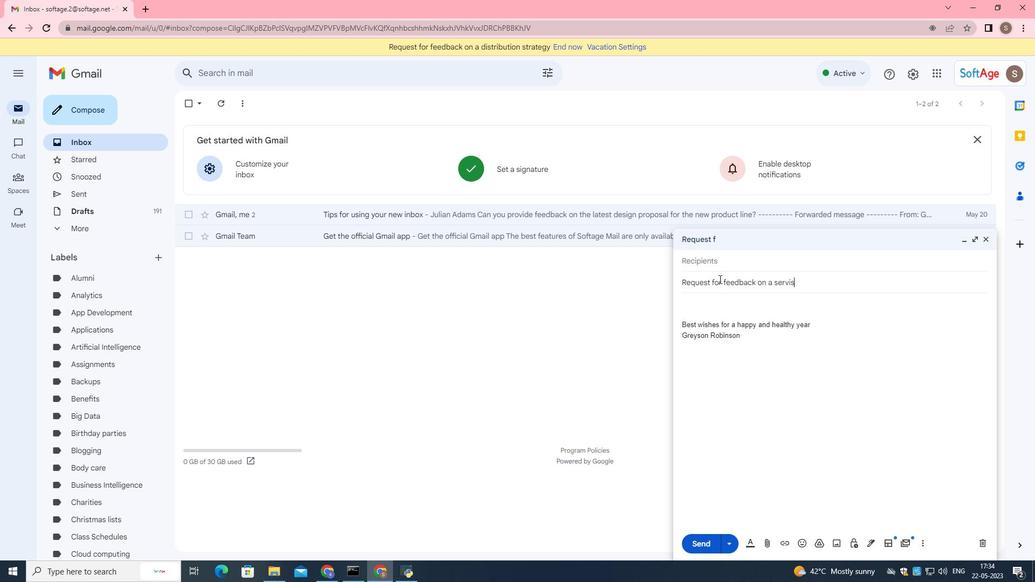 
Action: Mouse moved to (764, 290)
Screenshot: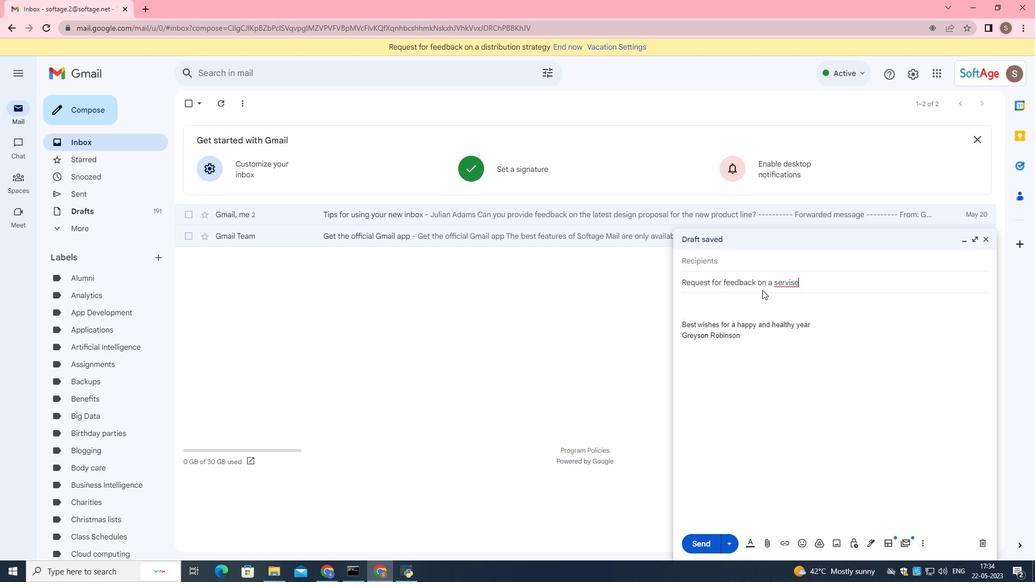 
Action: Key pressed <Key.backspace><Key.backspace>ce
Screenshot: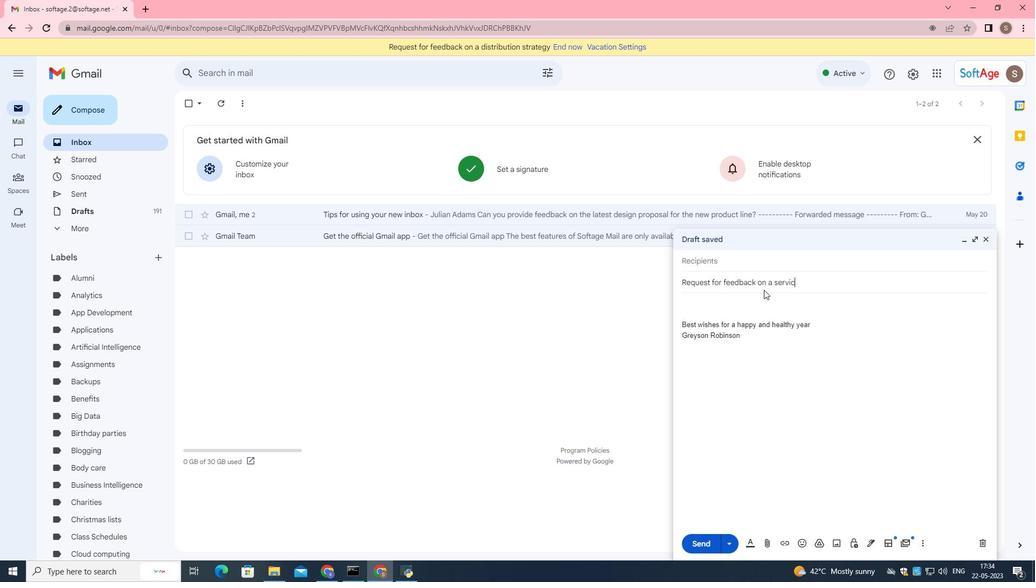 
Action: Mouse moved to (764, 297)
Screenshot: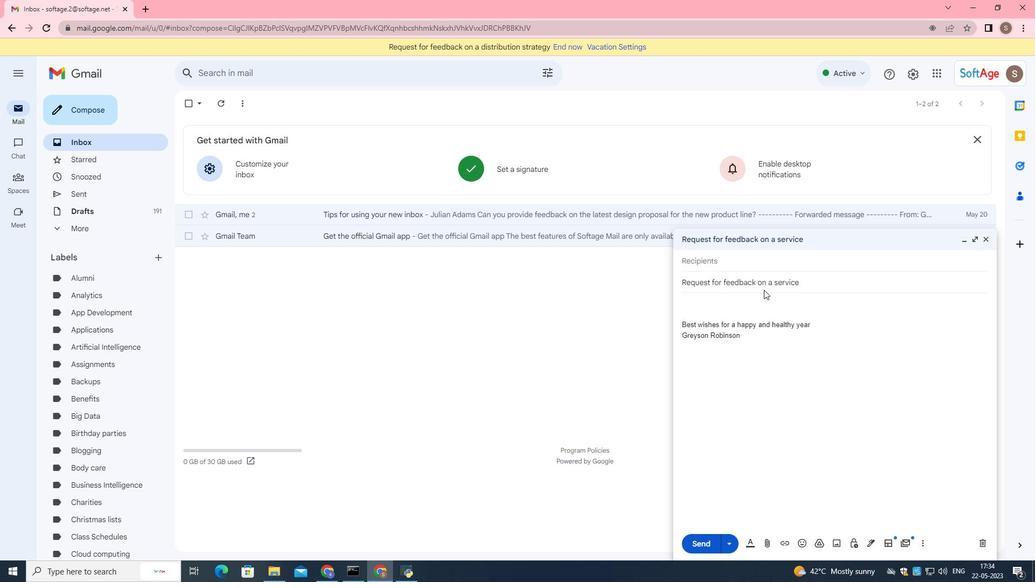 
Action: Mouse pressed left at (764, 297)
Screenshot: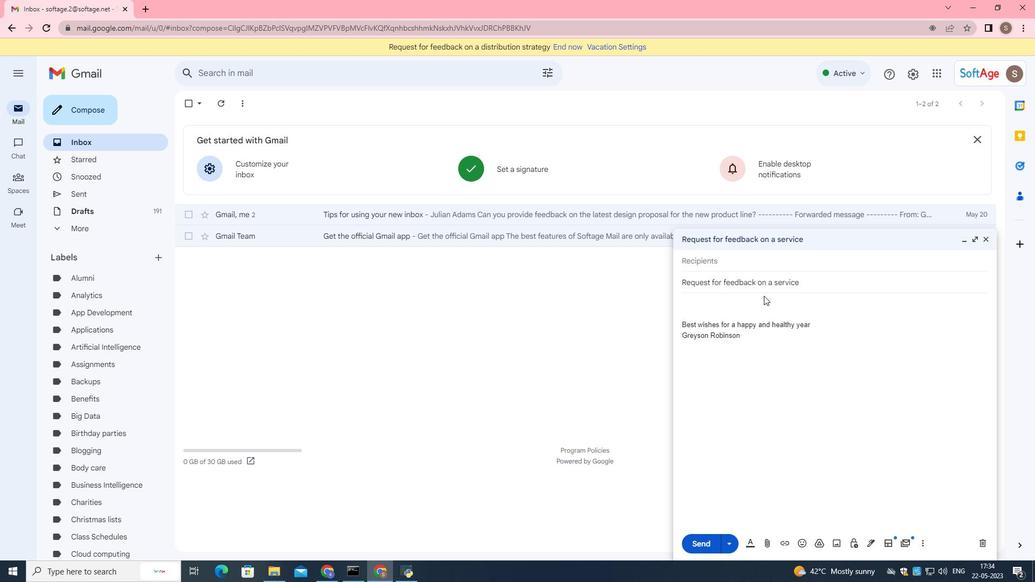 
Action: Mouse moved to (768, 297)
Screenshot: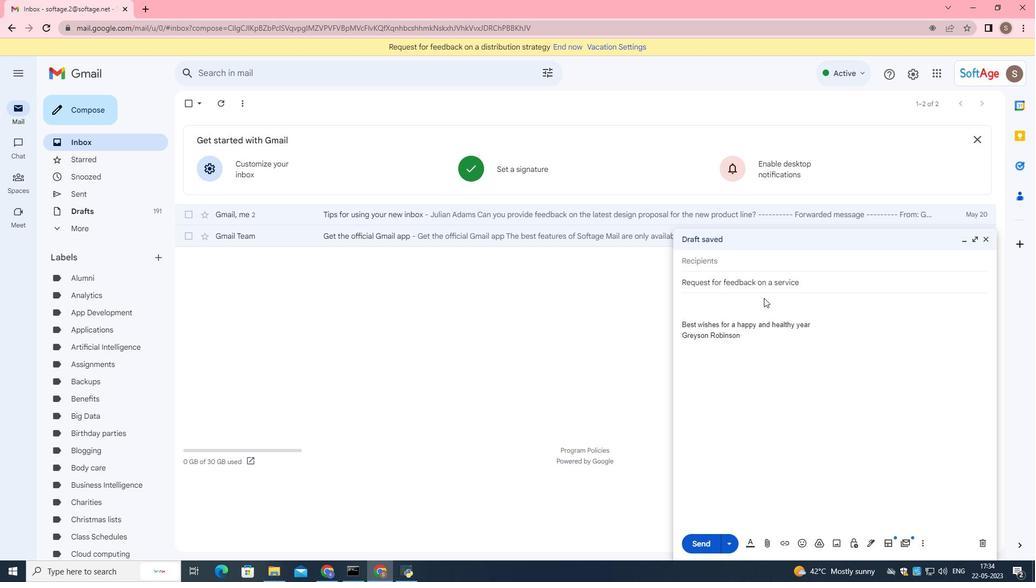 
Action: Mouse pressed left at (768, 297)
Screenshot: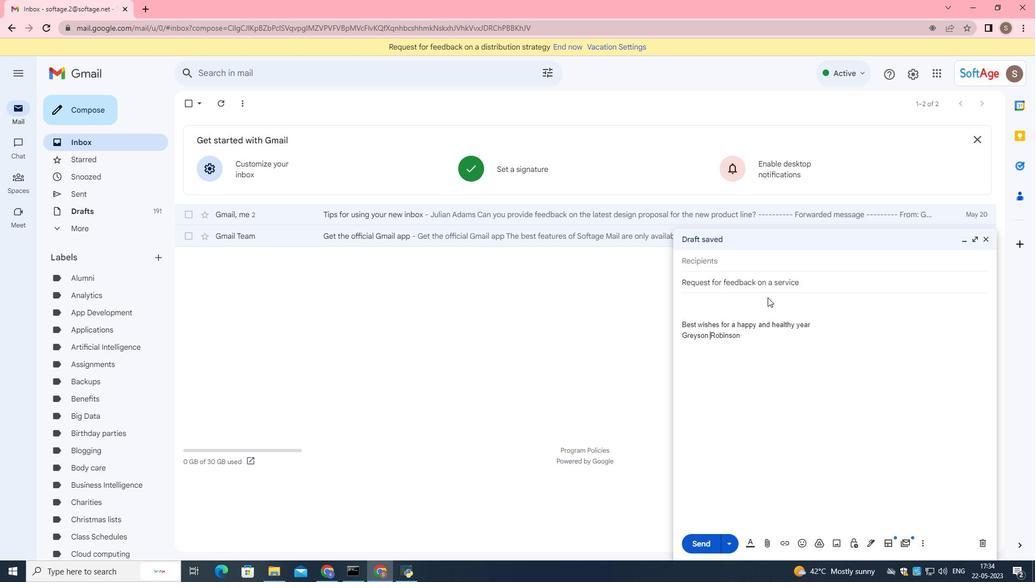 
Action: Mouse moved to (707, 301)
Screenshot: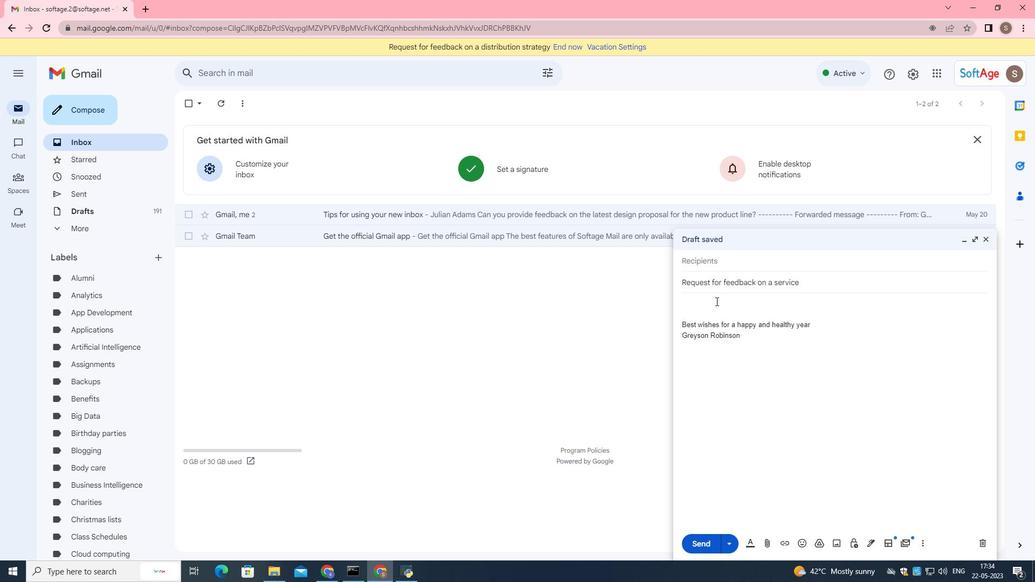 
Action: Mouse pressed left at (707, 301)
Screenshot: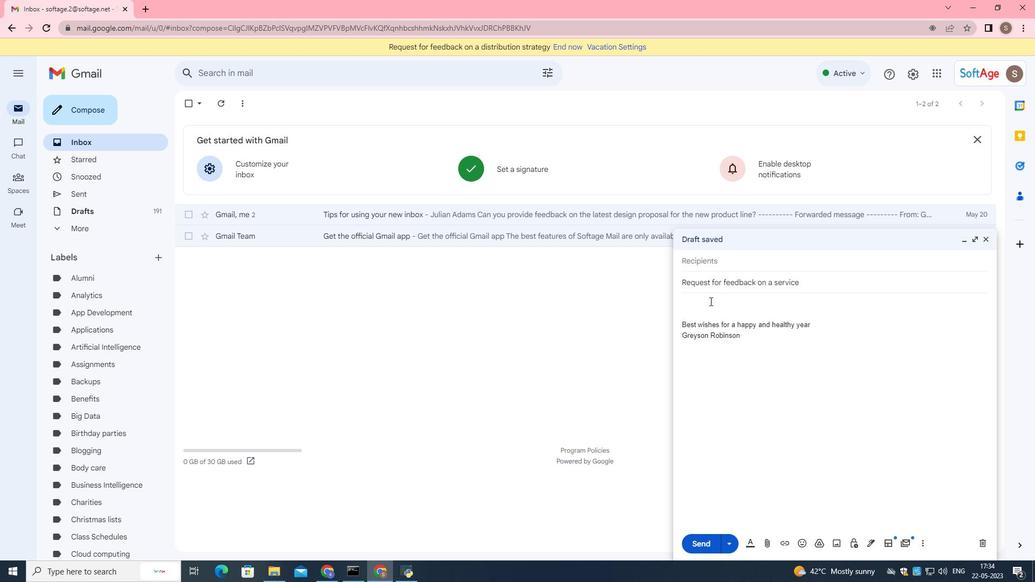 
Action: Key pressed <Key.shift>Please<Key.space>let<Key.space>me<Key.space>know<Key.space>if<Key.space>there<Key.space>are<Key.space>any<Key.space>isssue<Key.backspace><Key.backspace><Key.backspace>ues<Key.space>with<Key.space>the<Key.space>payment
Screenshot: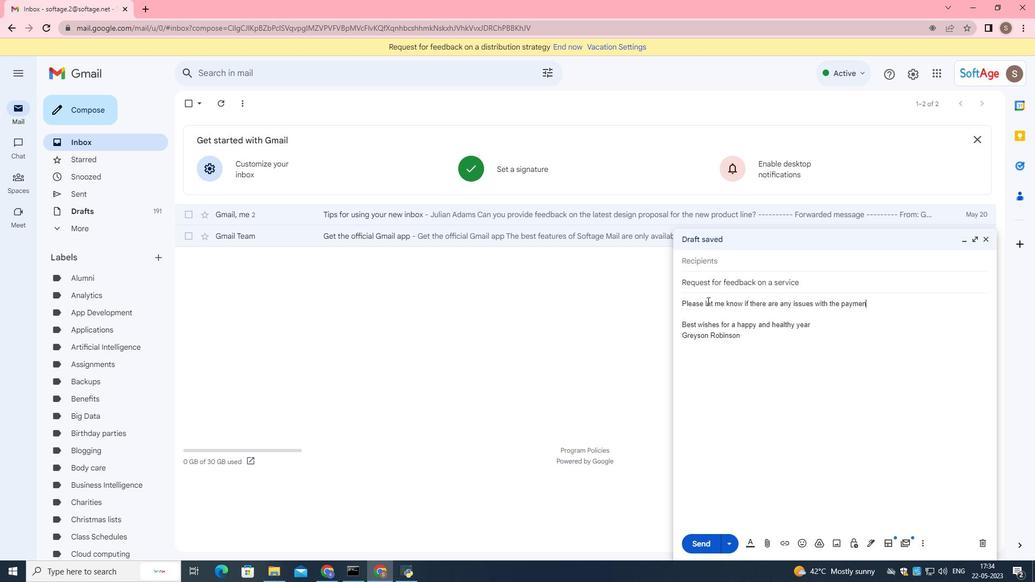 
Action: Mouse moved to (840, 325)
Screenshot: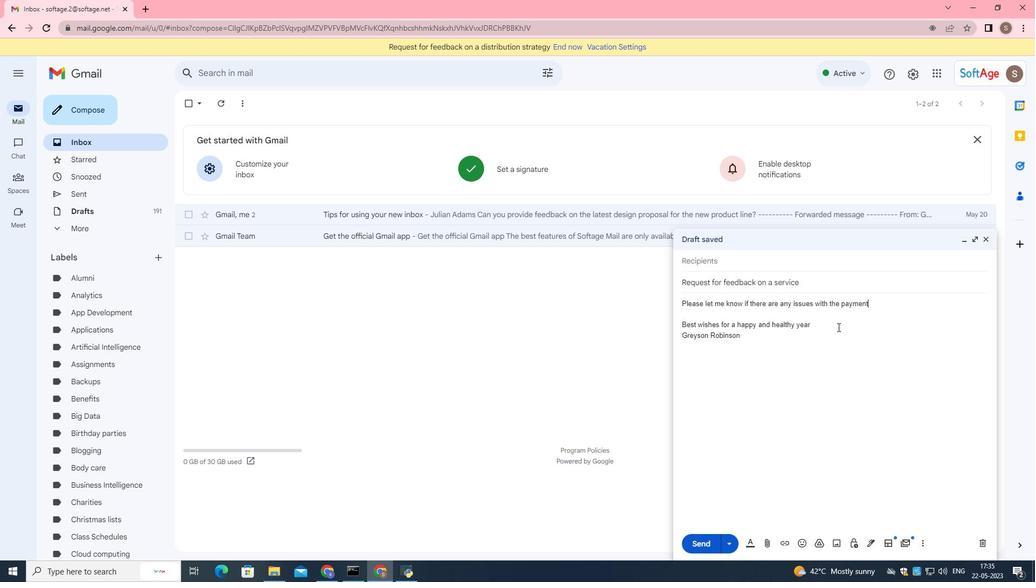 
Action: Key pressed .
Screenshot: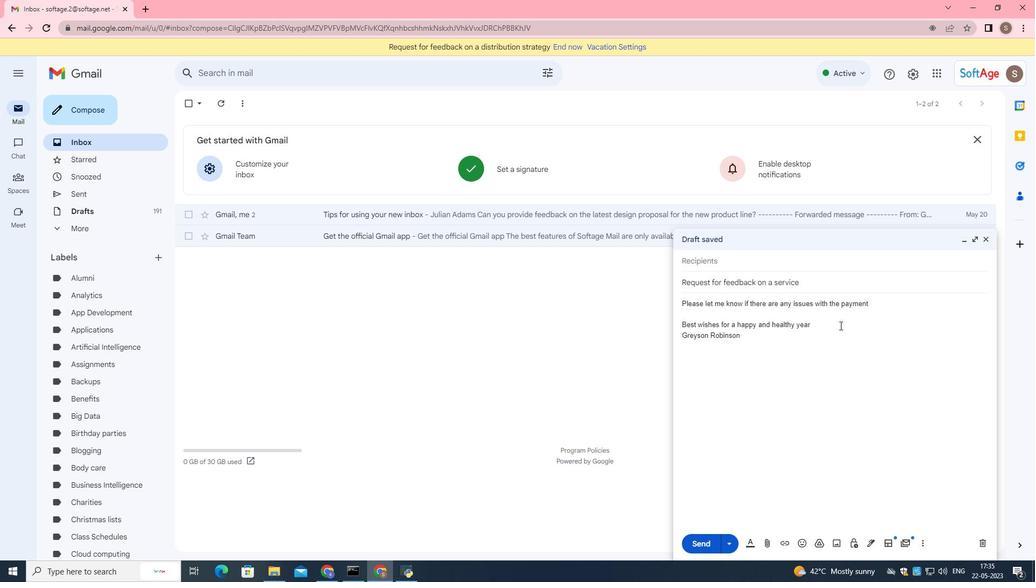 
Action: Mouse moved to (793, 268)
Screenshot: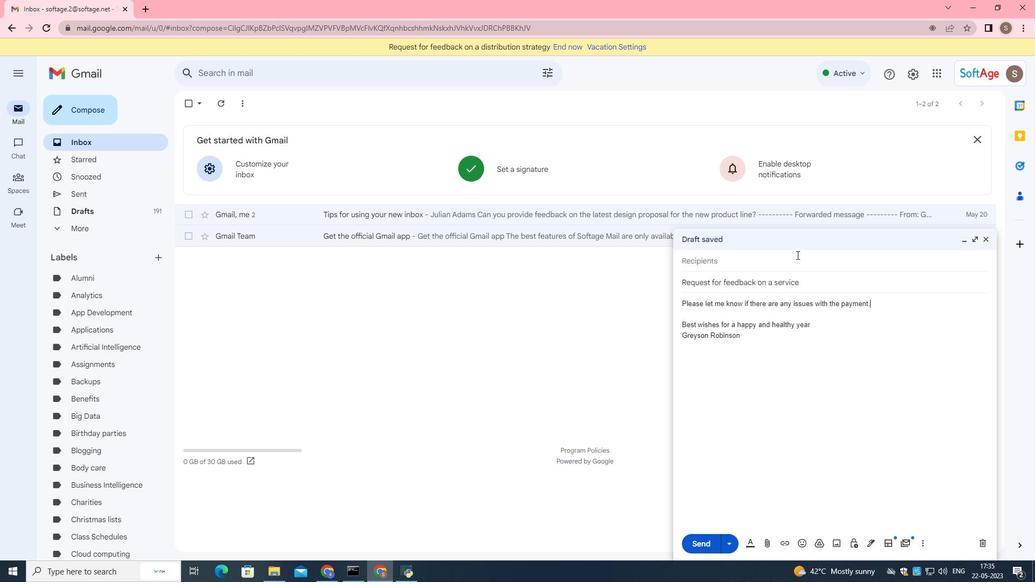 
Action: Mouse pressed left at (793, 268)
Screenshot: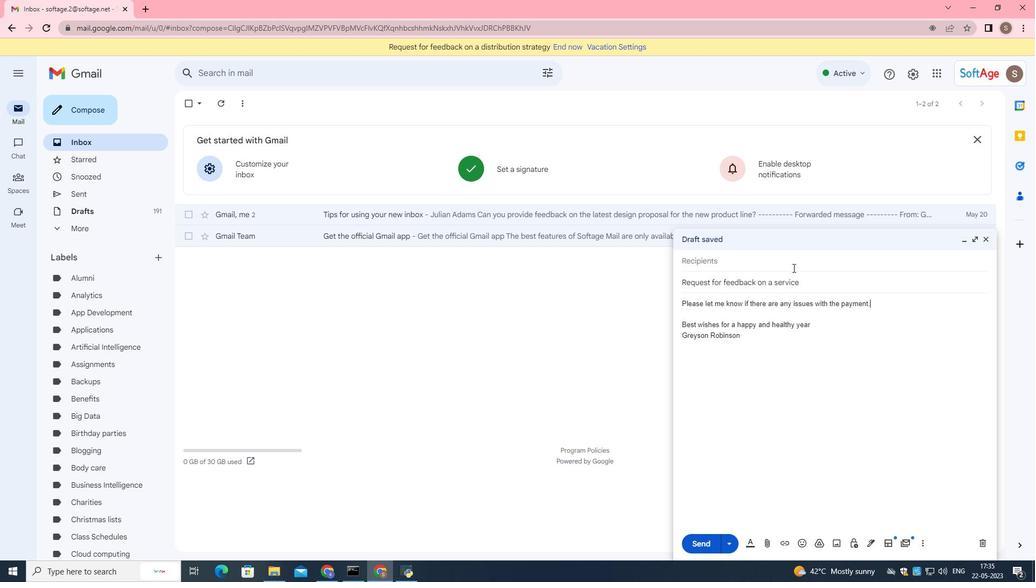 
Action: Mouse moved to (793, 268)
Screenshot: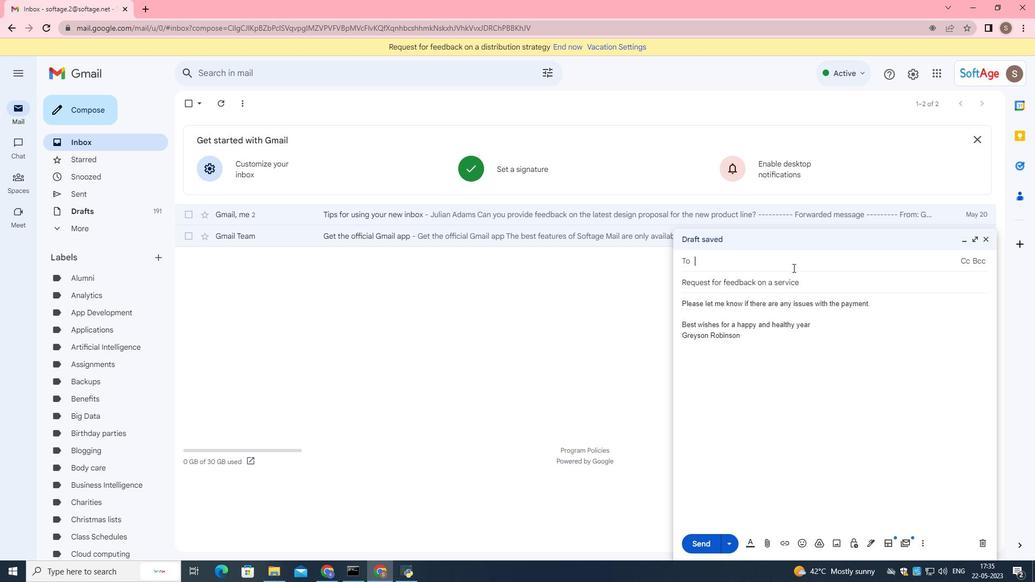 
Action: Key pressed softage.6<Key.shift>@softage.net
Screenshot: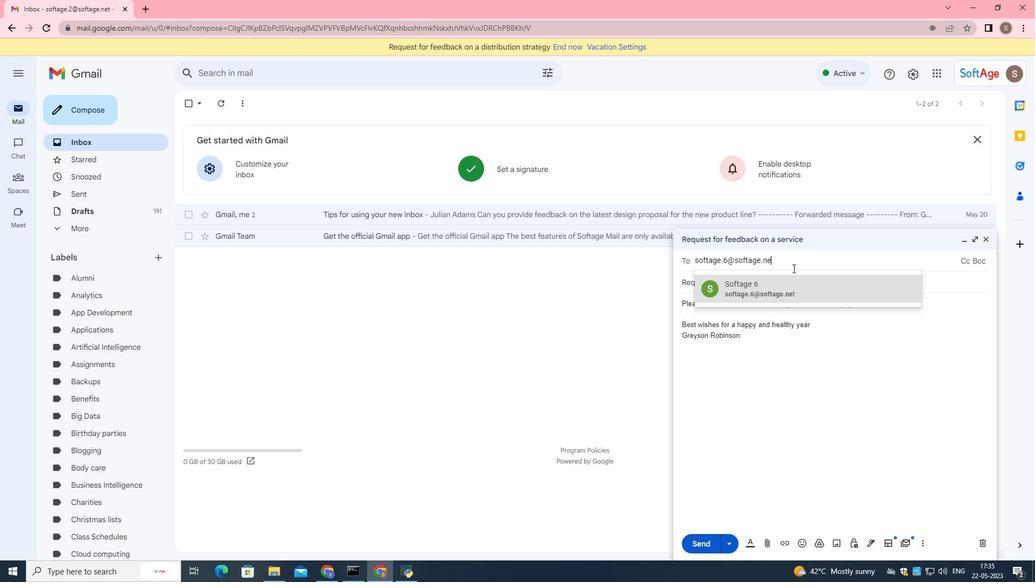 
Action: Mouse moved to (793, 289)
Screenshot: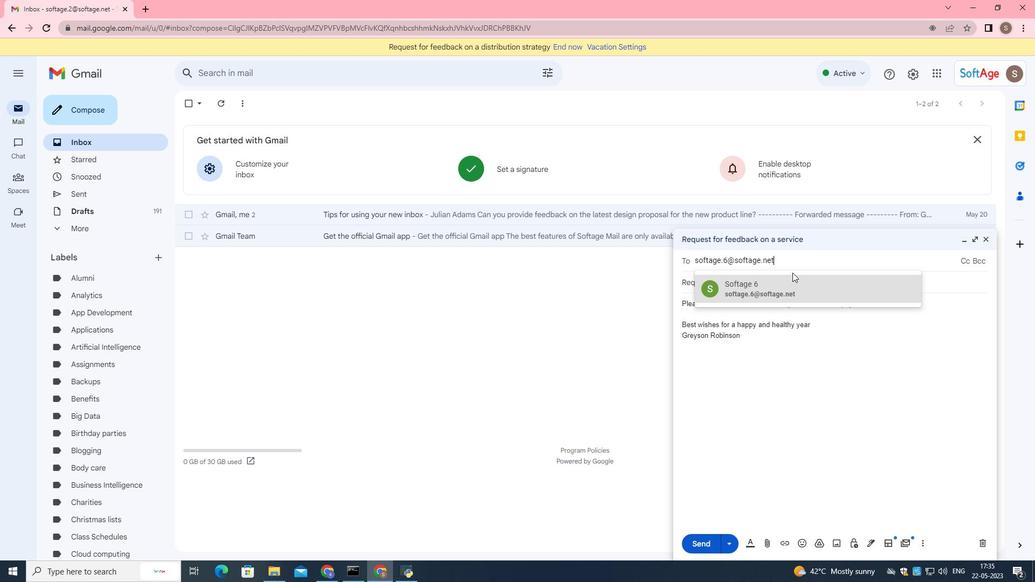 
Action: Mouse pressed left at (793, 289)
Screenshot: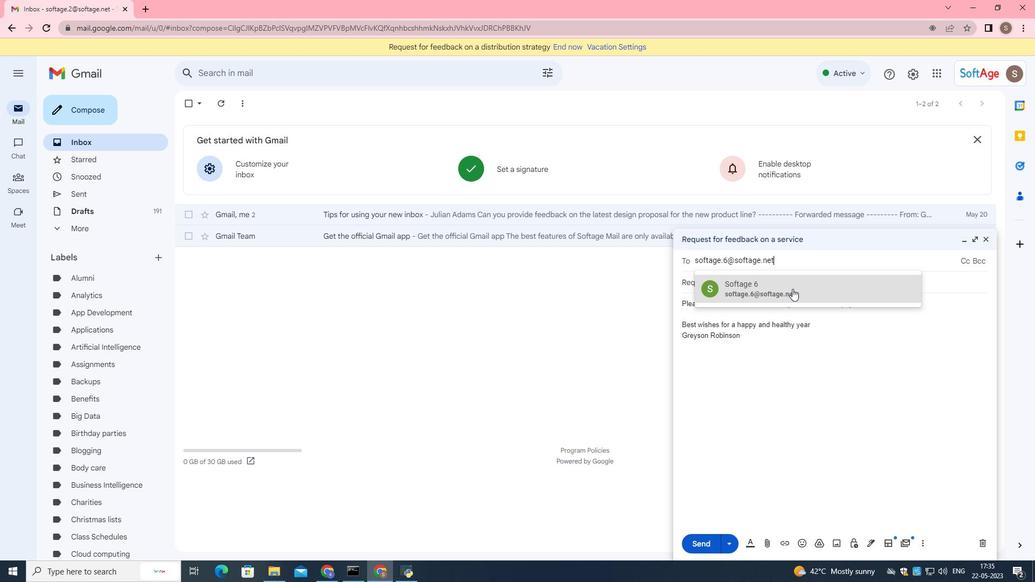 
Action: Mouse moved to (768, 544)
Screenshot: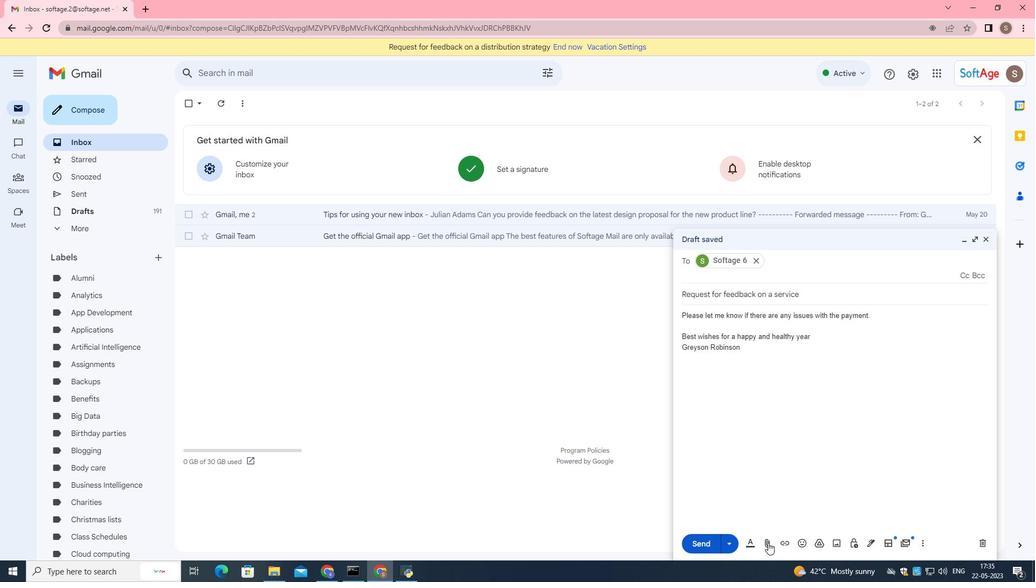 
Action: Mouse pressed left at (768, 544)
Screenshot: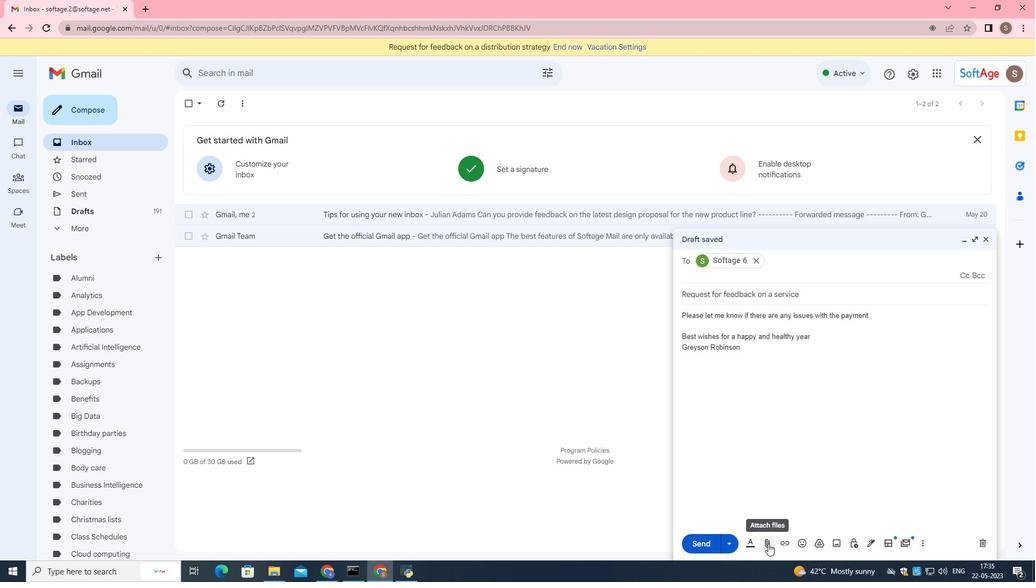 
Action: Mouse moved to (256, 100)
Screenshot: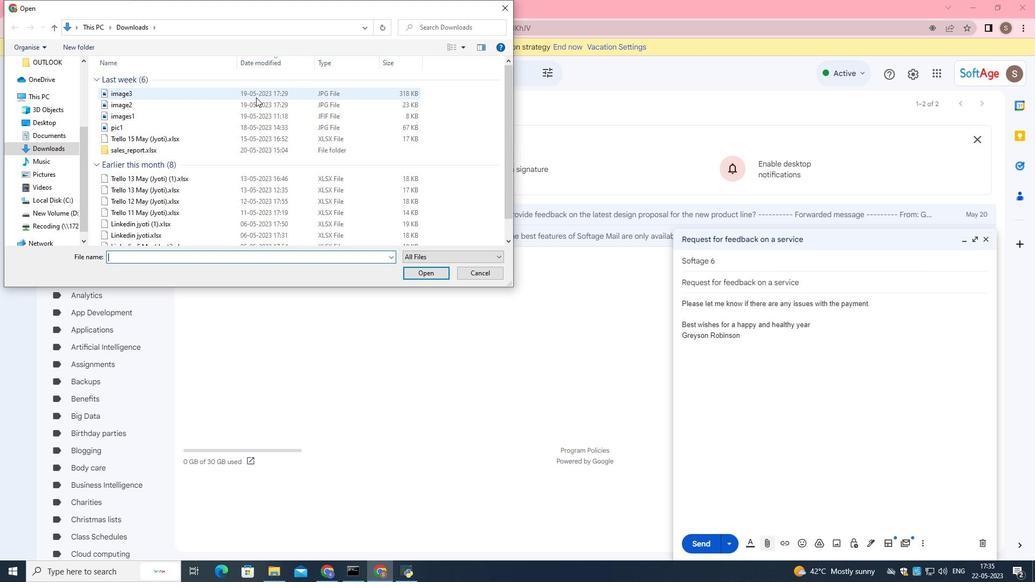 
Action: Mouse pressed left at (256, 100)
Screenshot: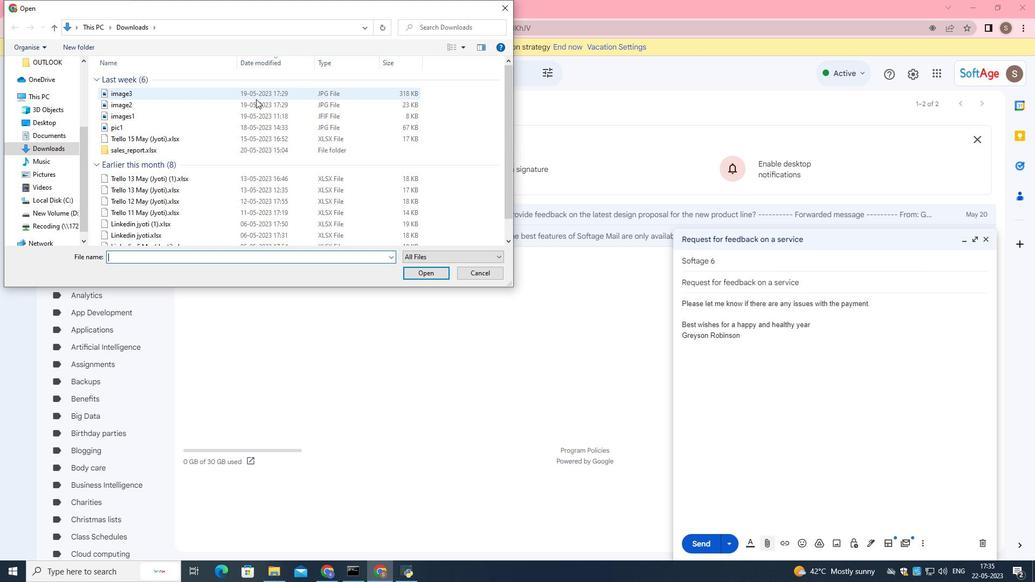 
Action: Mouse moved to (445, 270)
Screenshot: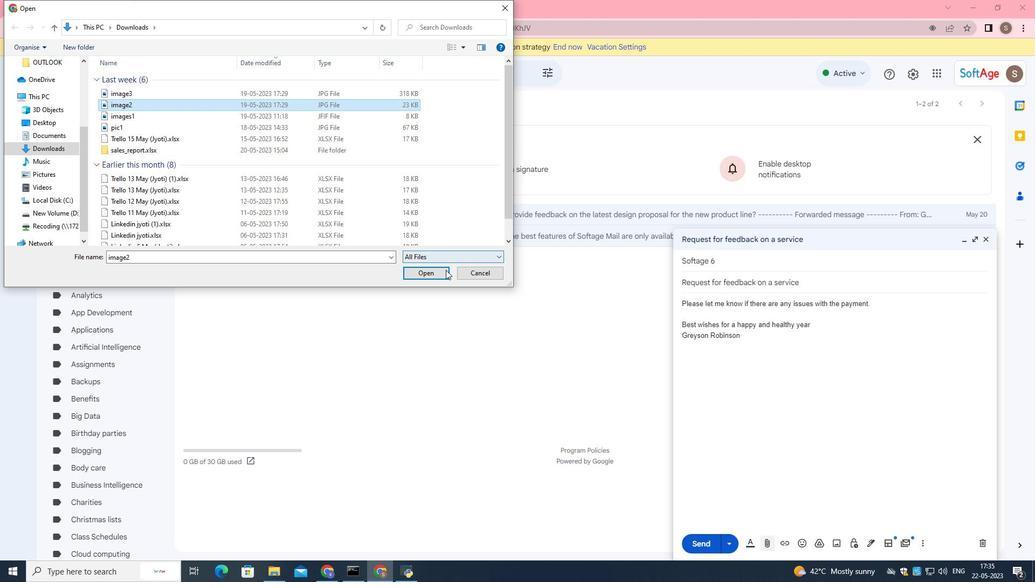 
Action: Mouse pressed left at (445, 270)
Screenshot: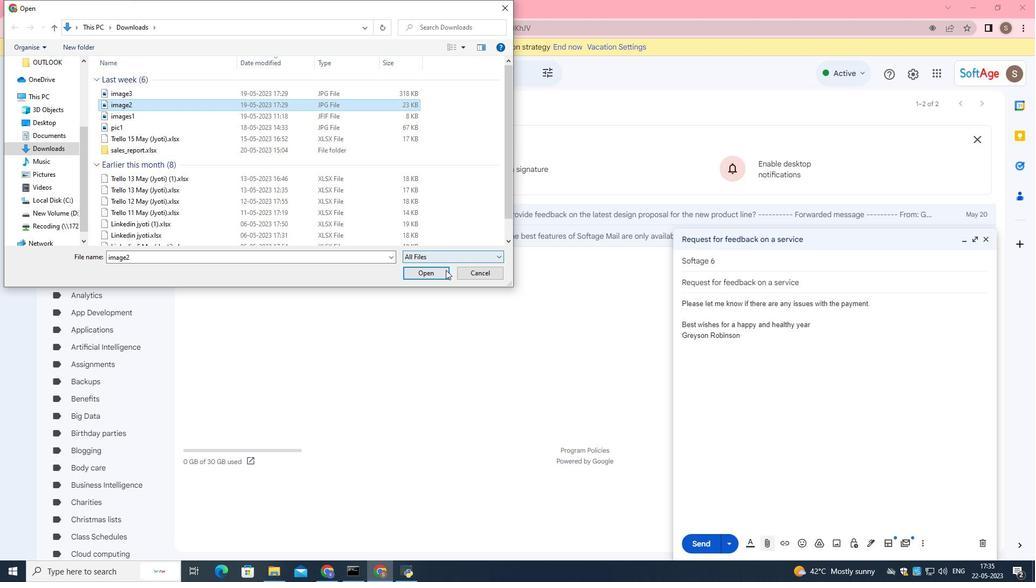 
Action: Mouse moved to (817, 322)
Screenshot: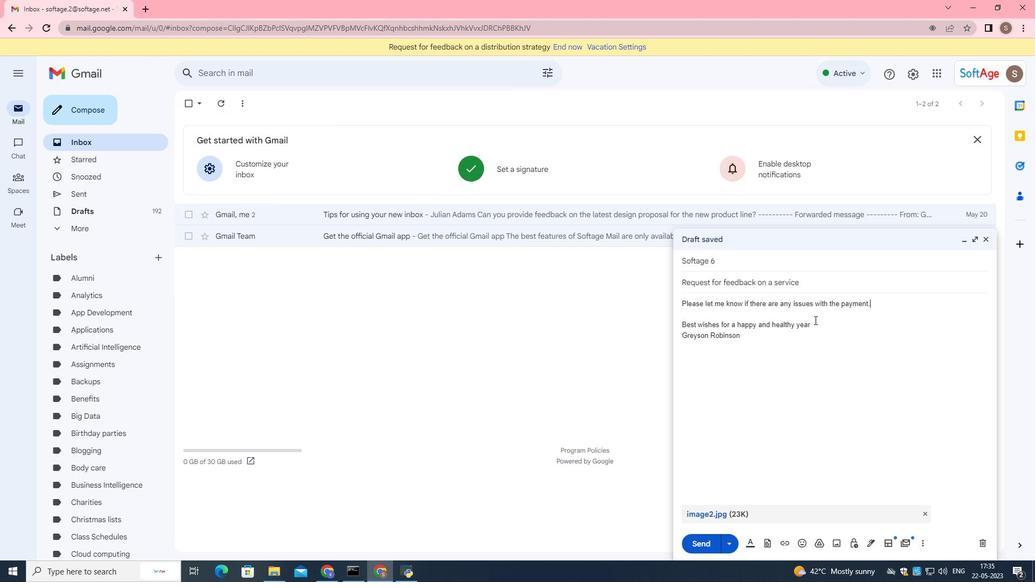 
Action: Mouse pressed left at (817, 322)
Screenshot: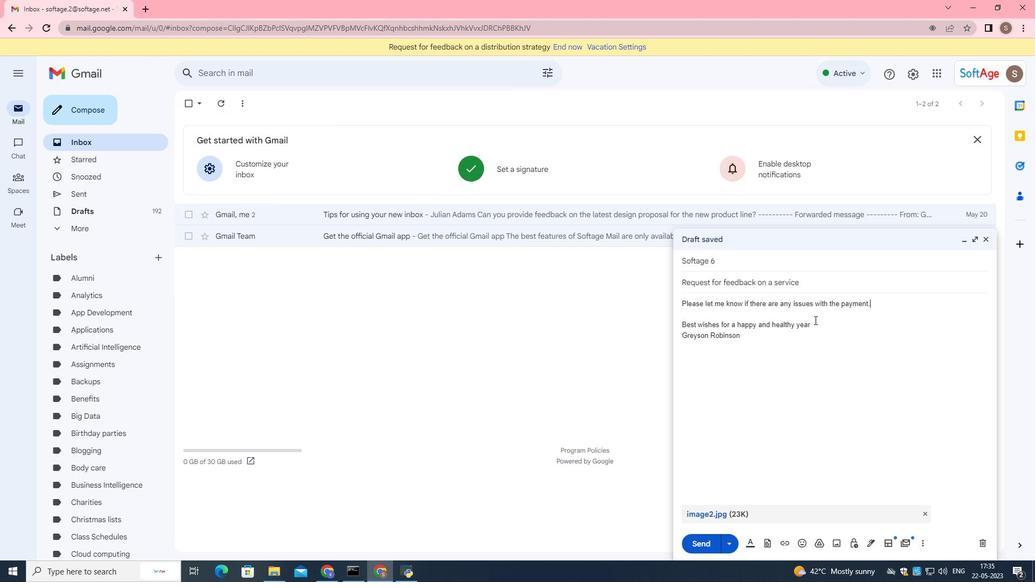 
Action: Mouse moved to (666, 317)
Screenshot: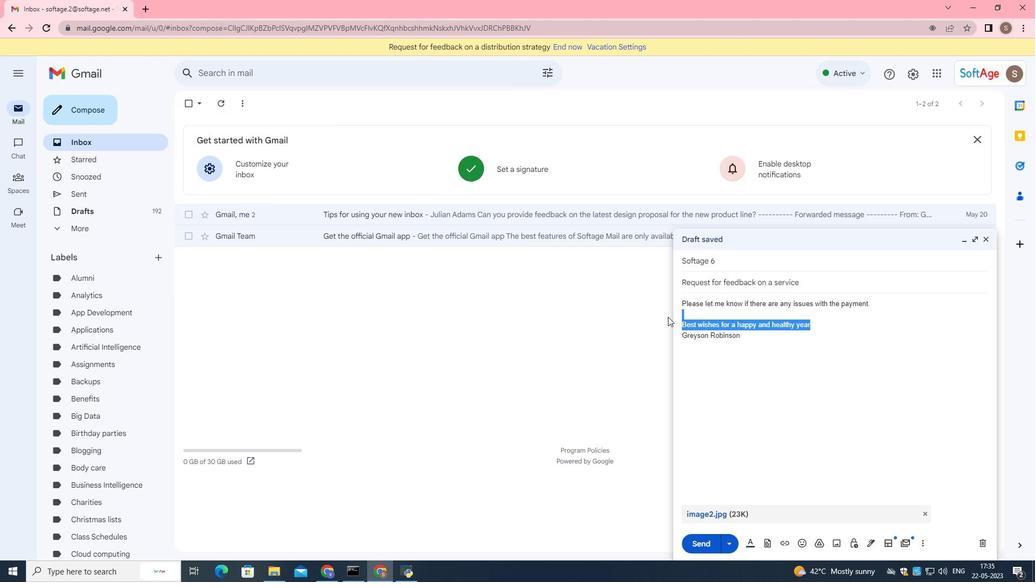 
Action: Key pressed <Key.backspace><Key.enter><Key.up><Key.shift>I<Key.space>appreciate<Key.space>yout<Key.space><Key.backspace><Key.backspace>r<Key.space>help<Key.space>and<Key.space>support<Key.space>throughout<Key.space>this<Key.space>project.
Screenshot: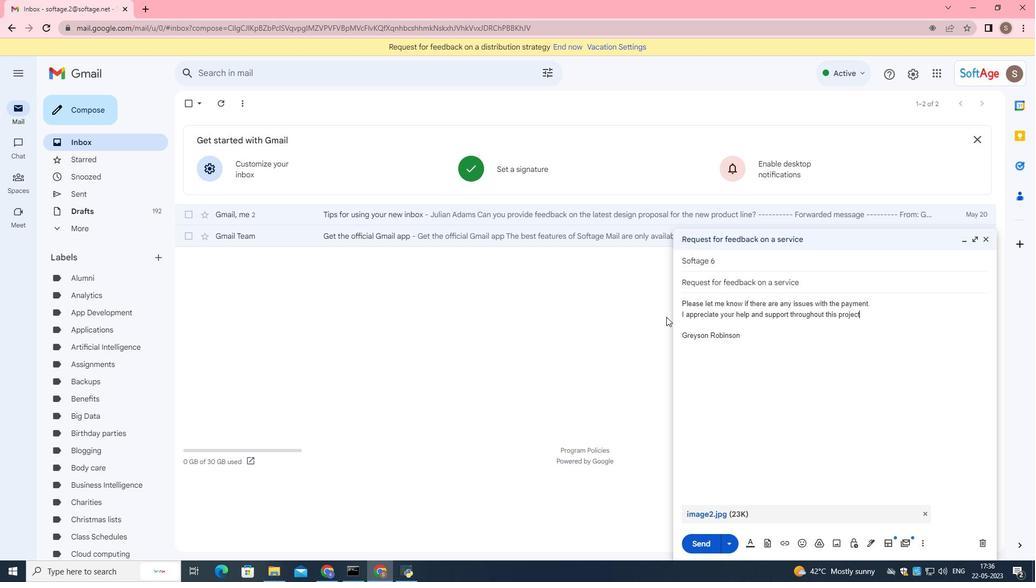 
Action: Mouse moved to (706, 542)
Screenshot: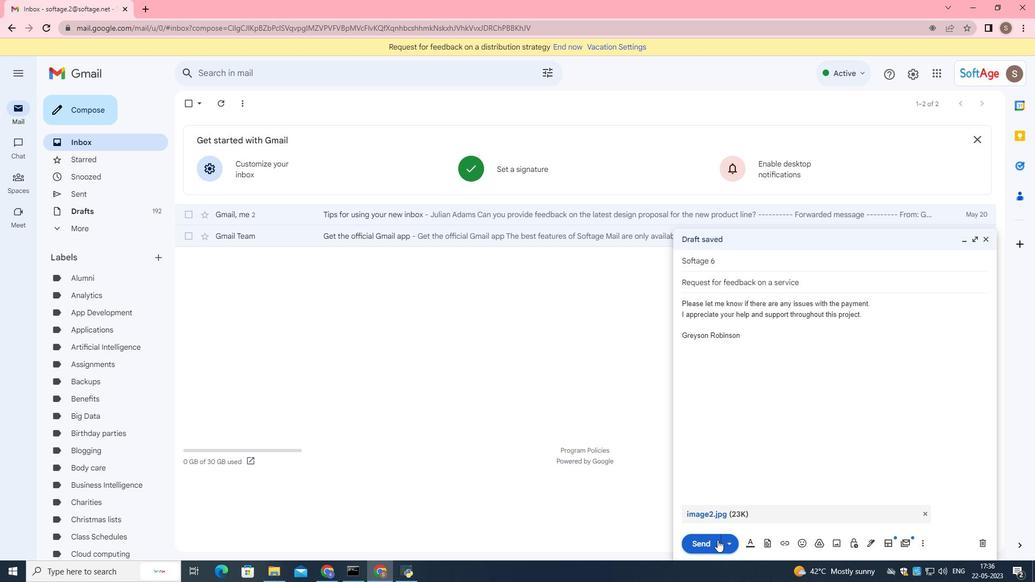 
Action: Mouse pressed left at (706, 542)
Screenshot: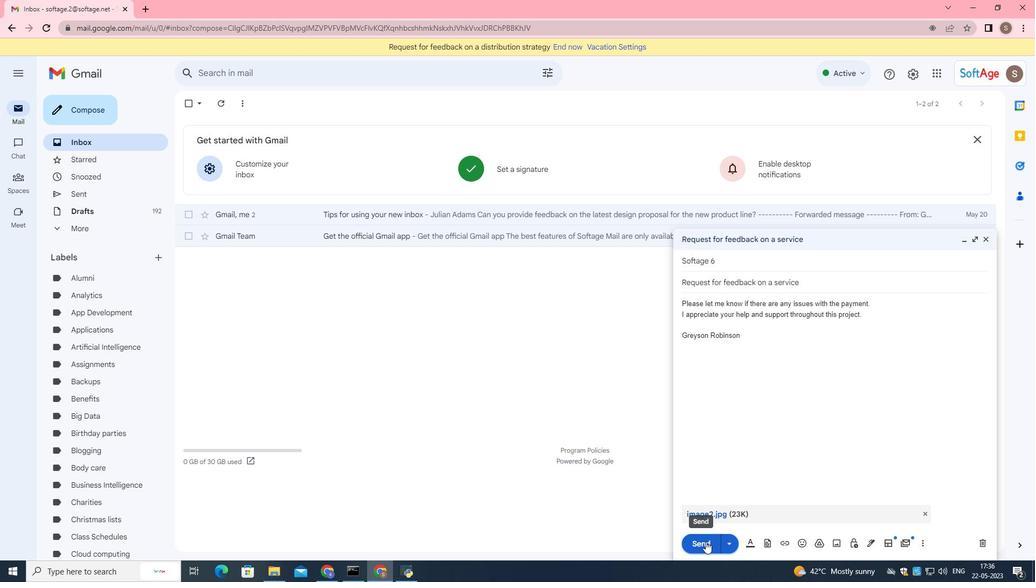 
Action: Mouse moved to (103, 193)
Screenshot: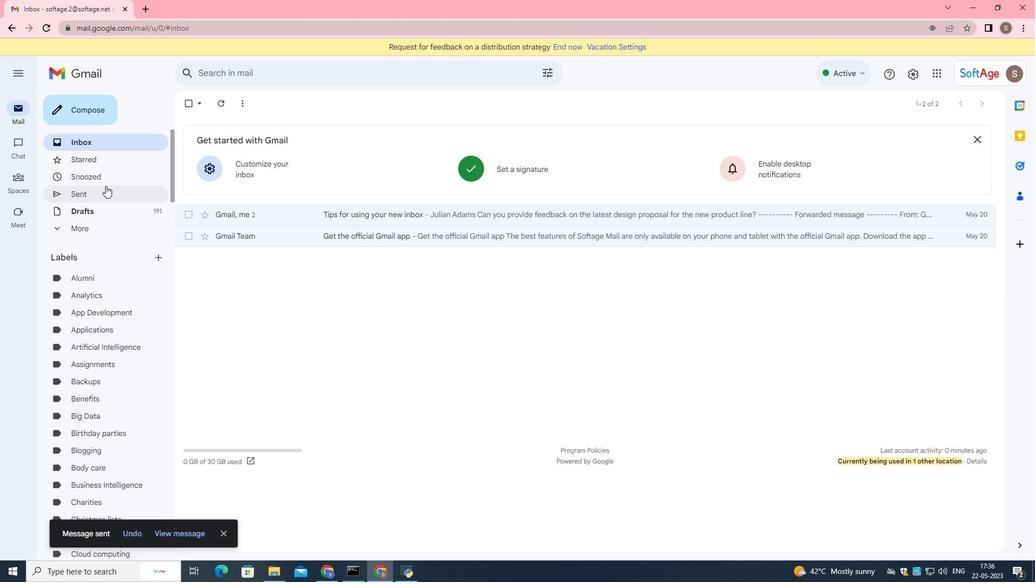 
Action: Mouse pressed left at (103, 193)
Screenshot: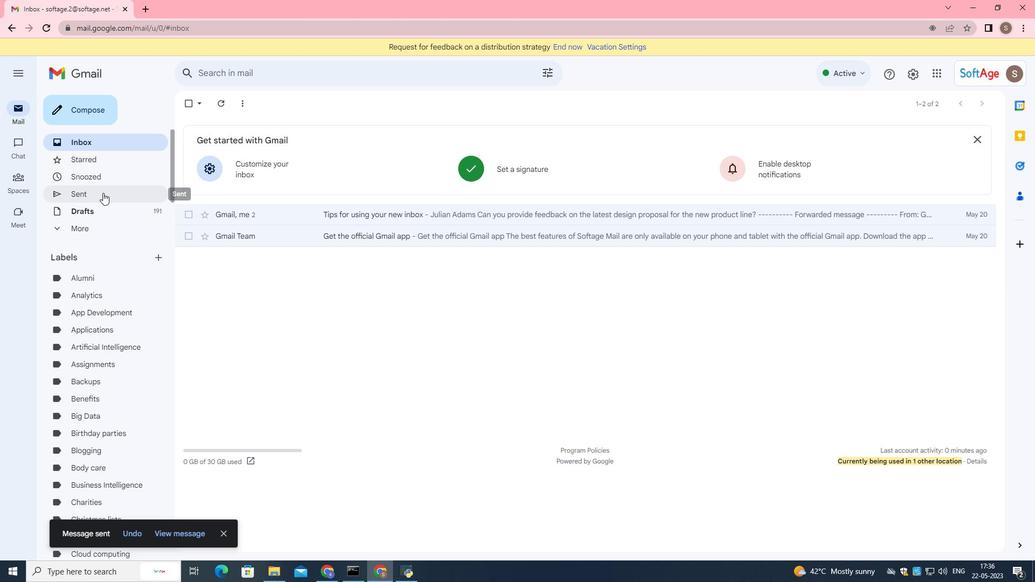 
Action: Mouse moved to (206, 158)
Screenshot: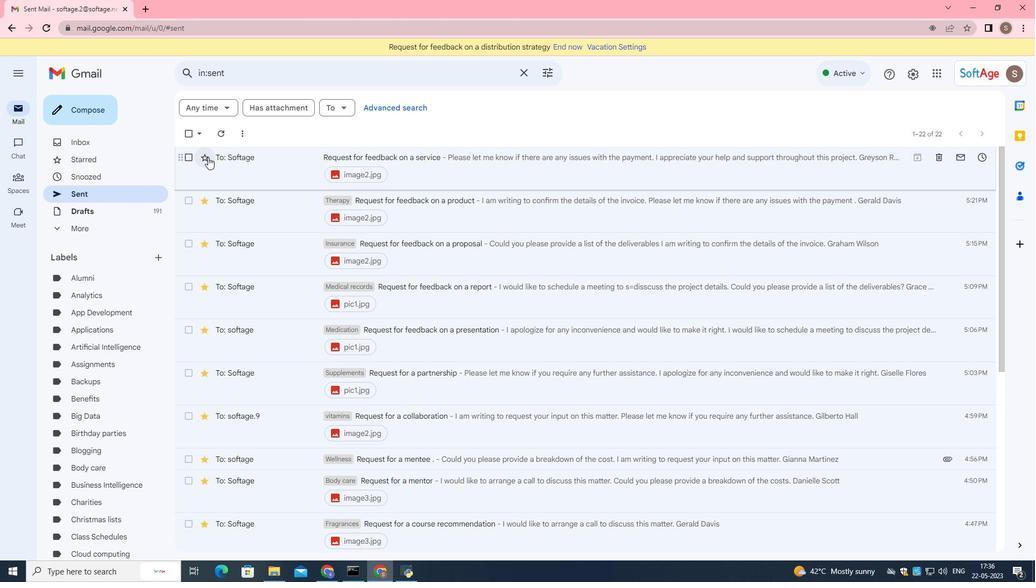 
Action: Mouse pressed left at (206, 158)
Screenshot: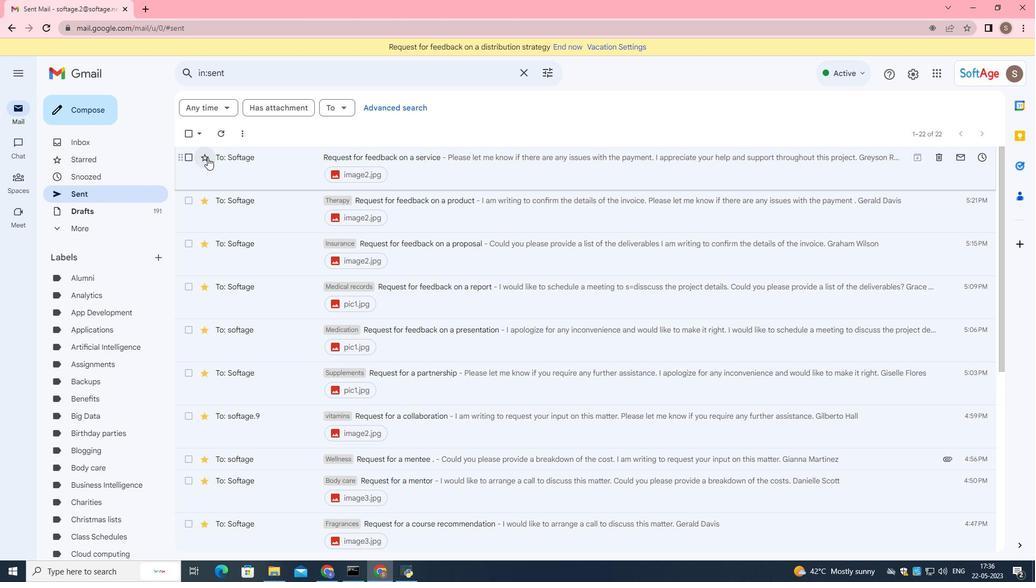 
Action: Mouse moved to (244, 165)
Screenshot: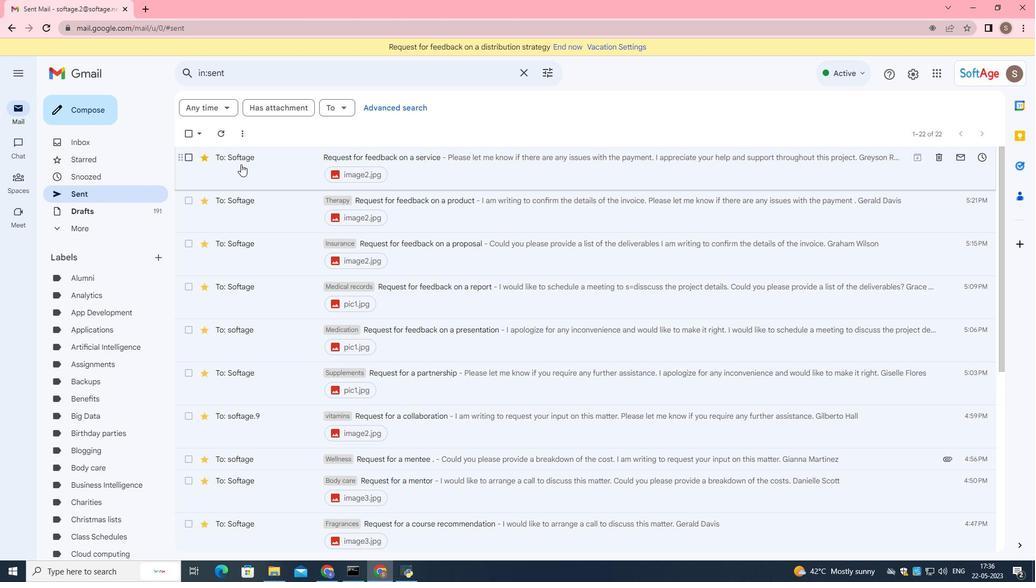 
Action: Mouse pressed left at (244, 165)
Screenshot: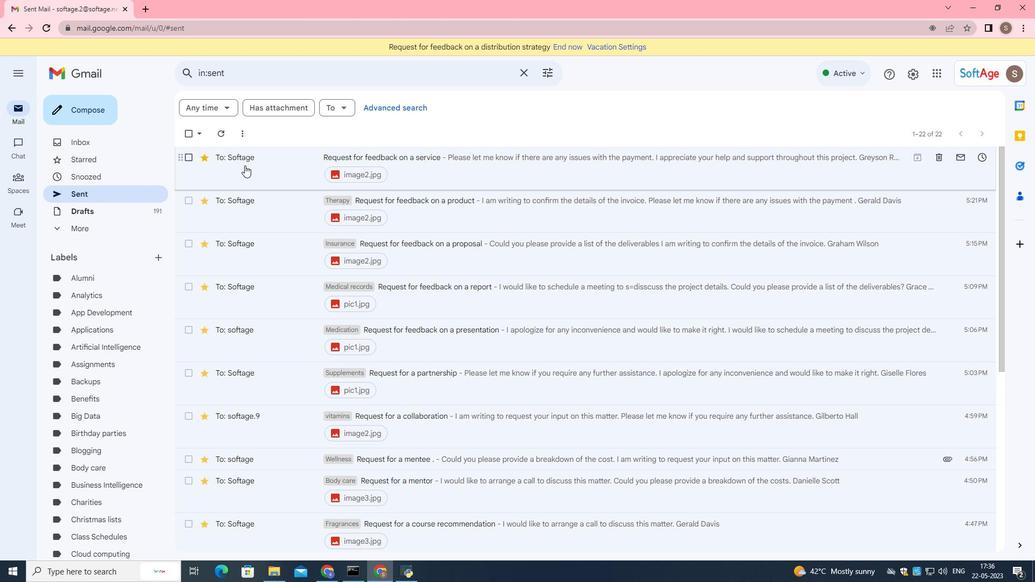 
Action: Mouse moved to (395, 106)
Screenshot: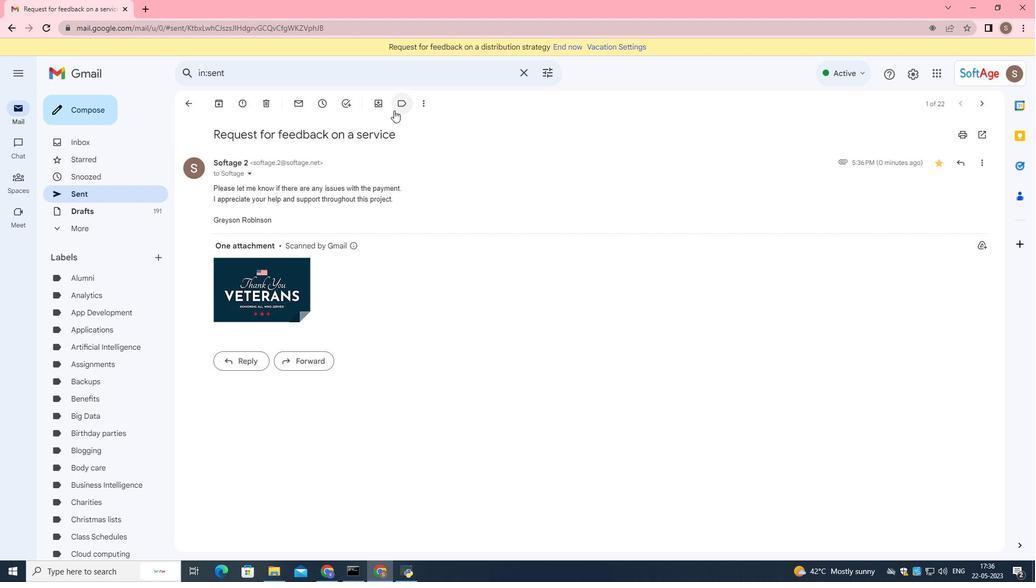 
Action: Mouse pressed left at (395, 106)
Screenshot: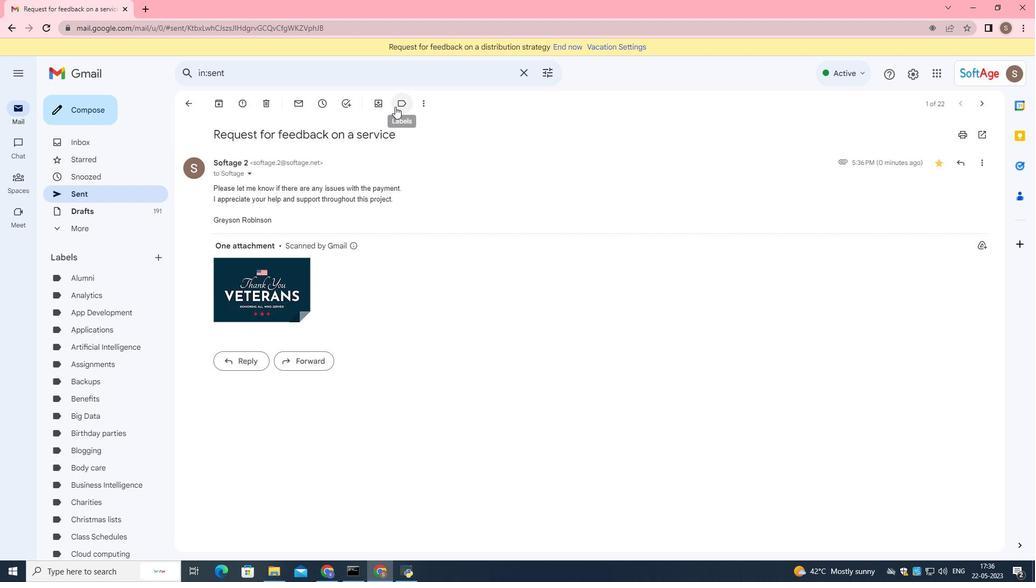 
Action: Mouse moved to (416, 133)
Screenshot: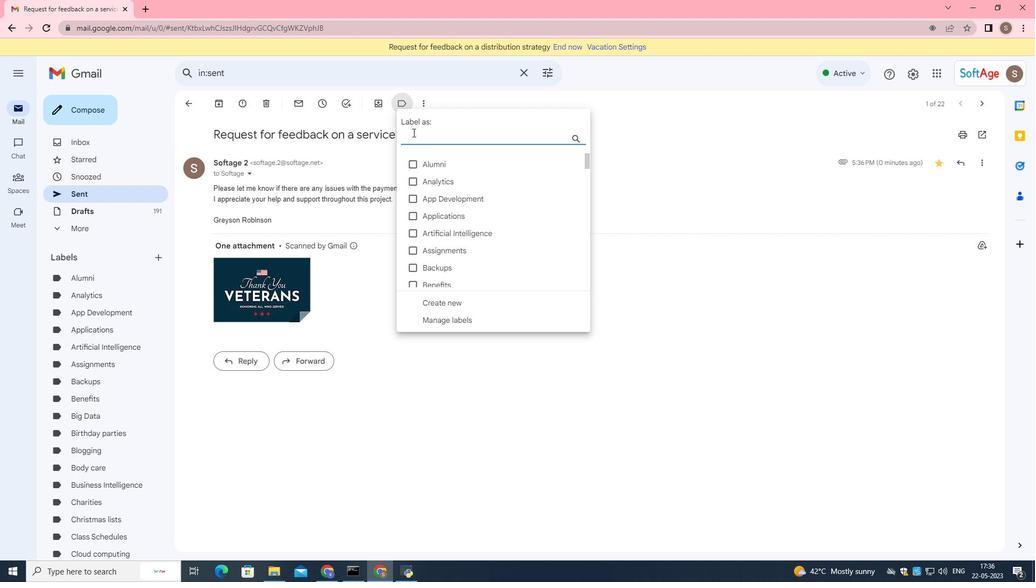 
Action: Mouse pressed left at (416, 133)
Screenshot: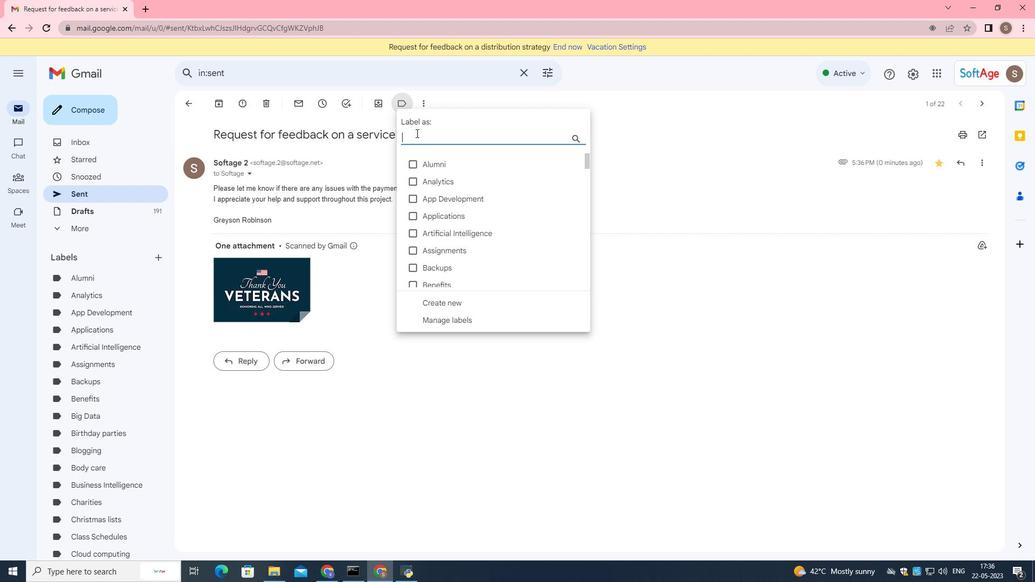 
Action: Key pressed coun
Screenshot: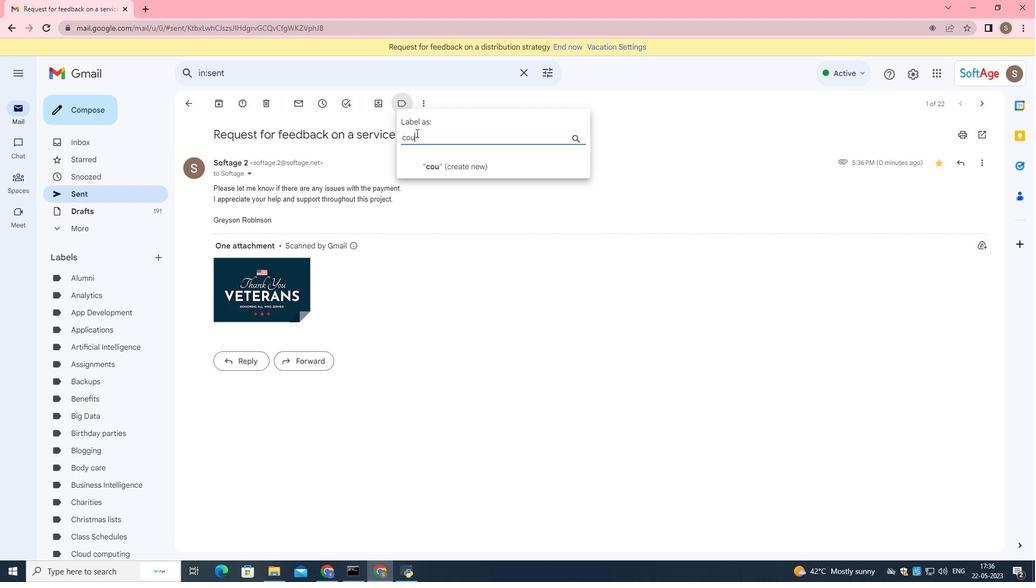 
Action: Mouse moved to (418, 150)
Screenshot: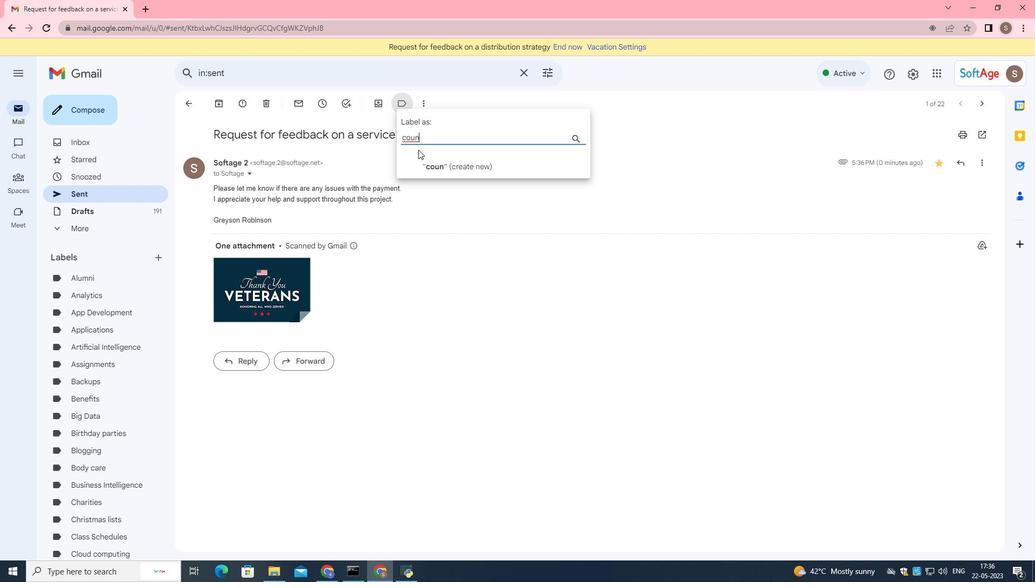 
Action: Key pressed seling<Key.backspace><Key.backspace><Key.backspace><Key.backspace><Key.backspace><Key.backspace><Key.backspace><Key.backspace><Key.backspace><Key.backspace><Key.backspace><Key.backspace><Key.backspace><Key.backspace>
Screenshot: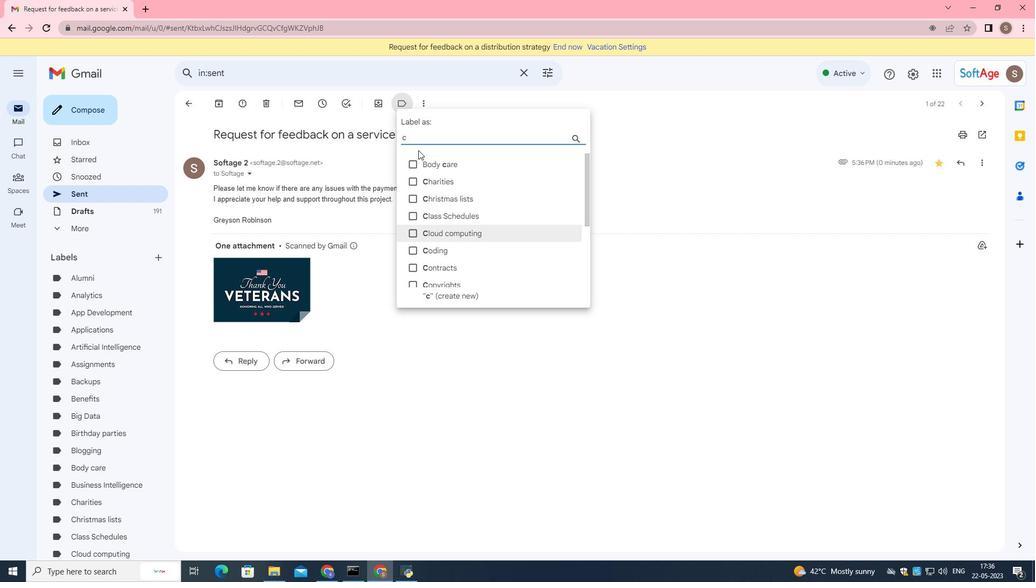 
Action: Mouse moved to (443, 301)
Screenshot: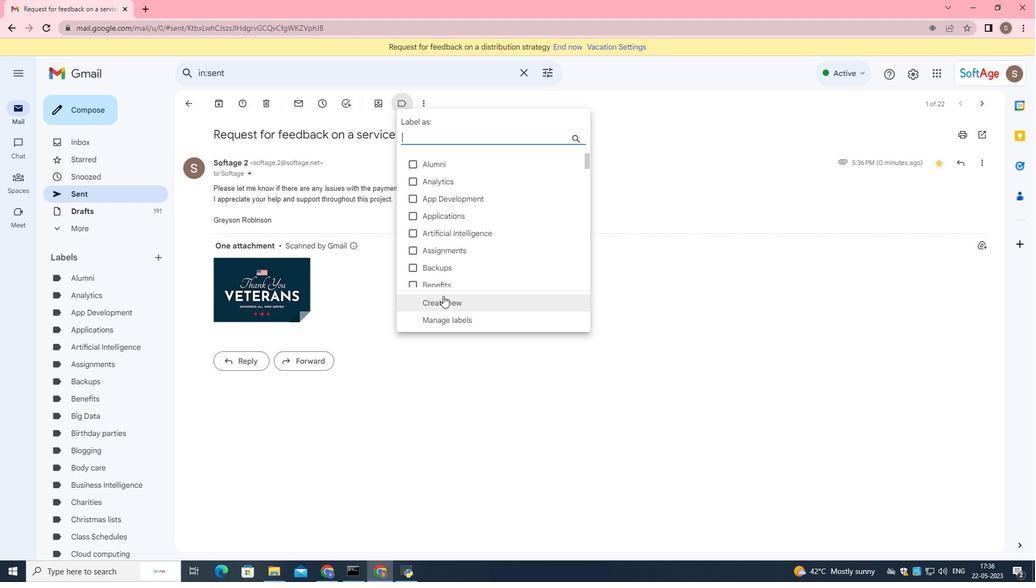 
Action: Mouse pressed left at (443, 301)
Screenshot: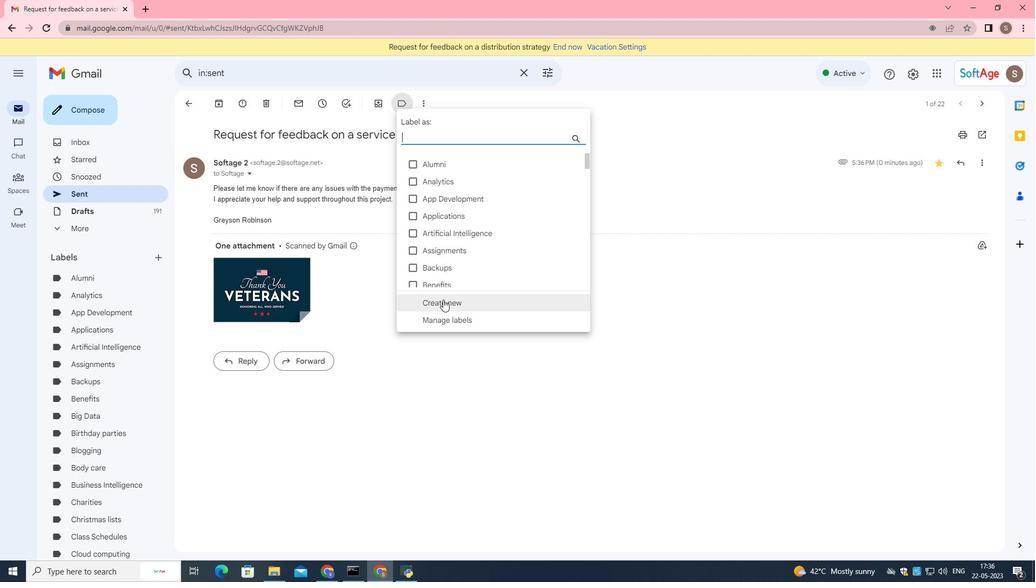 
Action: Key pressed counseling
Screenshot: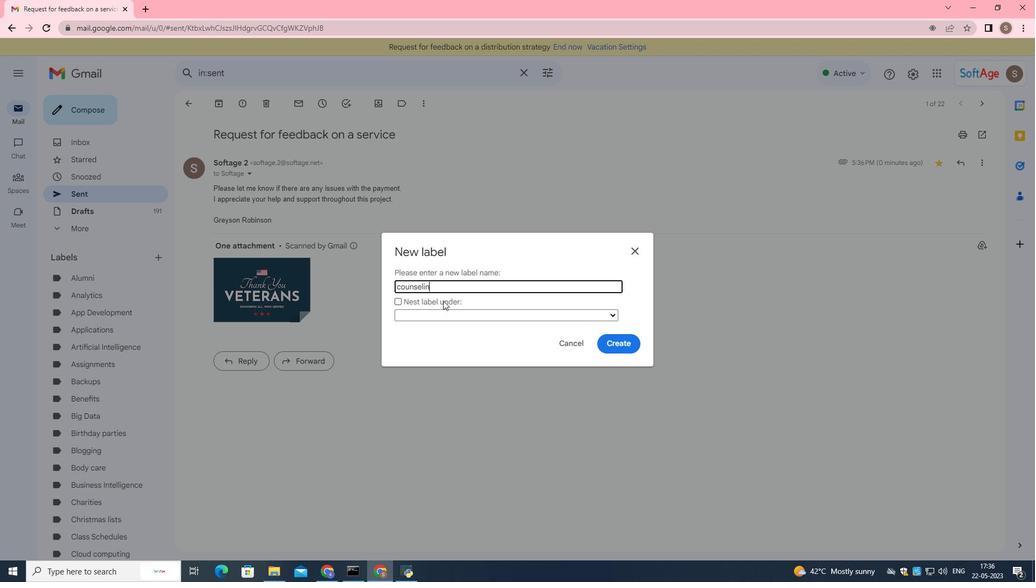 
Action: Mouse moved to (629, 347)
Screenshot: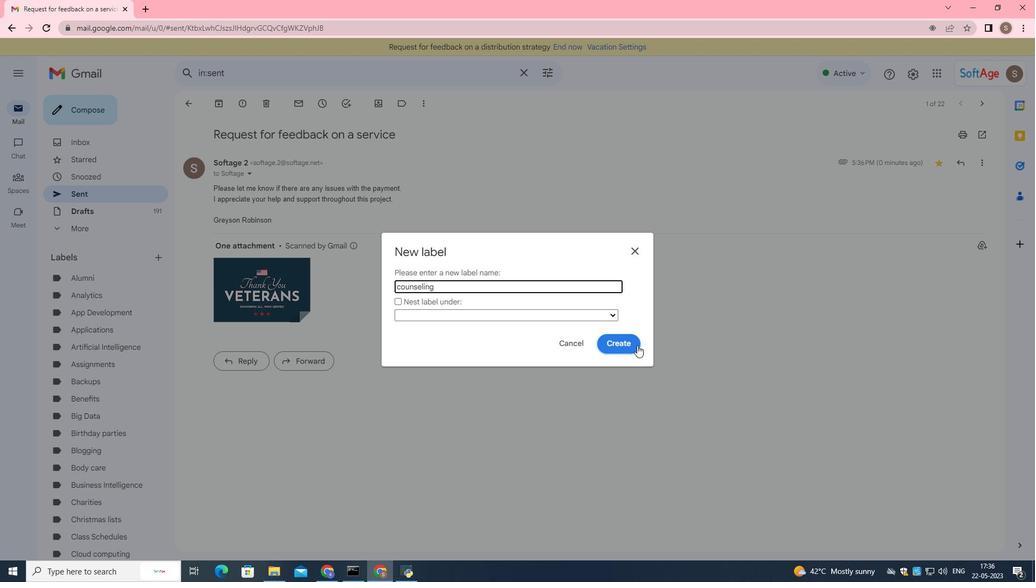
Action: Mouse pressed left at (629, 347)
Screenshot: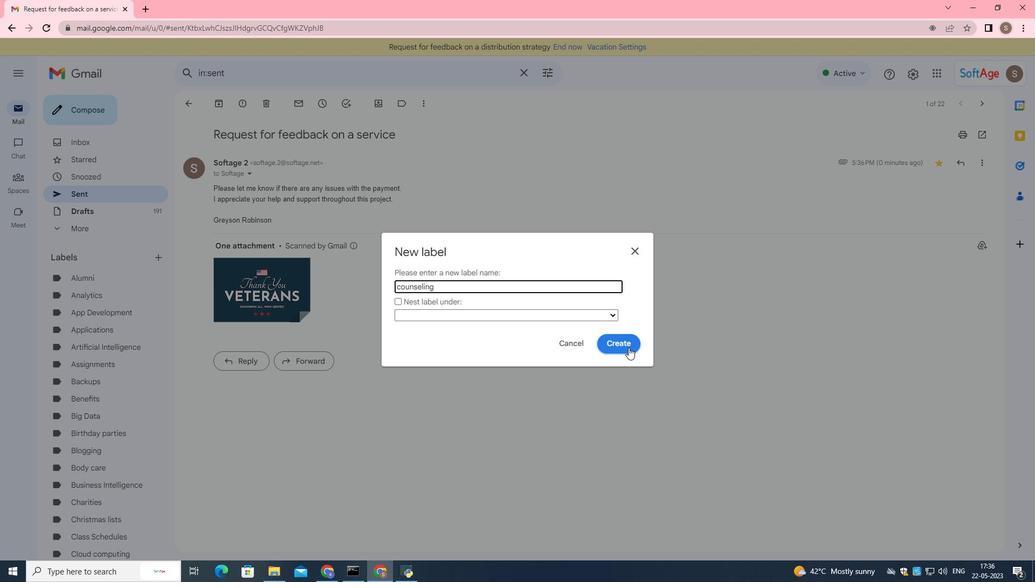 
Action: Mouse moved to (429, 183)
Screenshot: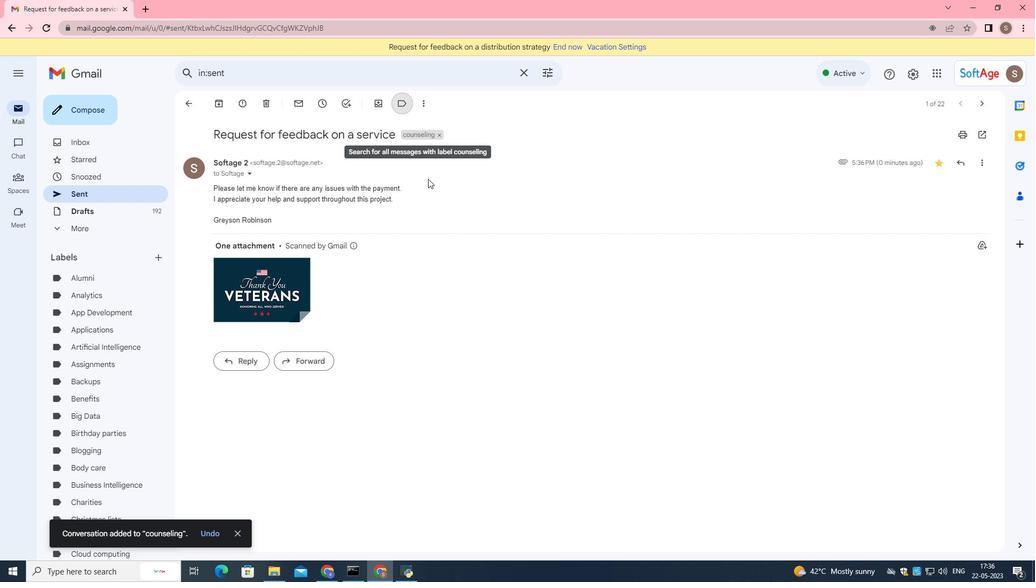 
